 Task: Create new contact,   with mail id: 'LiamJones@AOL.com', first name: 'Liam', Last name: 'Jones', Job Title: Chief Marketing Officer, Phone number (786) 555-4321. Change life cycle stage to  'Lead' and lead status to 'New'. Add new company to the associated contact: www.adanisolar.com
 . Logged in from softage.5@softage.net
Action: Mouse moved to (103, 64)
Screenshot: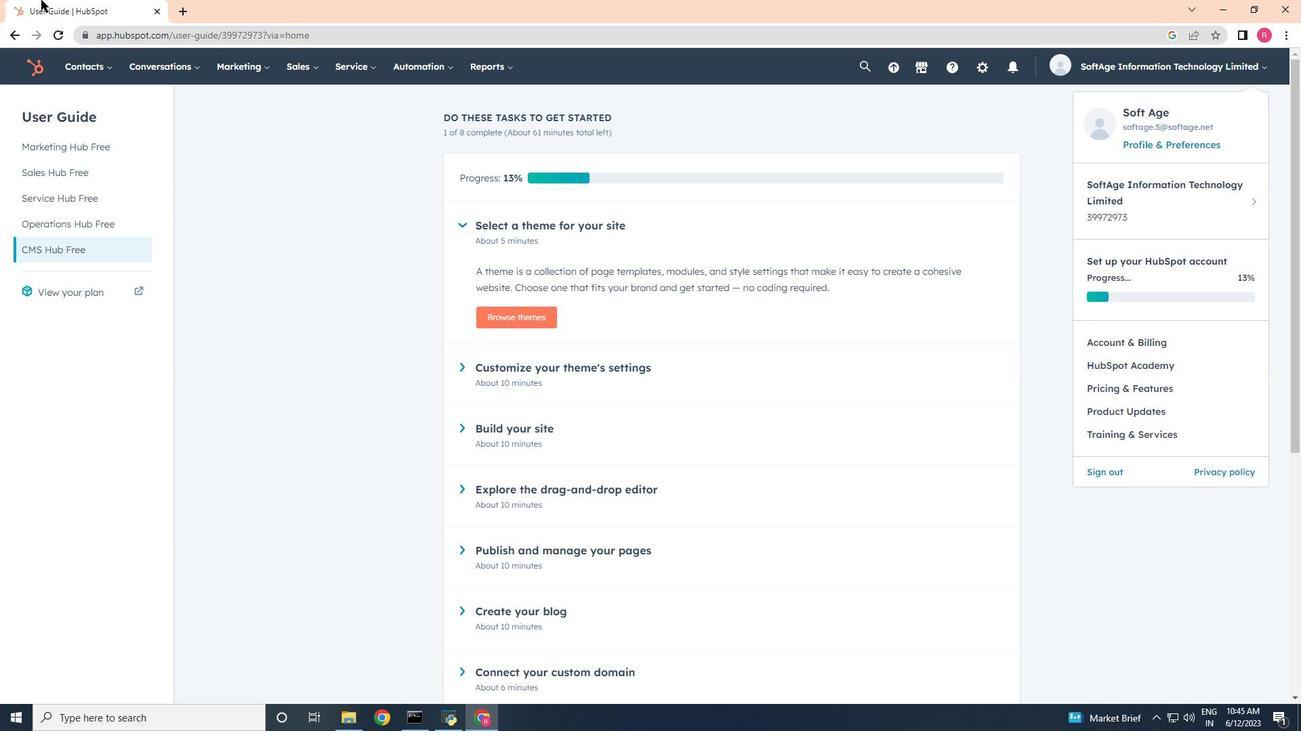 
Action: Mouse pressed left at (103, 64)
Screenshot: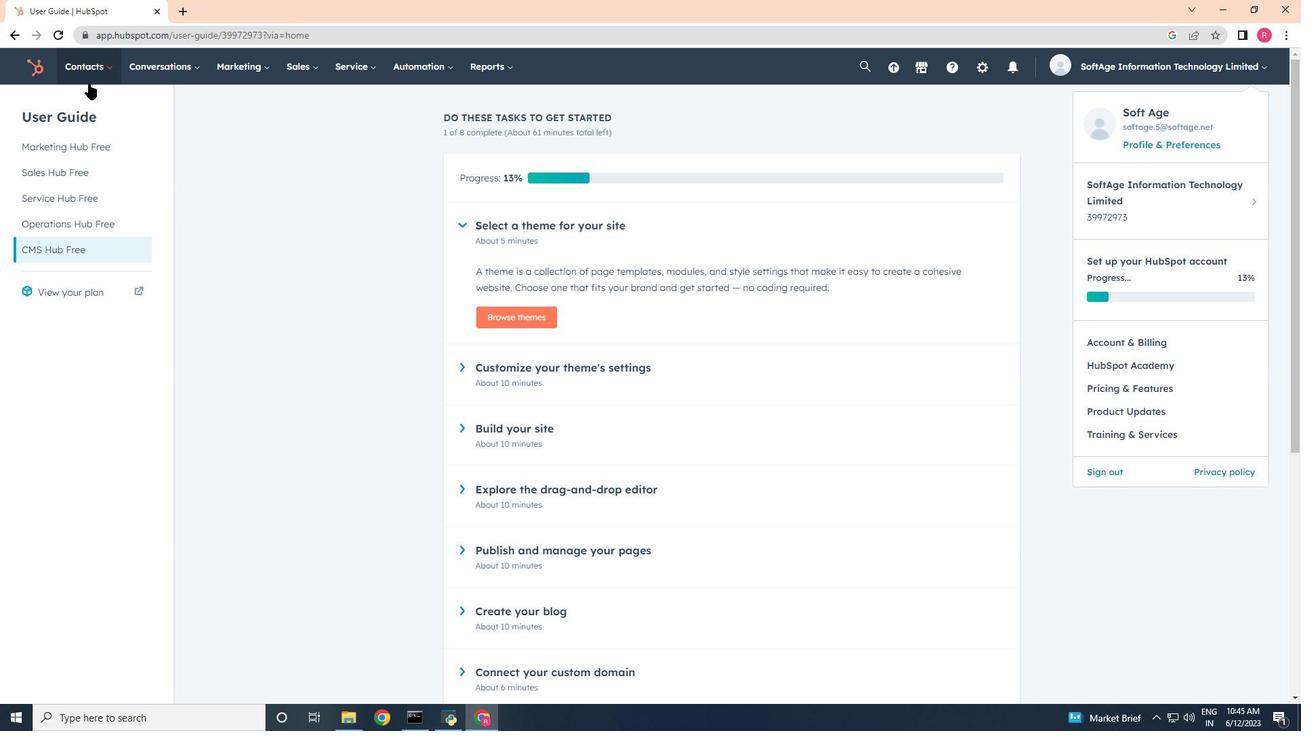 
Action: Mouse moved to (103, 105)
Screenshot: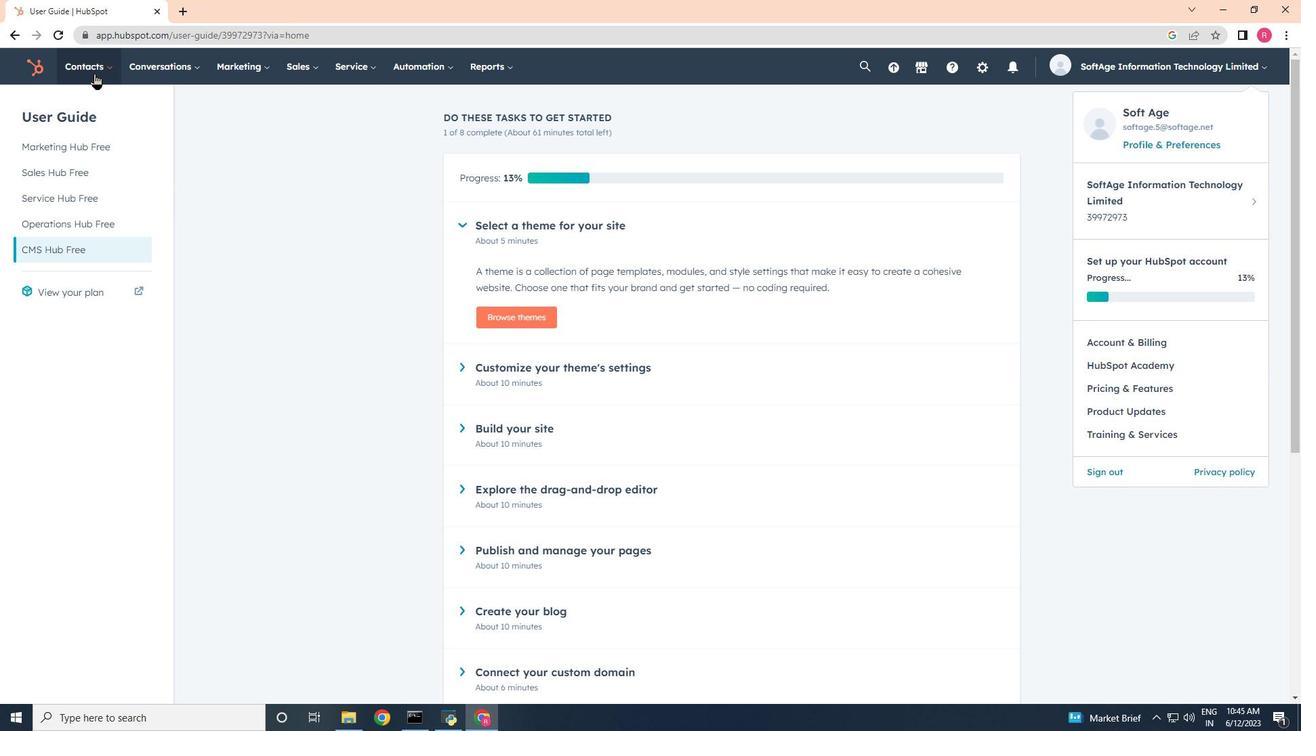 
Action: Mouse pressed left at (103, 105)
Screenshot: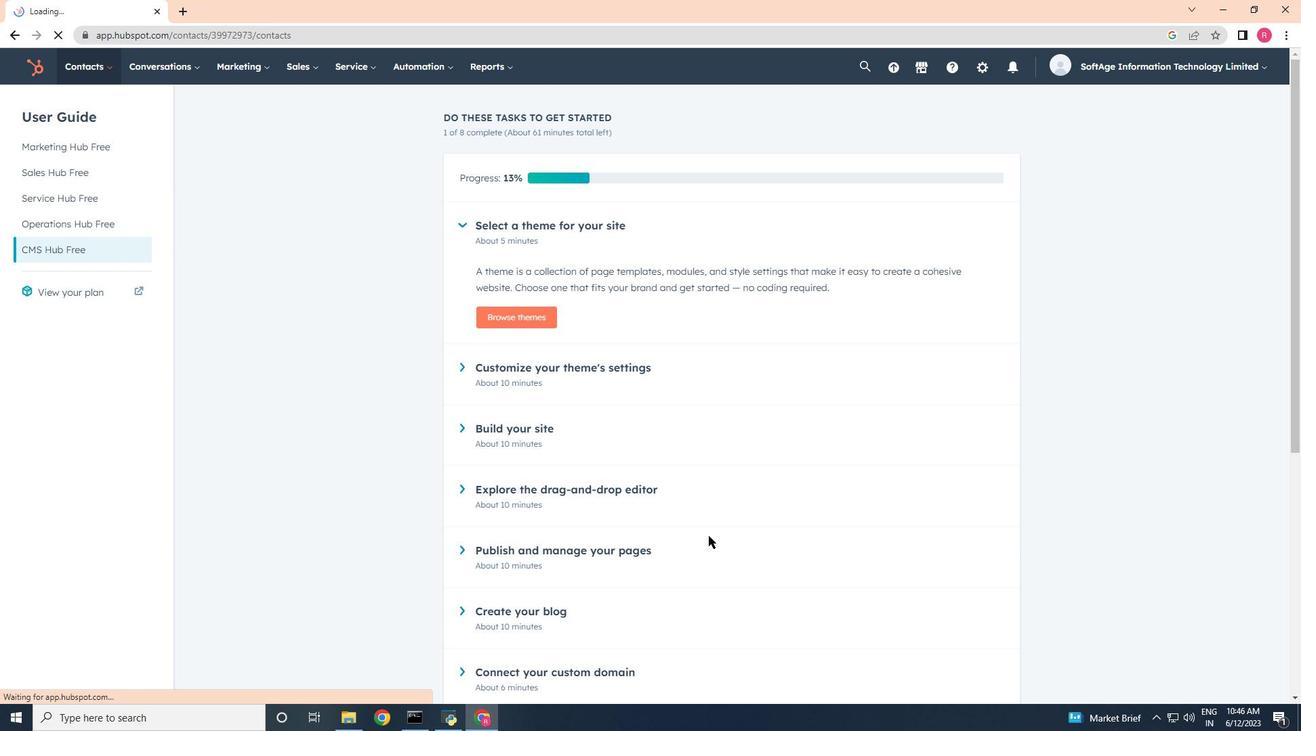 
Action: Mouse moved to (1231, 108)
Screenshot: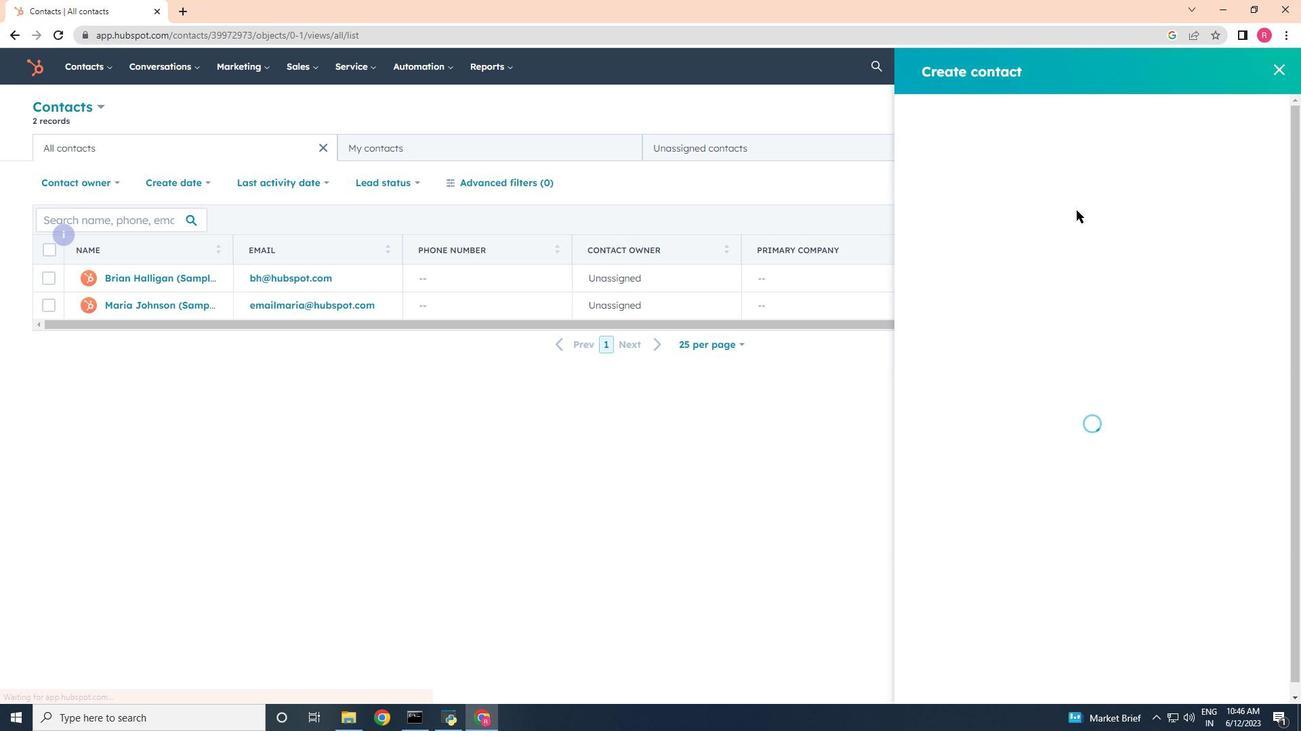 
Action: Mouse pressed left at (1231, 108)
Screenshot: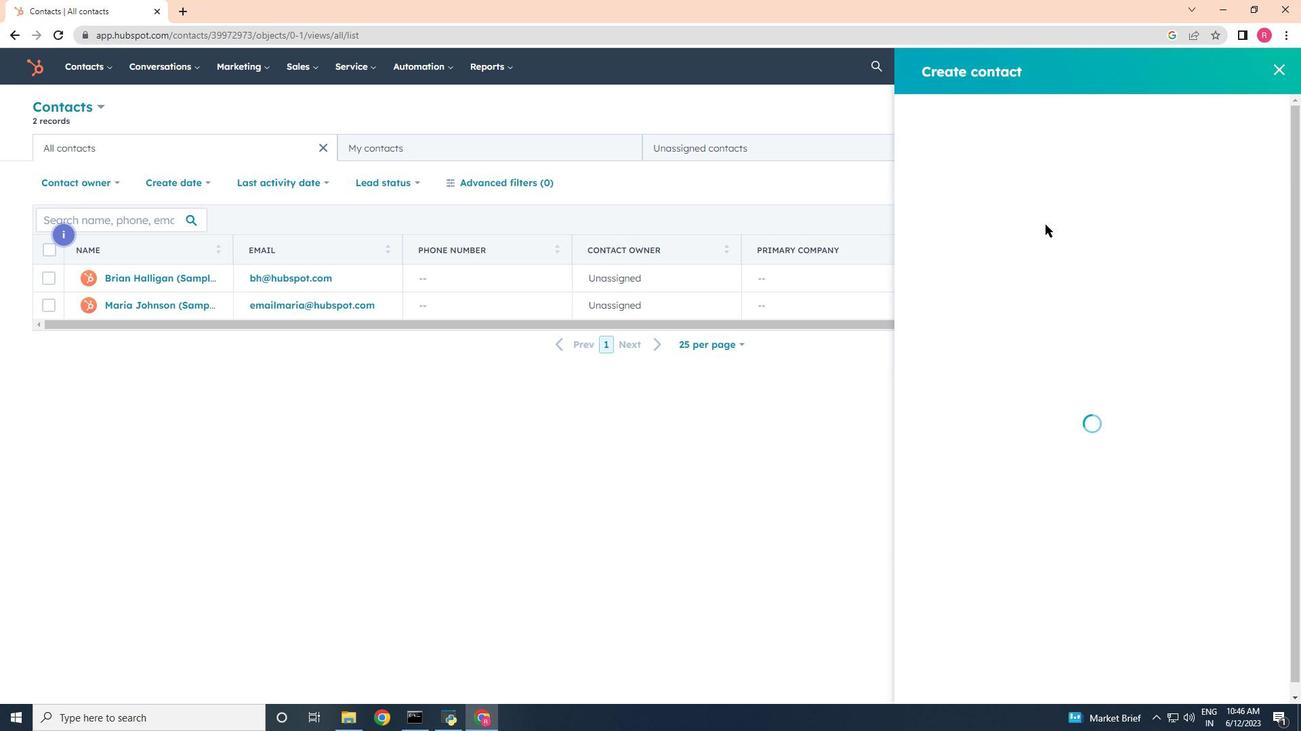 
Action: Mouse moved to (995, 184)
Screenshot: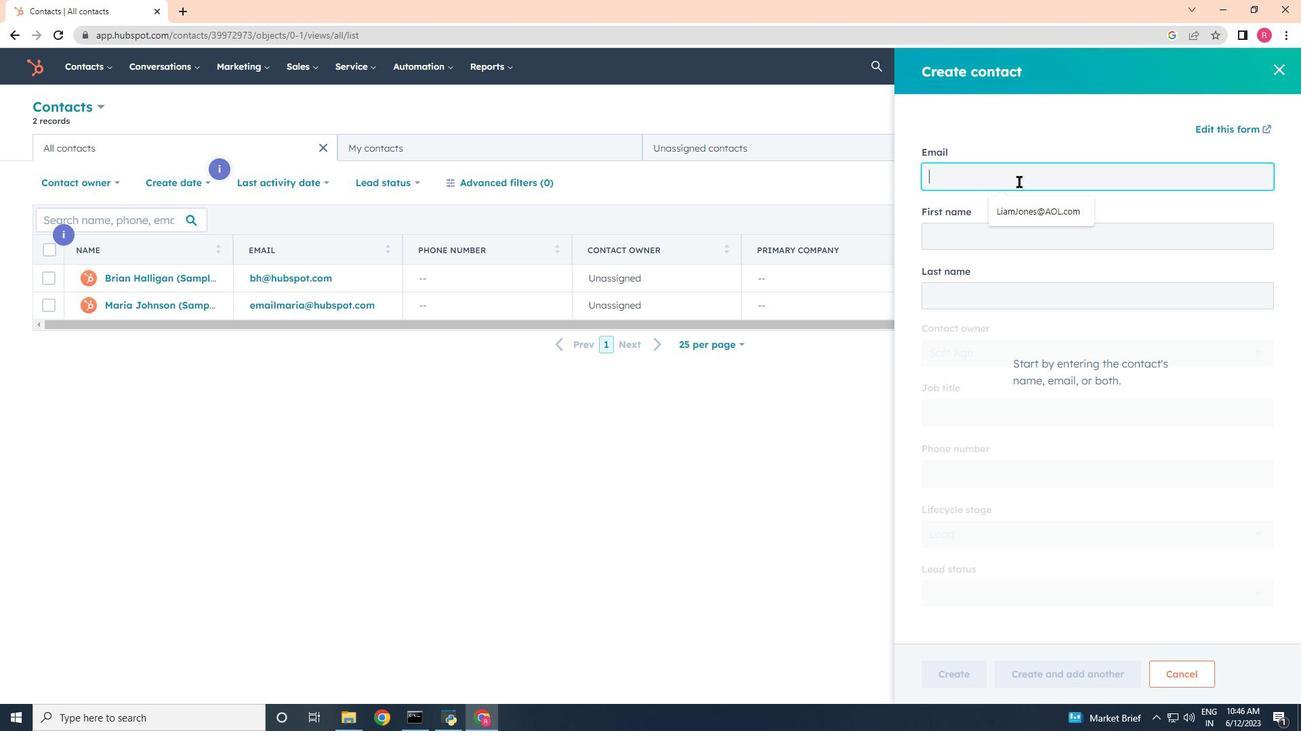 
Action: Mouse pressed left at (995, 184)
Screenshot: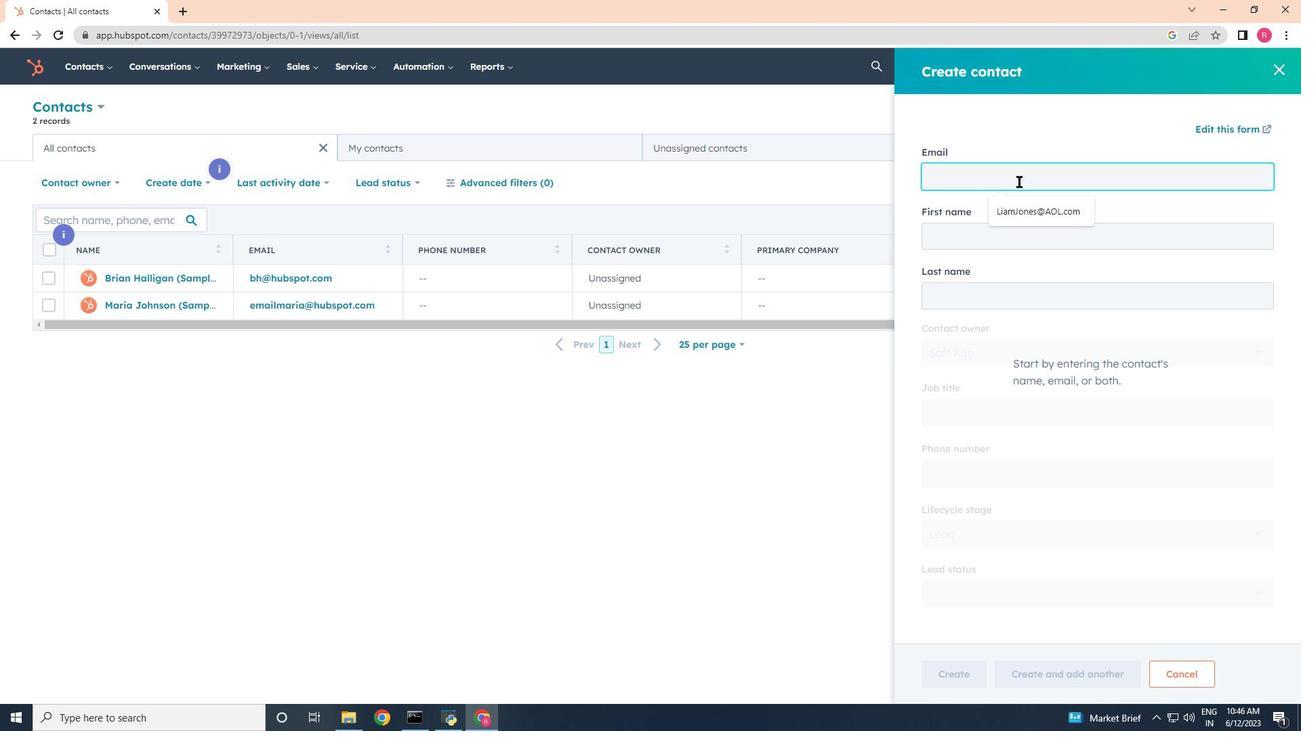 
Action: Key pressed <Key.shift_r>Liam<Key.shift><Key.shift><Key.shift><Key.shift><Key.shift><Key.shift><Key.shift><Key.shift>Jones<Key.shift>@<Key.shift>A<Key.shift_r><Key.shift_r><Key.shift_r><Key.shift_r>OL.v<Key.backspace>com
Screenshot: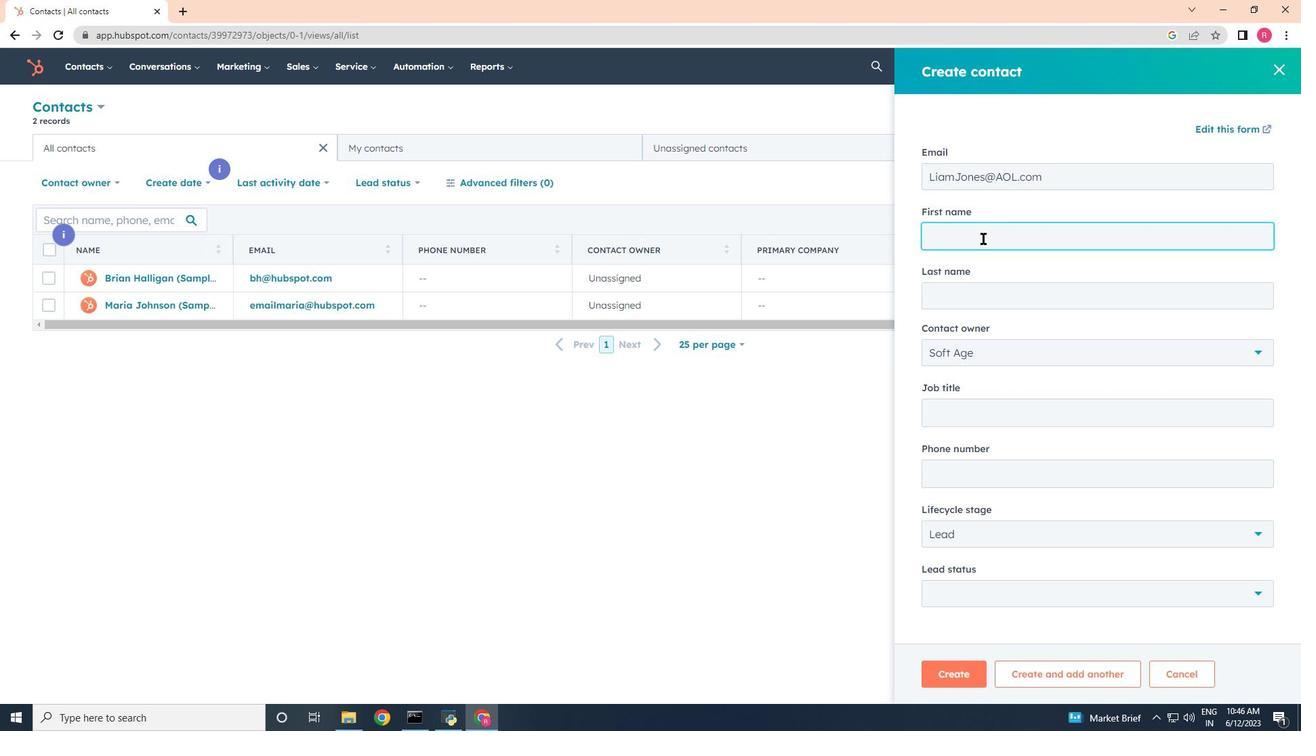 
Action: Mouse moved to (992, 225)
Screenshot: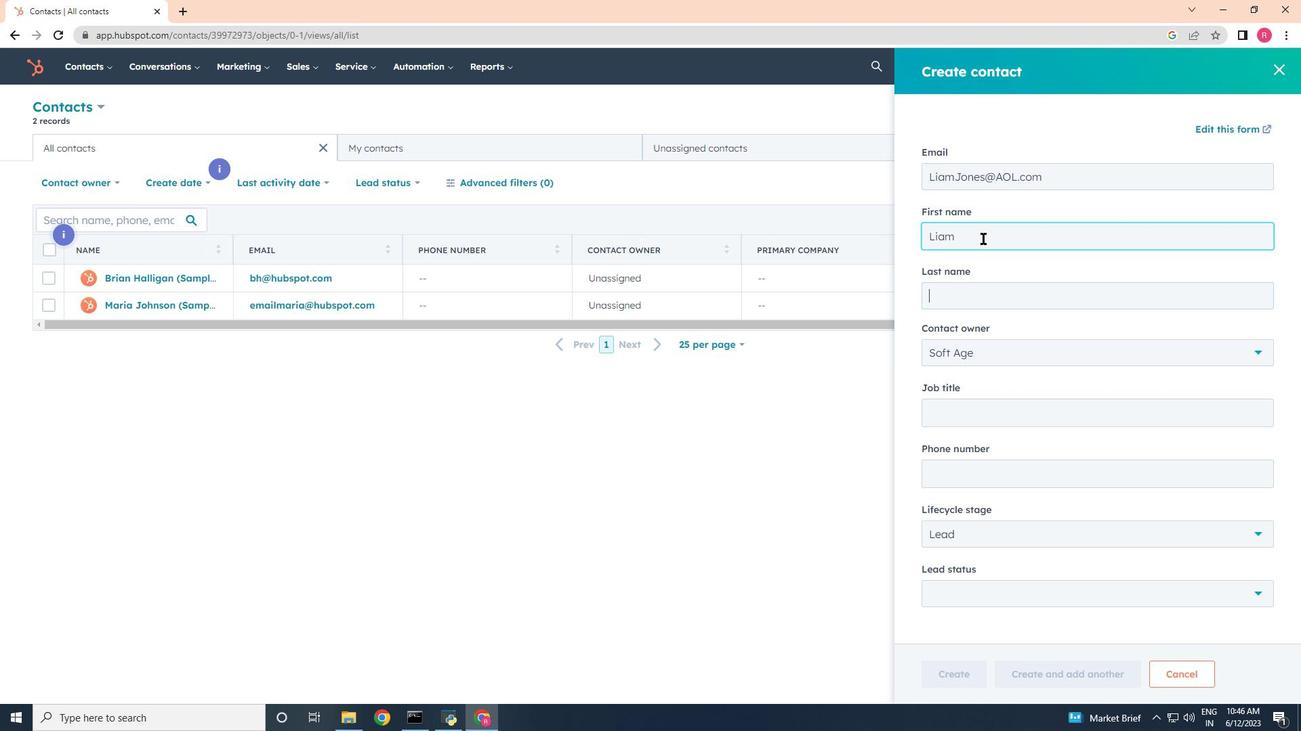 
Action: Mouse pressed left at (992, 225)
Screenshot: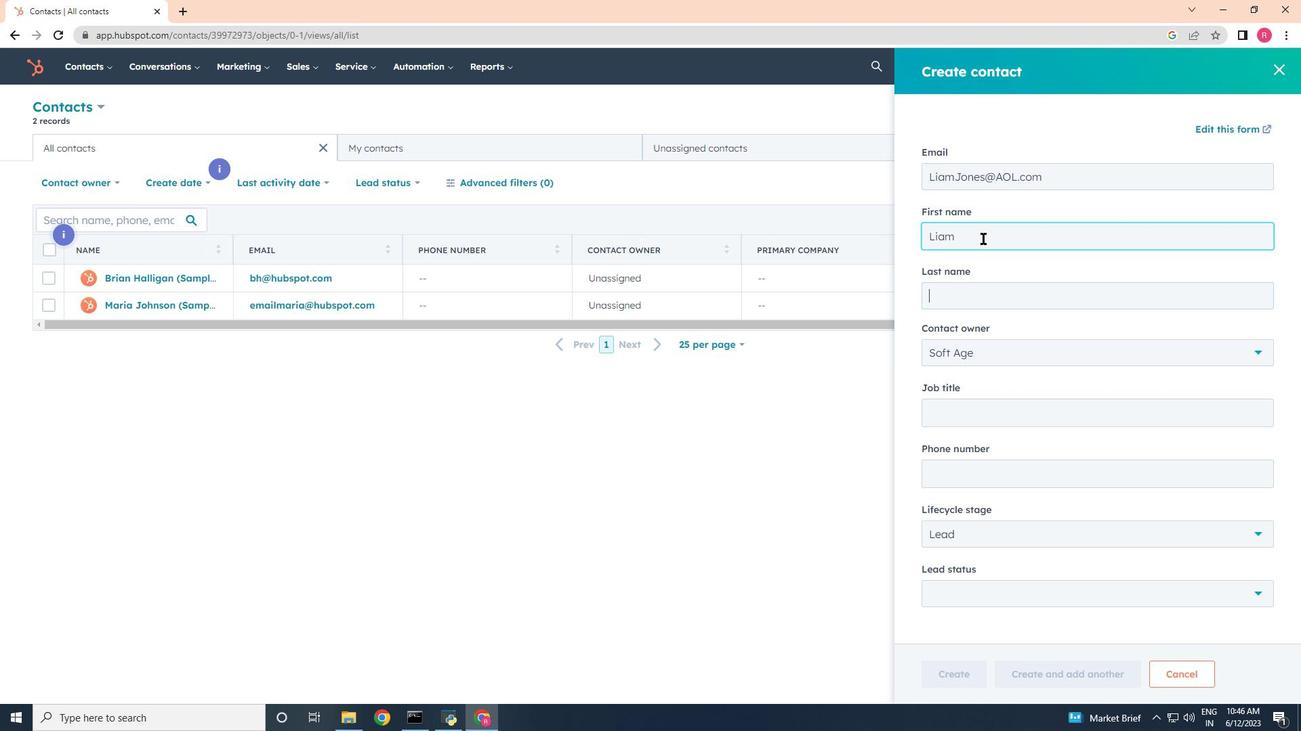 
Action: Mouse moved to (992, 226)
Screenshot: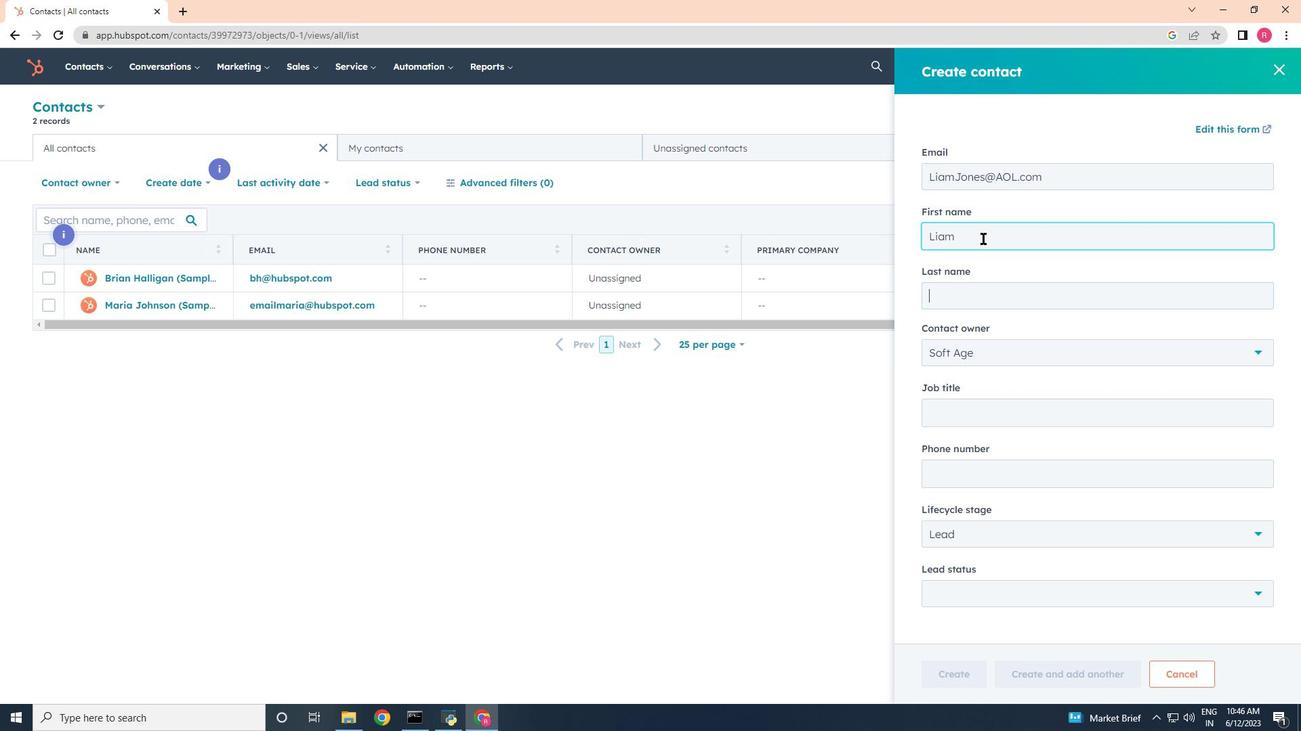 
Action: Key pressed <Key.shift_r>Liam<Key.tab><Key.shift_r>Jonb<Key.backspace>es<Key.tab>
Screenshot: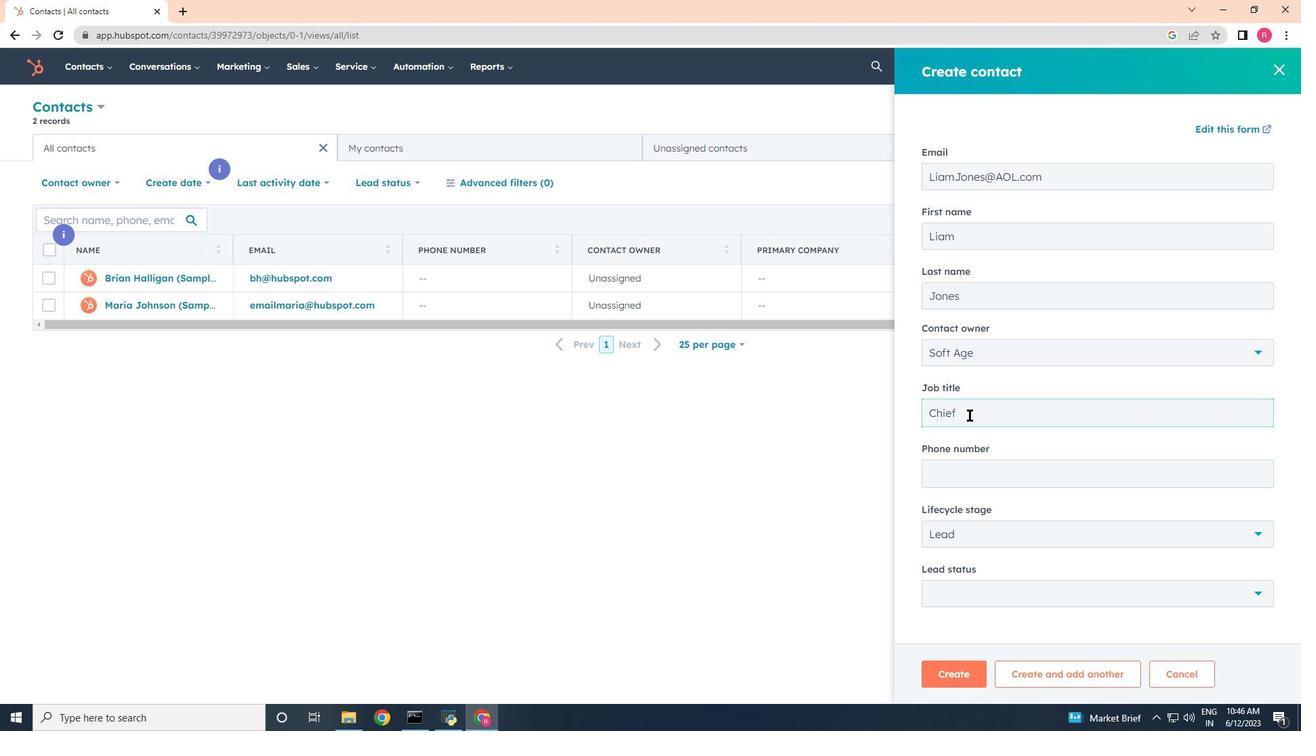 
Action: Mouse moved to (998, 411)
Screenshot: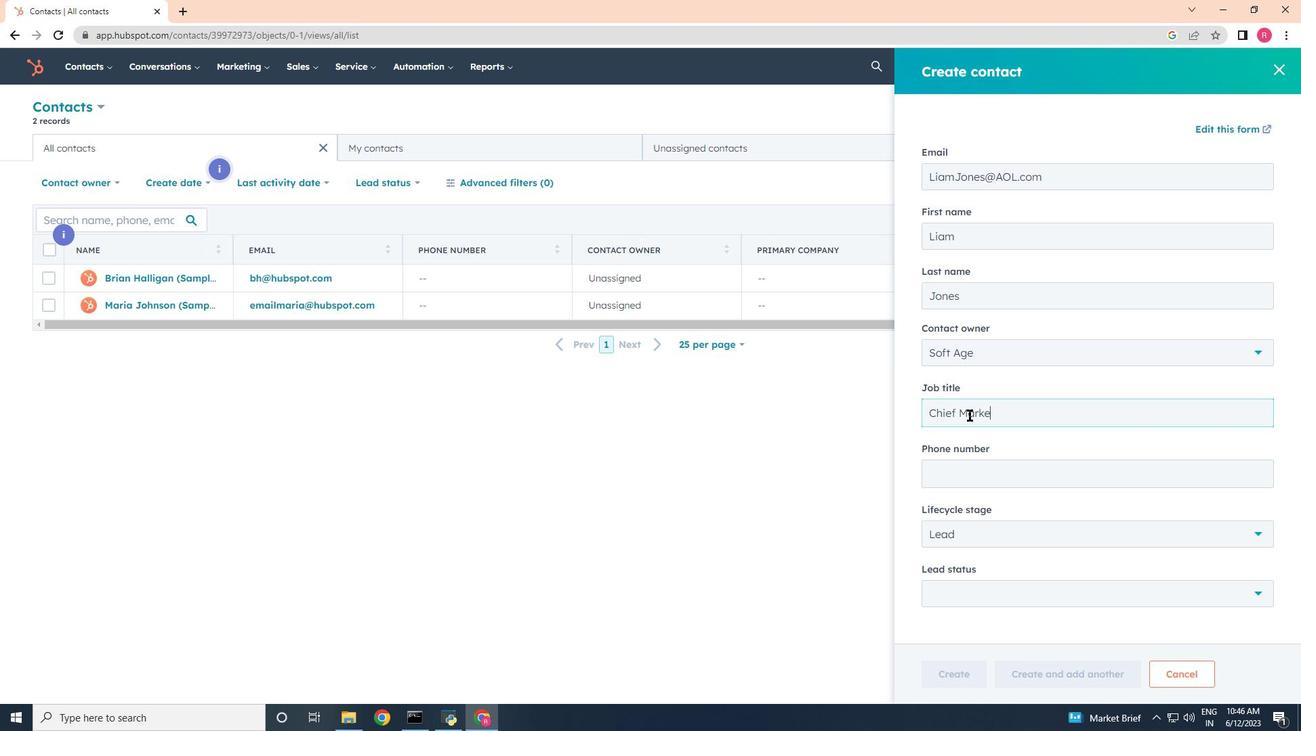 
Action: Mouse pressed left at (998, 411)
Screenshot: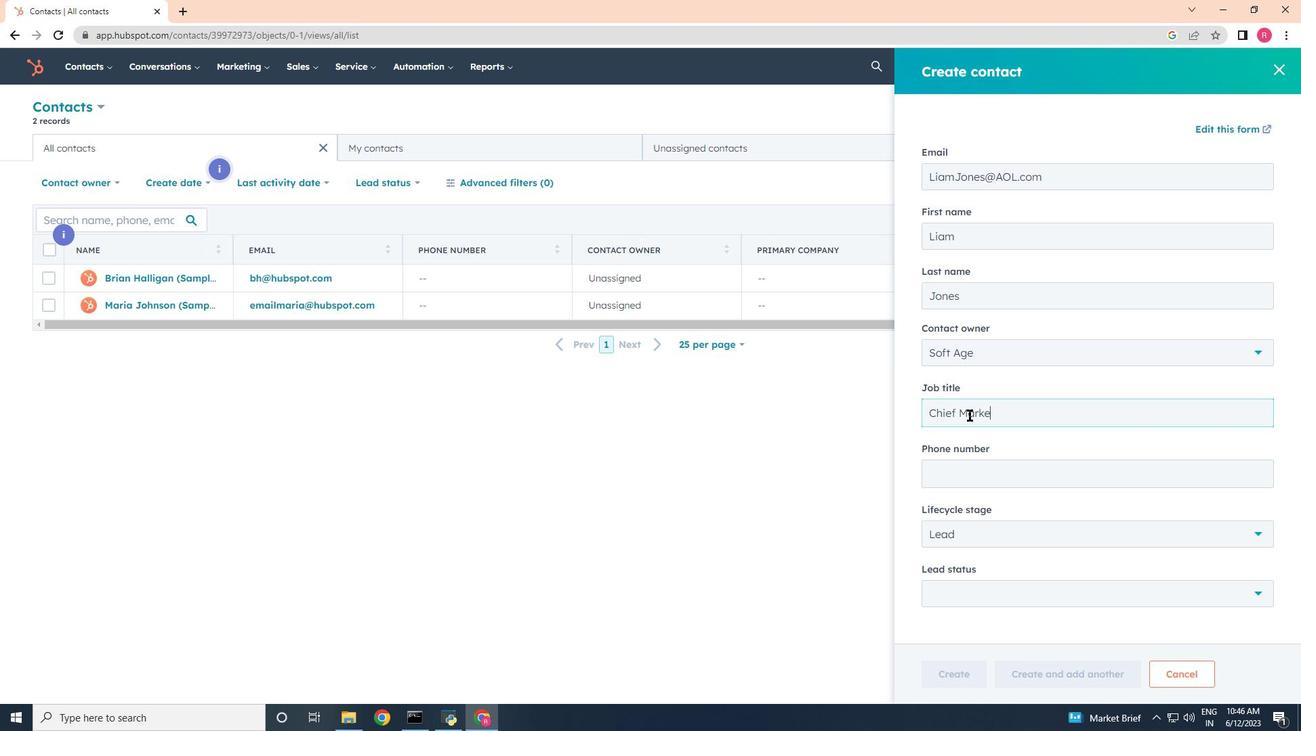 
Action: Mouse moved to (999, 413)
Screenshot: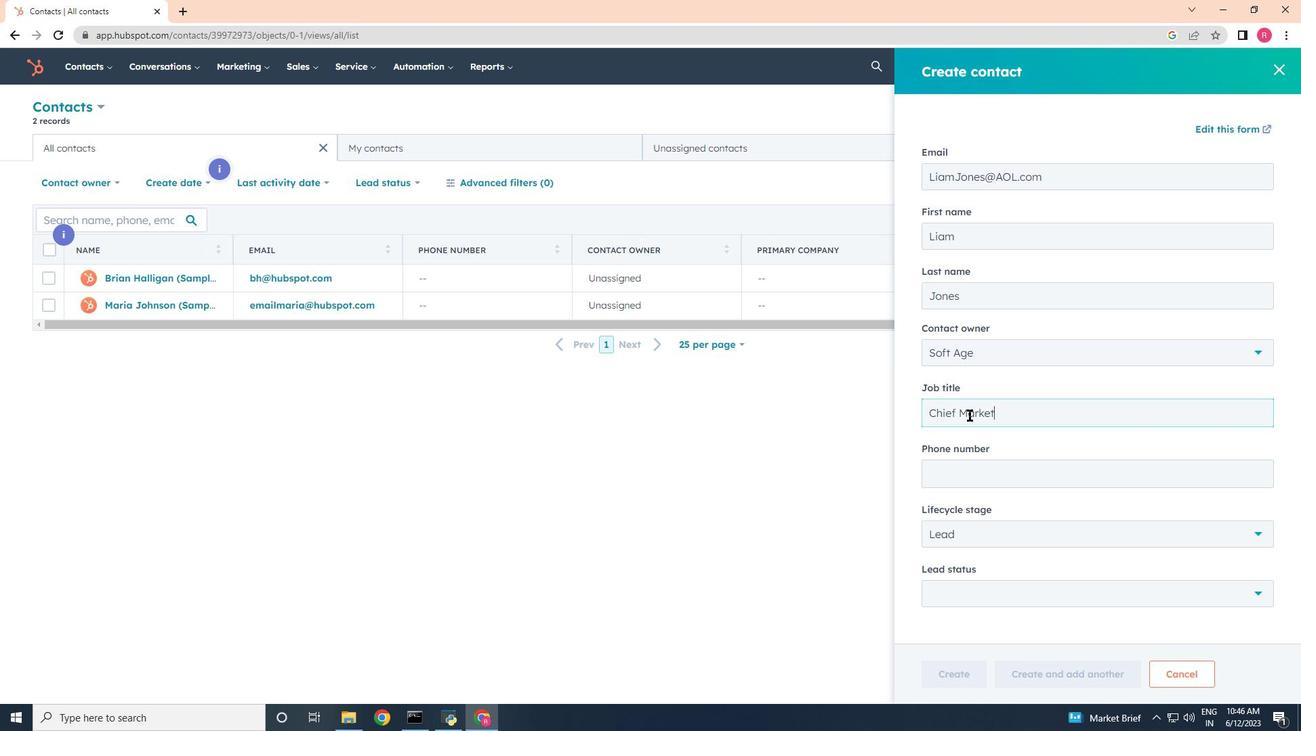 
Action: Key pressed <Key.shift>Chief<Key.space><Key.shift_r>Marketing<Key.space><Key.shift_r>Officer
Screenshot: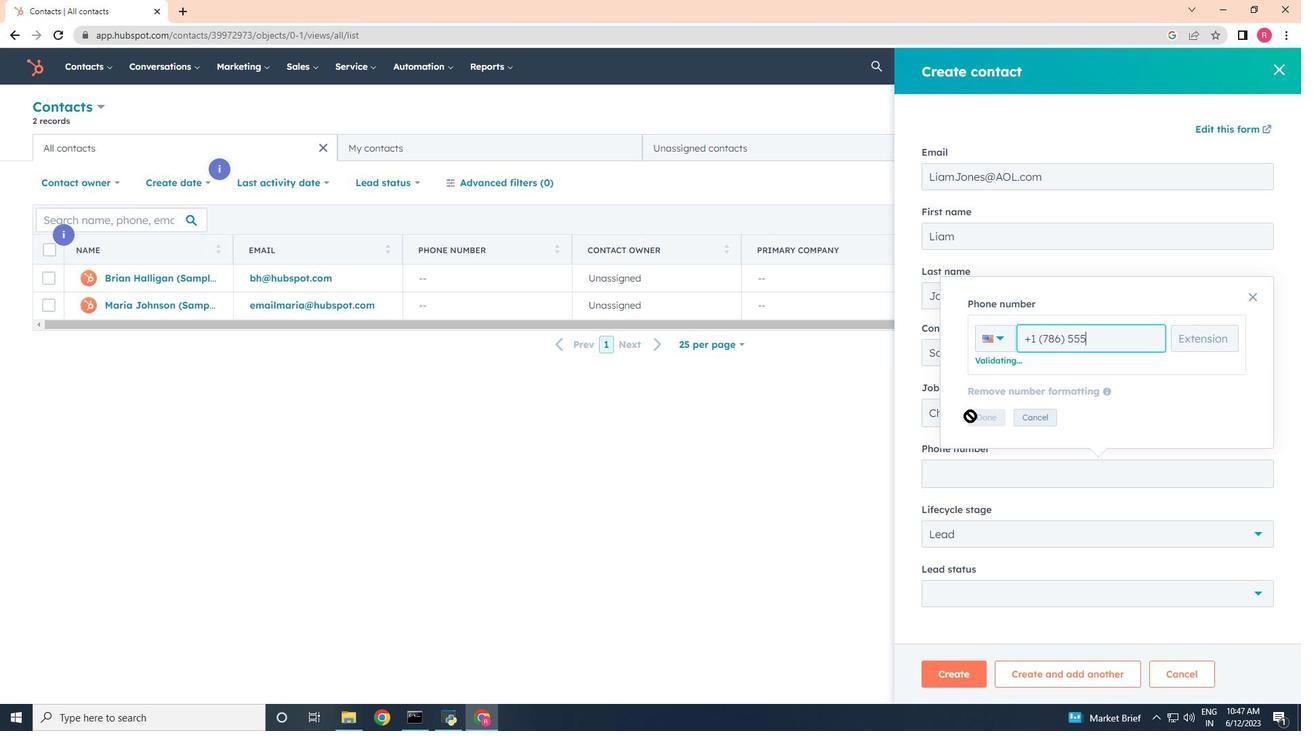 
Action: Mouse moved to (994, 459)
Screenshot: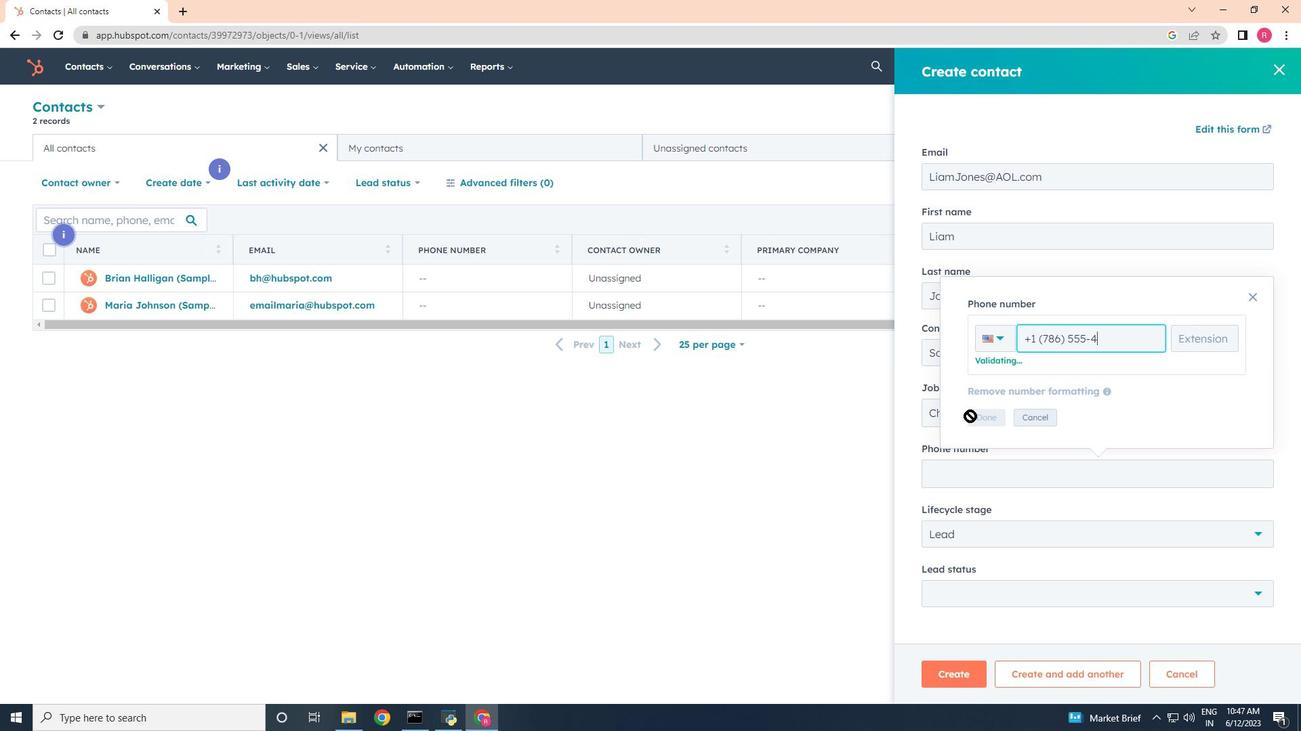 
Action: Mouse pressed left at (994, 459)
Screenshot: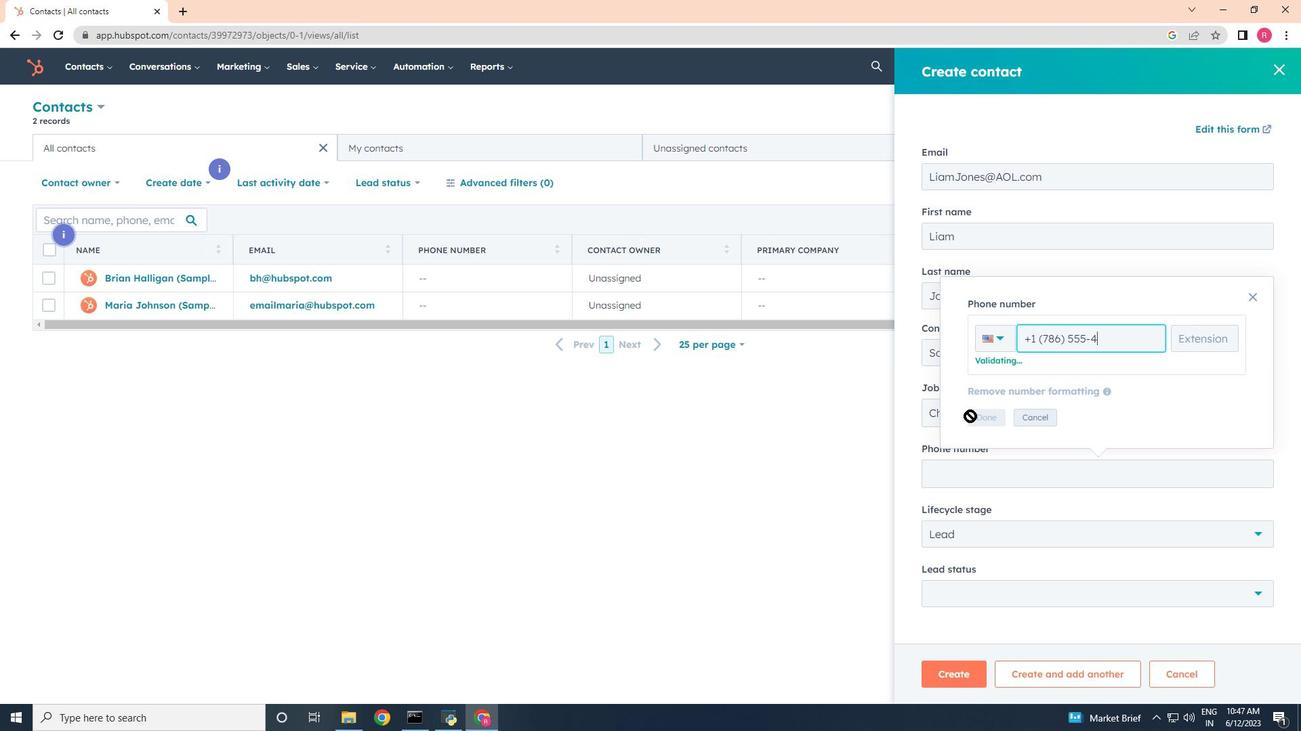 
Action: Mouse moved to (1001, 474)
Screenshot: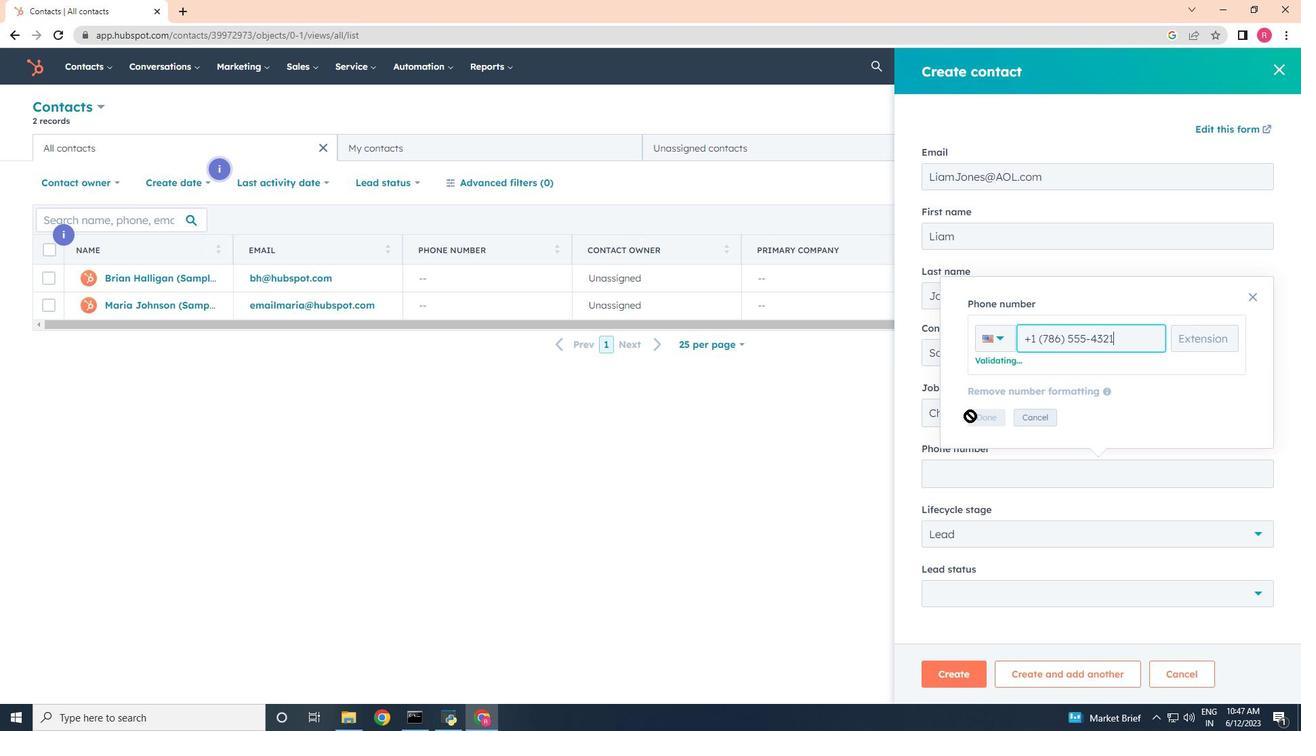 
Action: Key pressed 7895554321
Screenshot: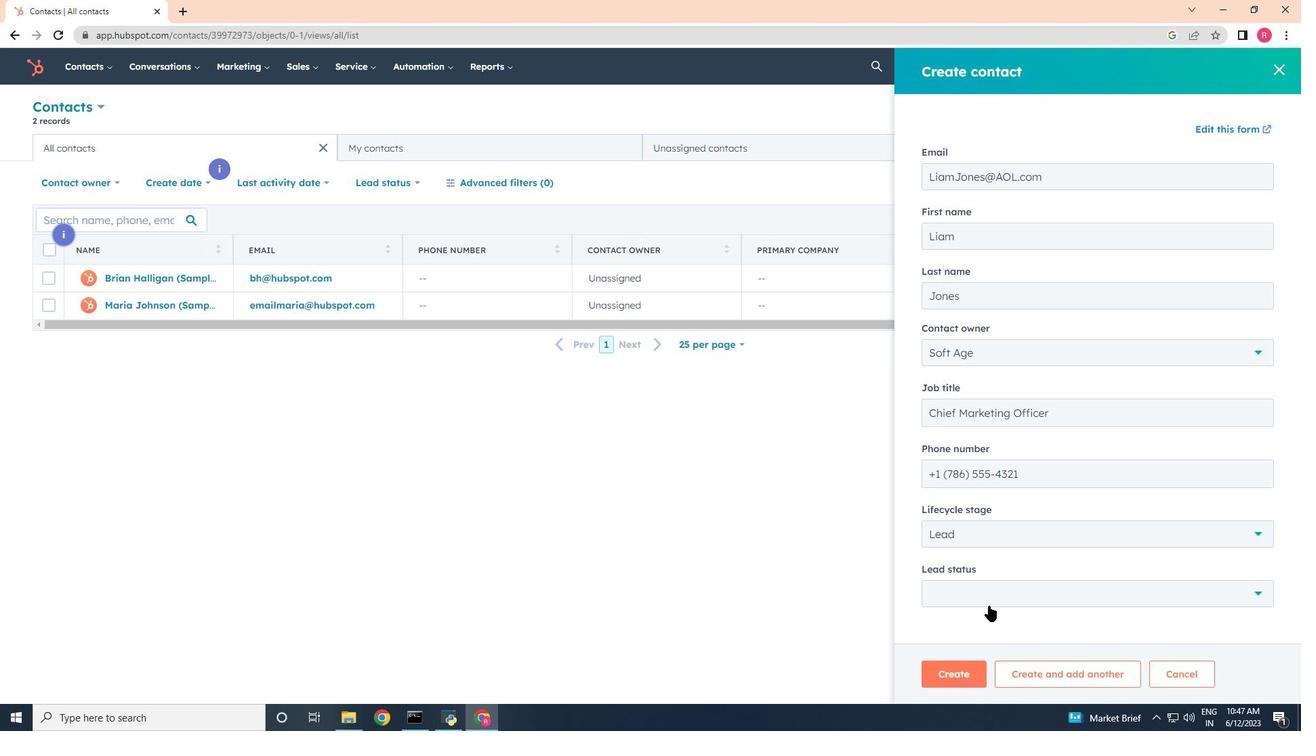 
Action: Mouse moved to (994, 429)
Screenshot: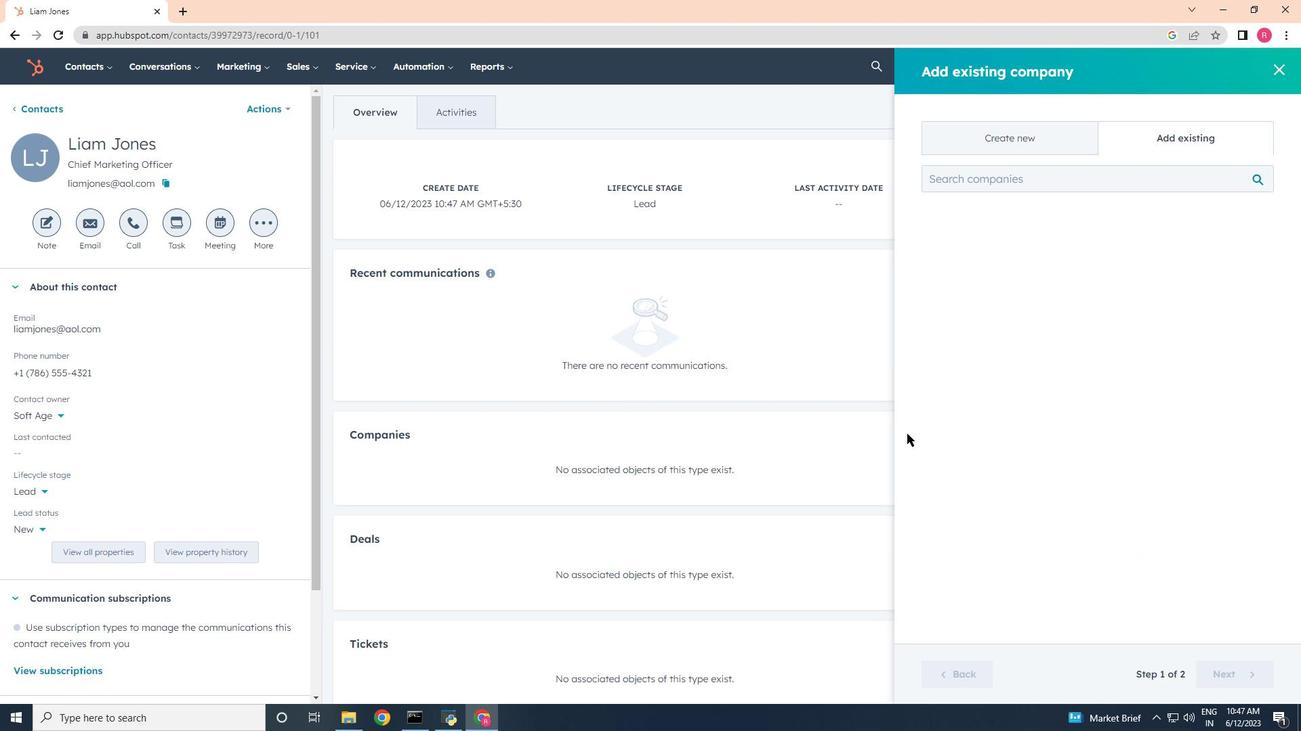 
Action: Mouse pressed left at (997, 420)
Screenshot: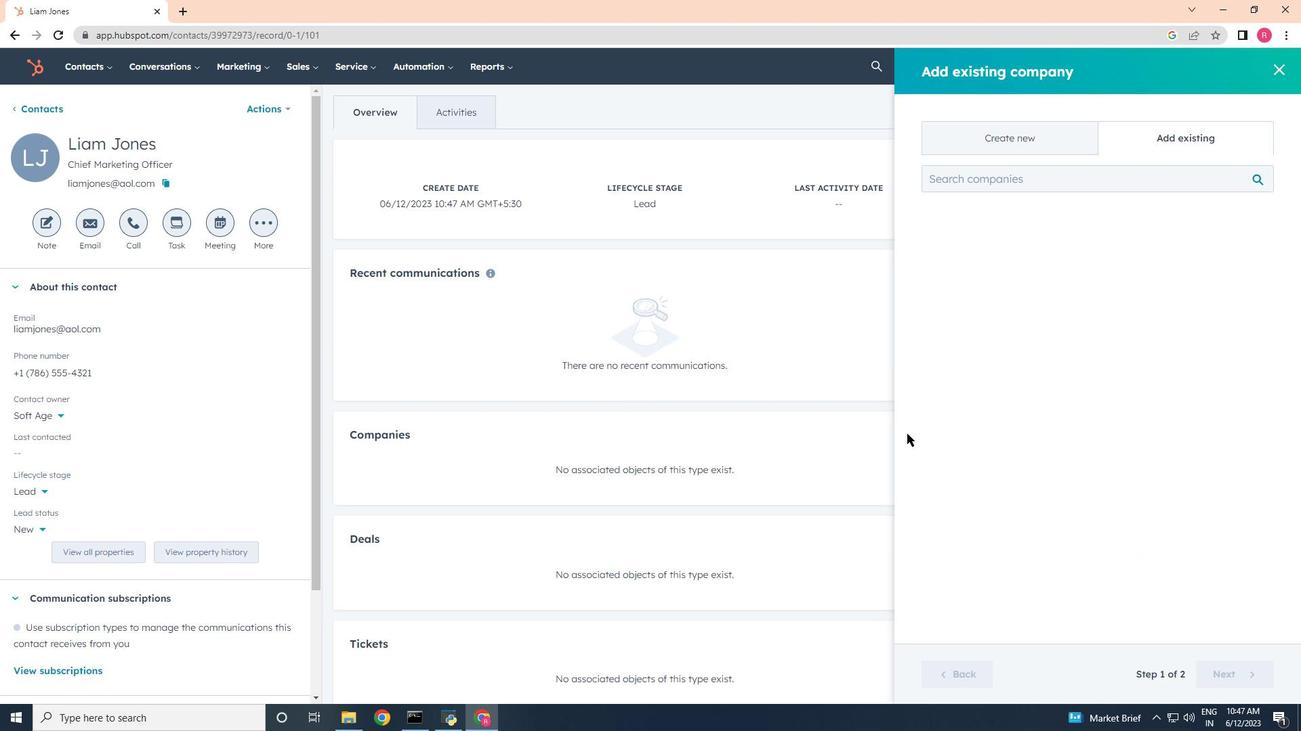 
Action: Mouse moved to (990, 418)
Screenshot: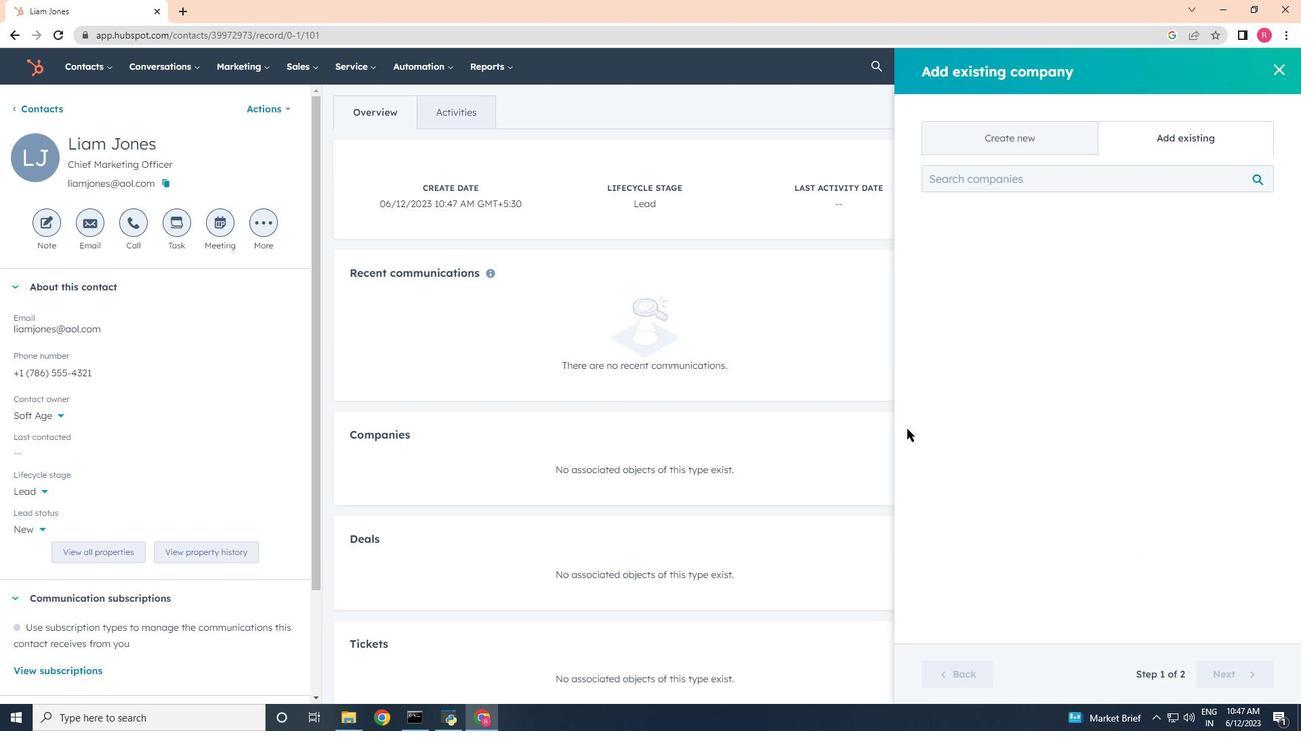 
Action: Mouse pressed left at (990, 418)
Screenshot: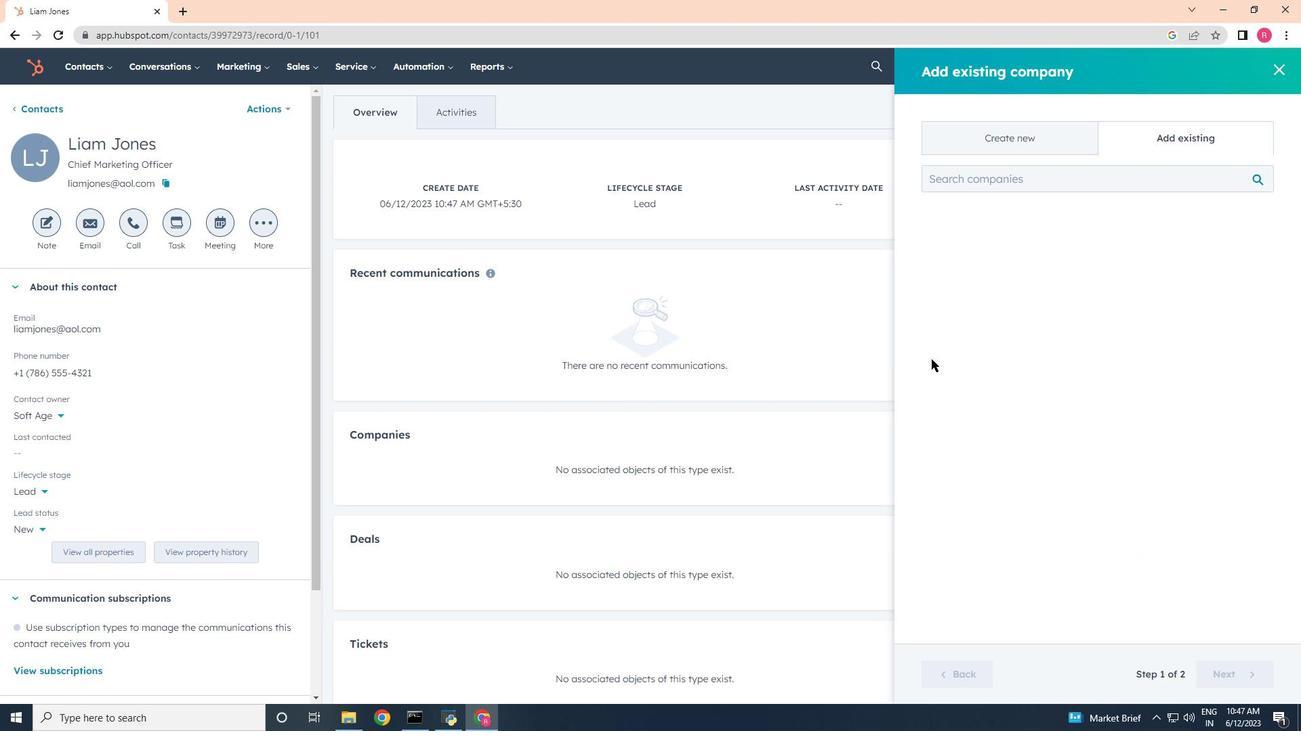 
Action: Mouse moved to (1036, 337)
Screenshot: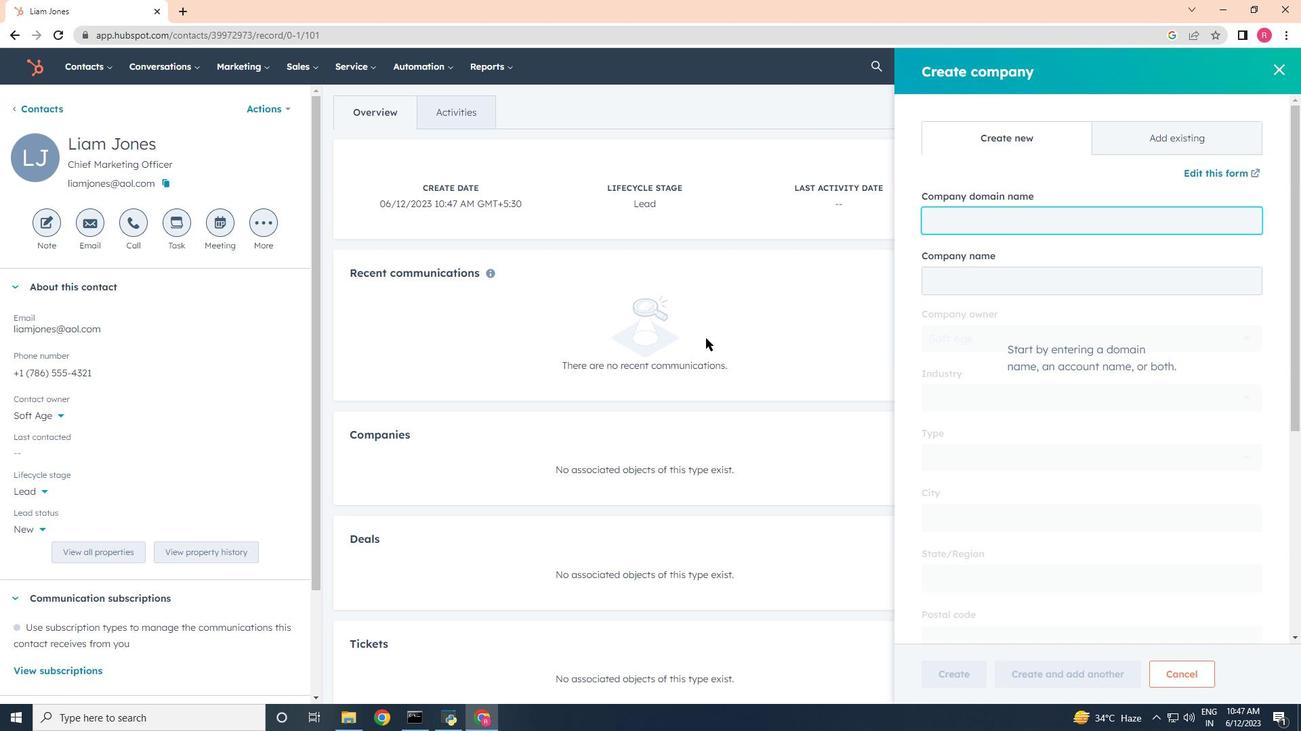
Action: Mouse pressed left at (1036, 337)
Screenshot: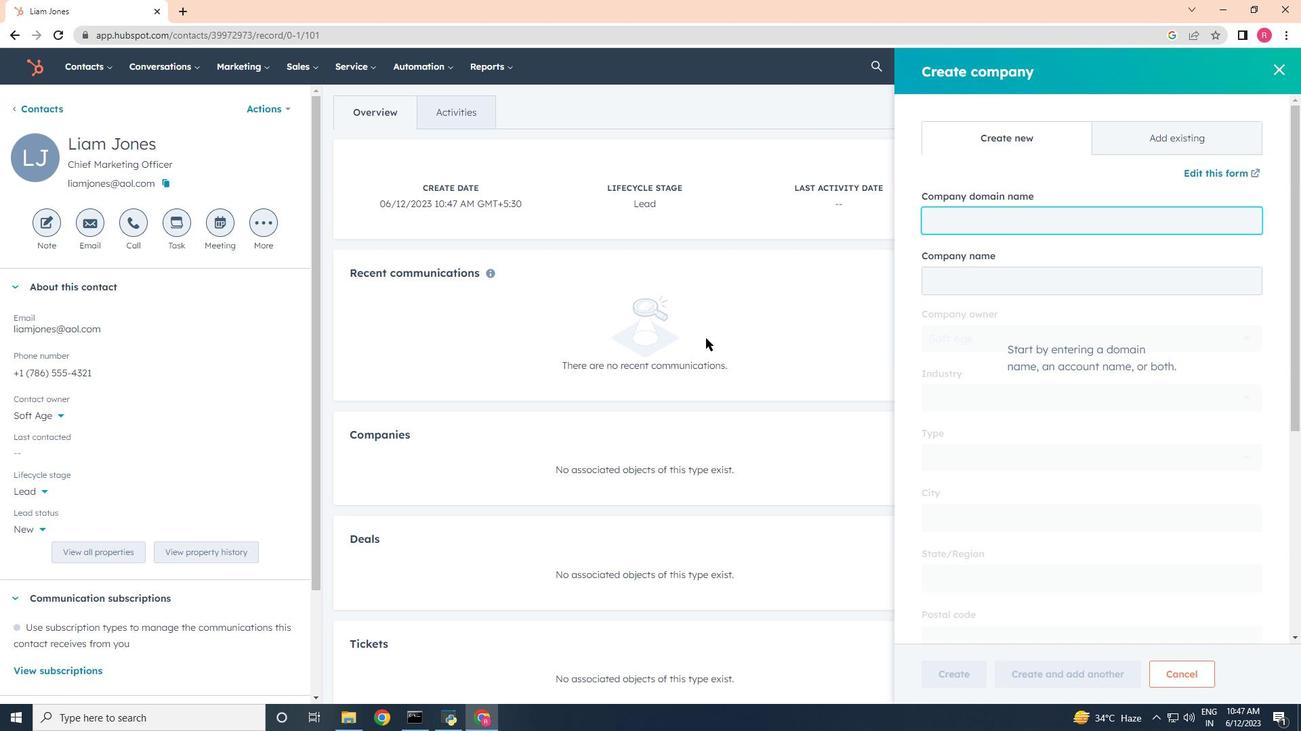 
Action: Mouse moved to (1043, 353)
Screenshot: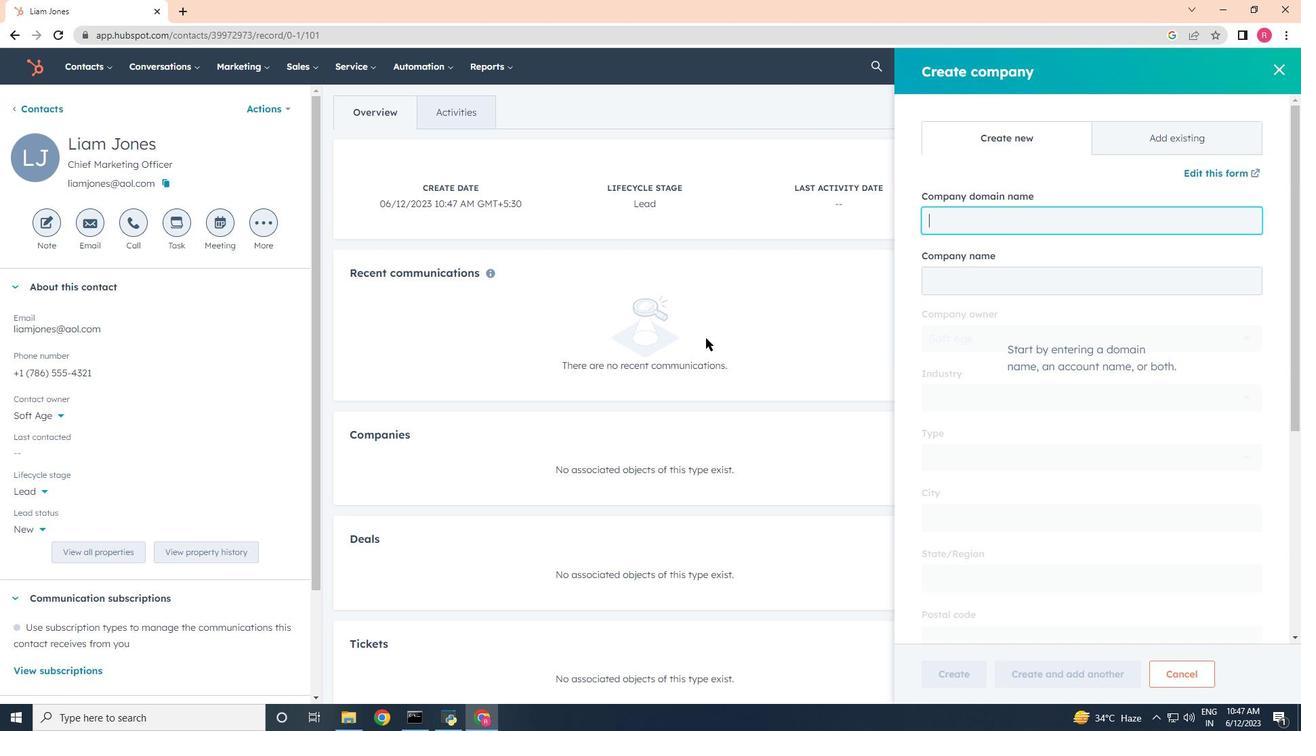
Action: Key pressed <Key.backspace><Key.backspace>1
Screenshot: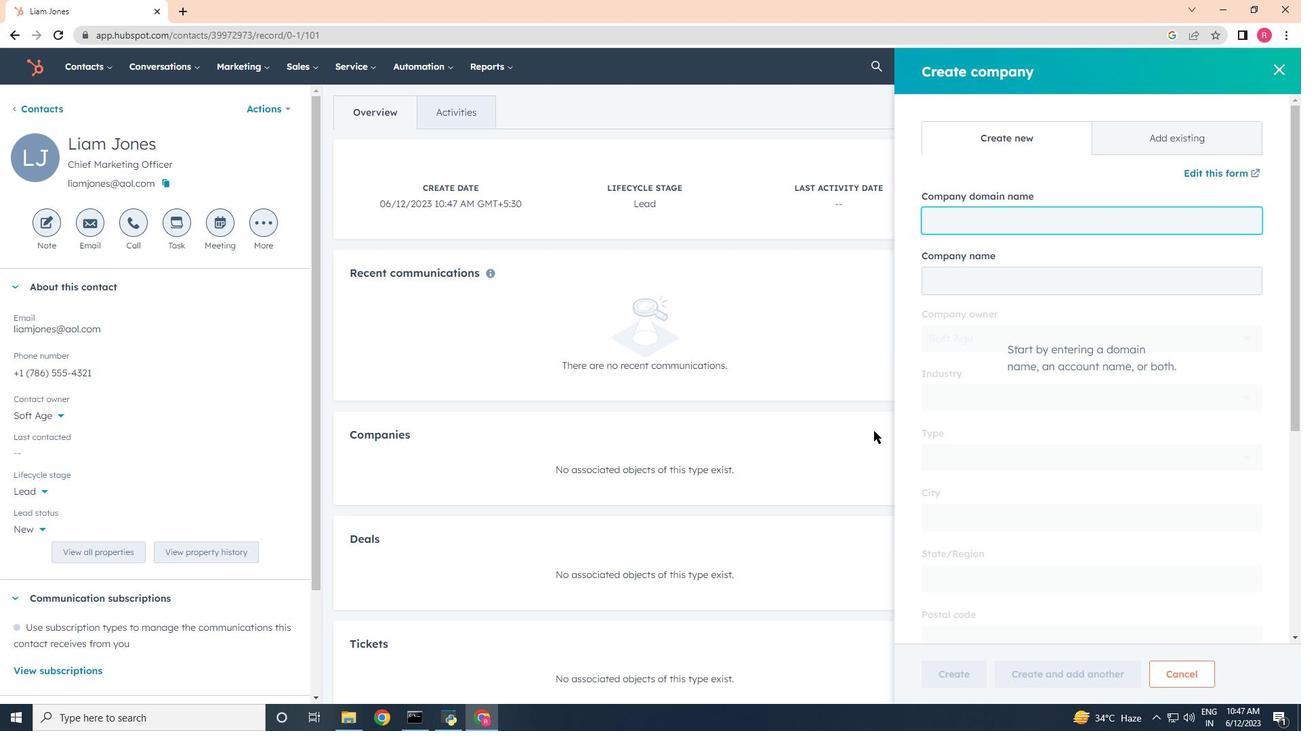 
Action: Mouse moved to (1081, 343)
Screenshot: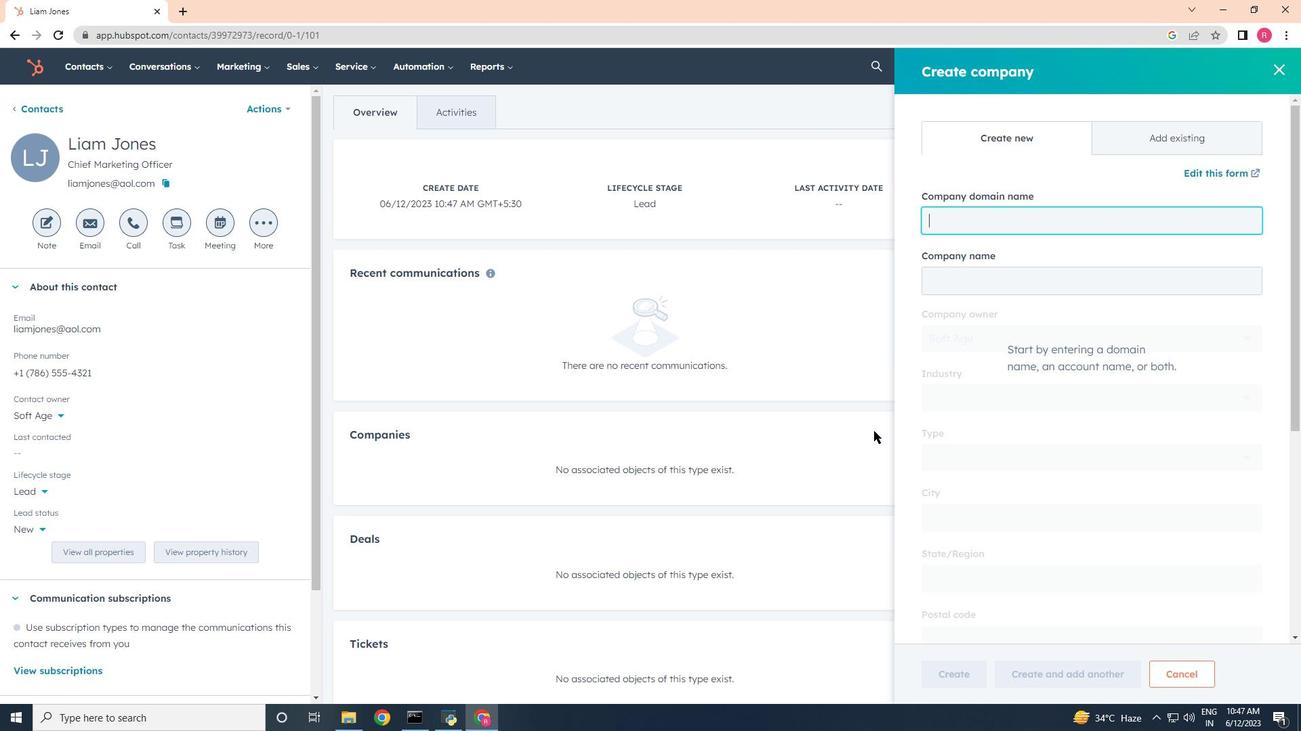 
Action: Key pressed ...<Key.space>h
Screenshot: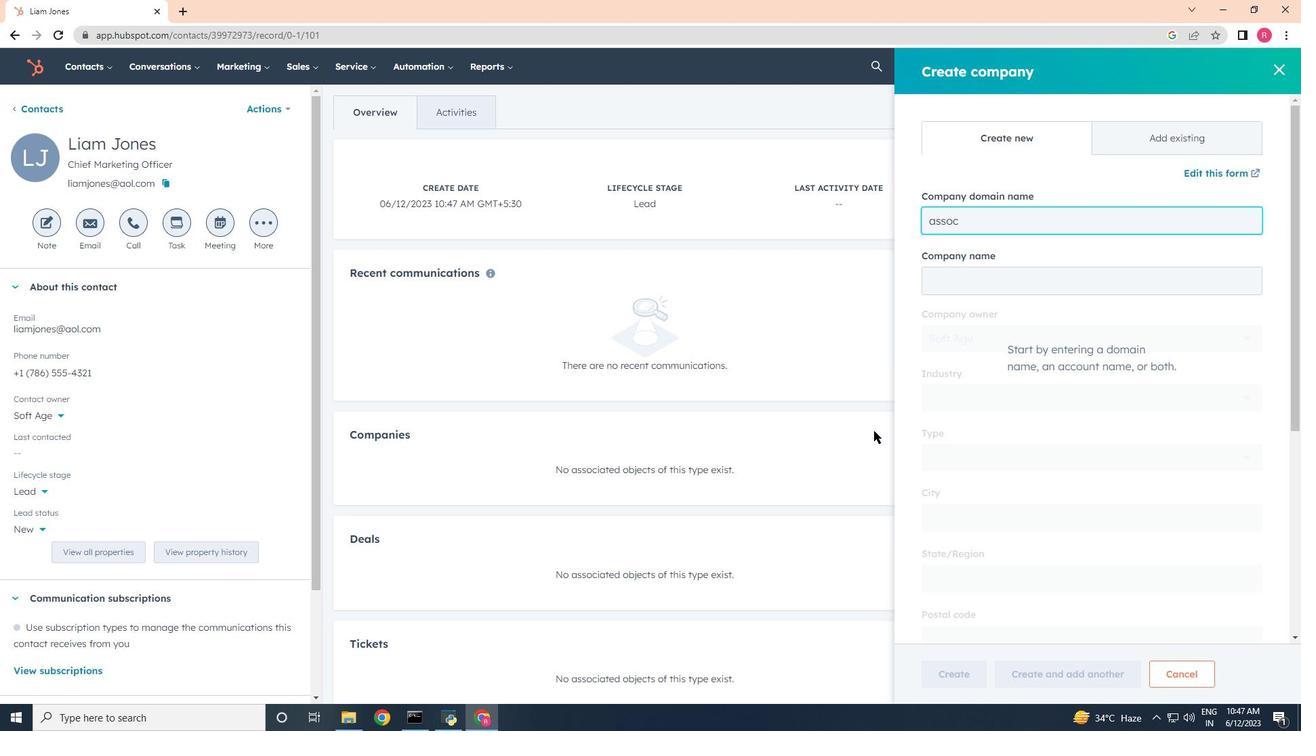 
Action: Mouse moved to (90, 70)
Screenshot: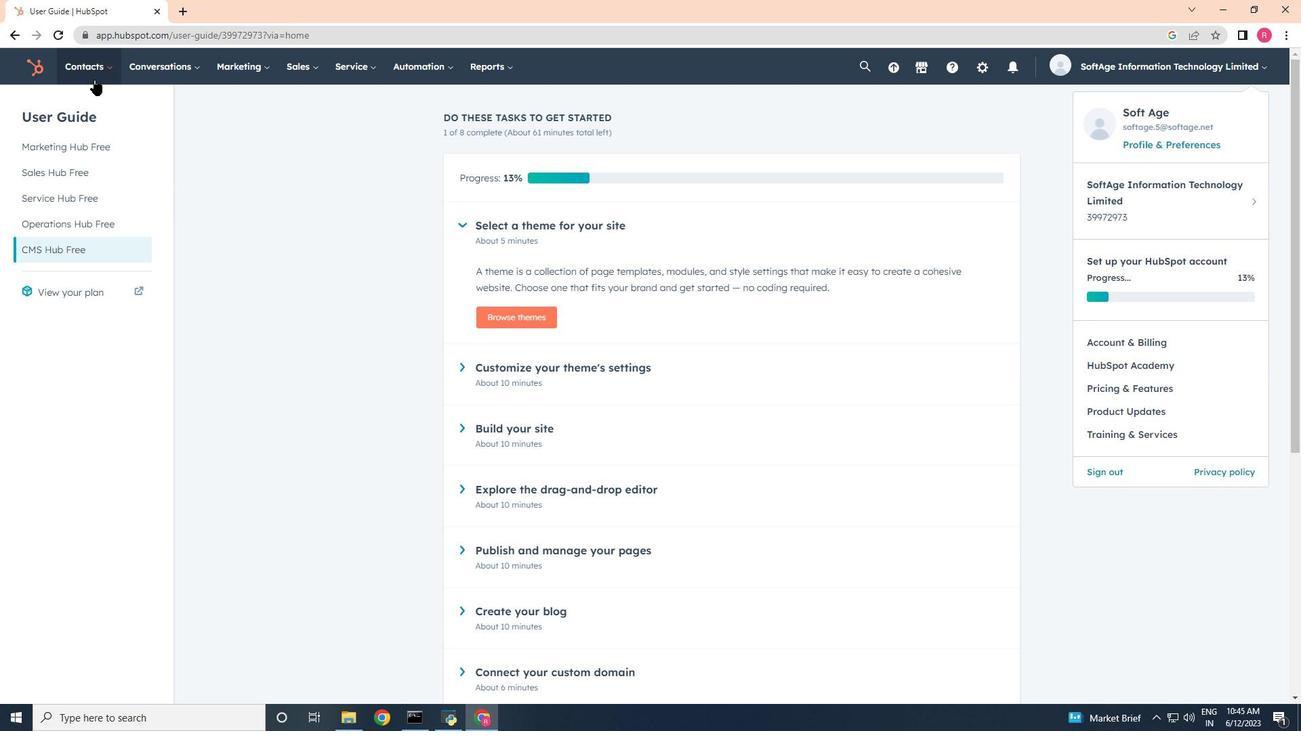 
Action: Mouse pressed left at (90, 70)
Screenshot: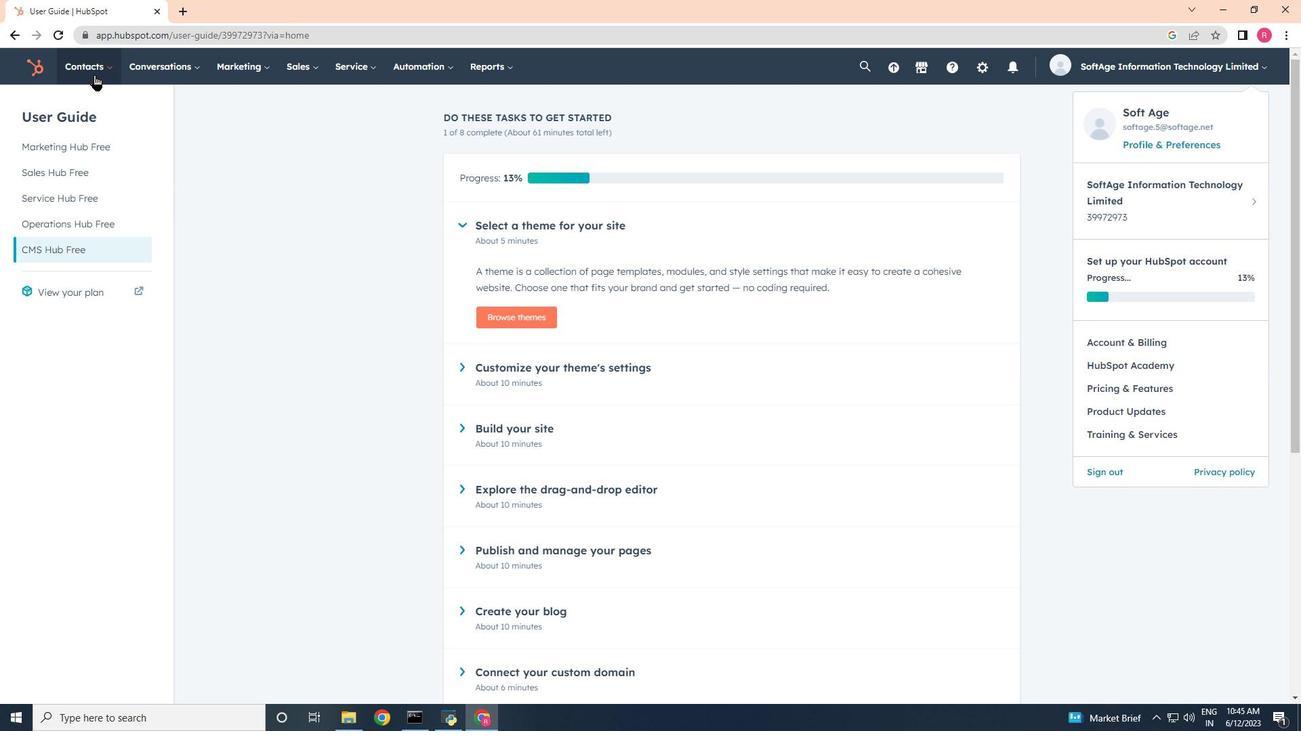 
Action: Mouse moved to (113, 96)
Screenshot: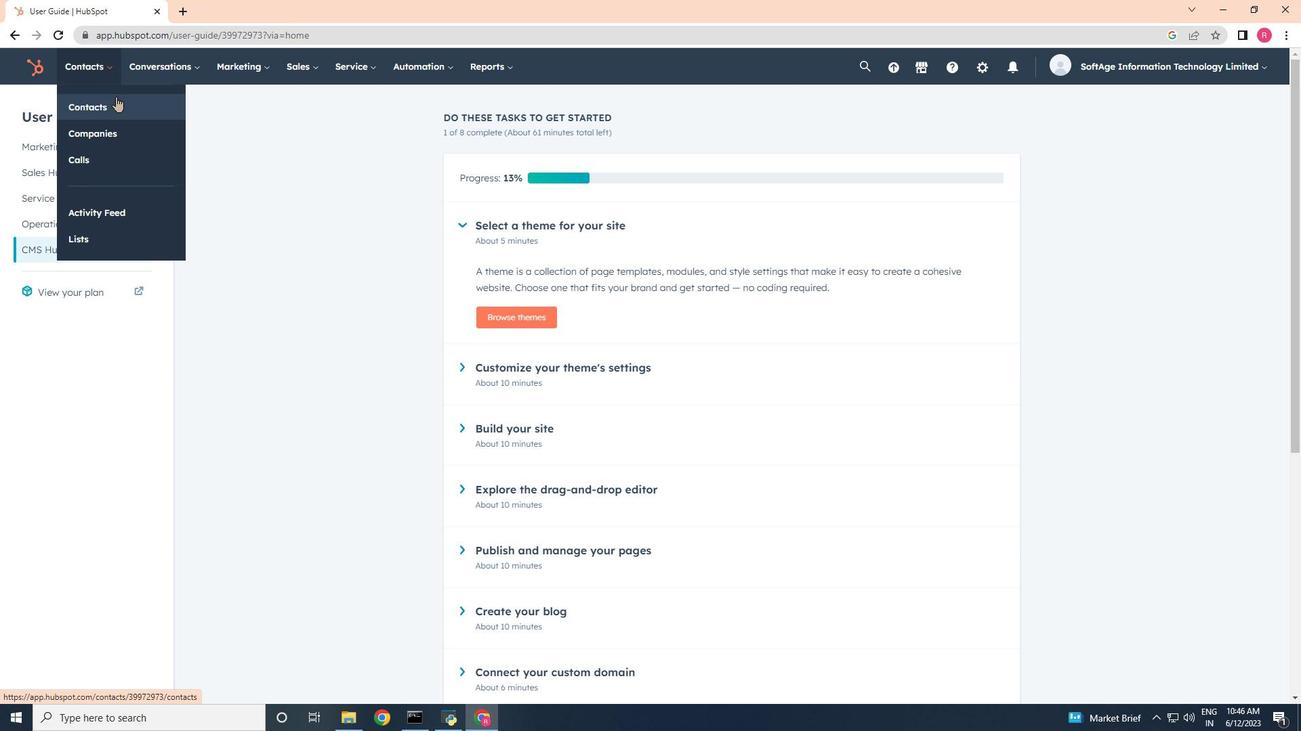 
Action: Mouse pressed left at (113, 96)
Screenshot: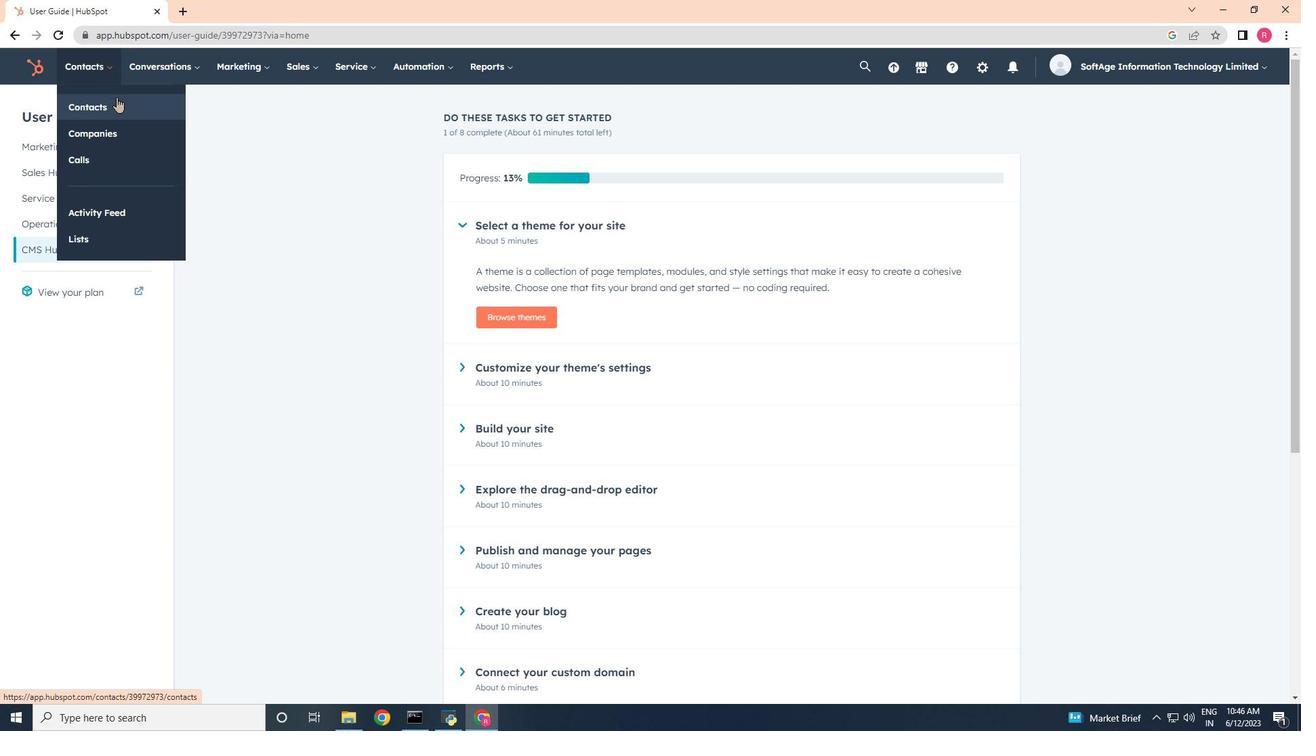 
Action: Mouse moved to (1205, 117)
Screenshot: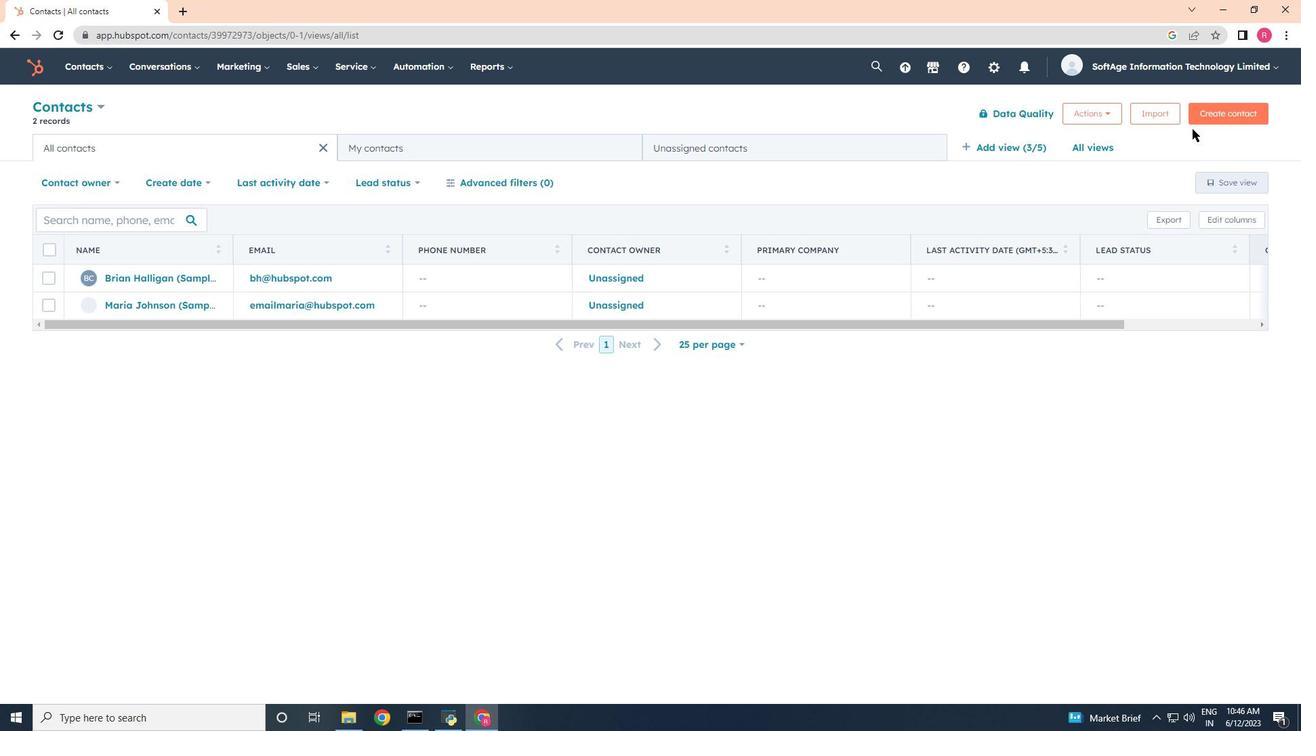 
Action: Mouse pressed left at (1205, 117)
Screenshot: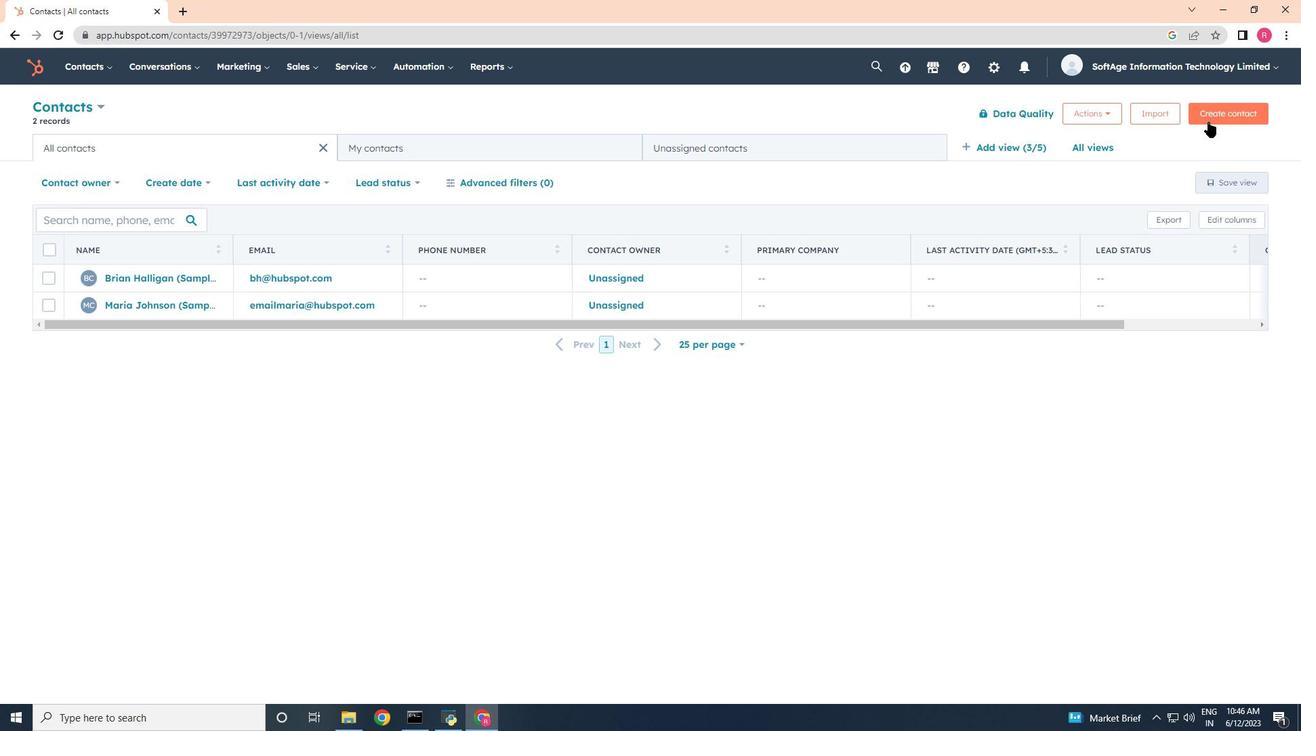 
Action: Mouse moved to (1015, 178)
Screenshot: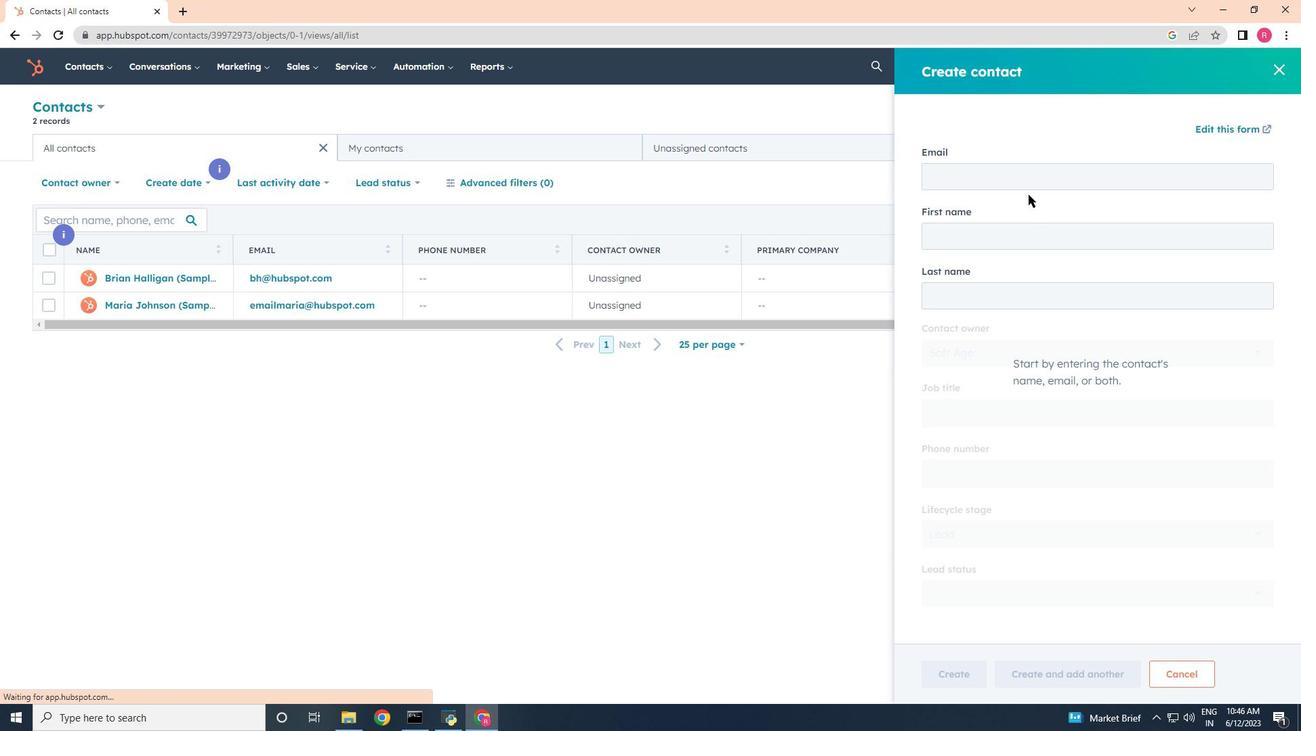 
Action: Mouse pressed left at (1015, 178)
Screenshot: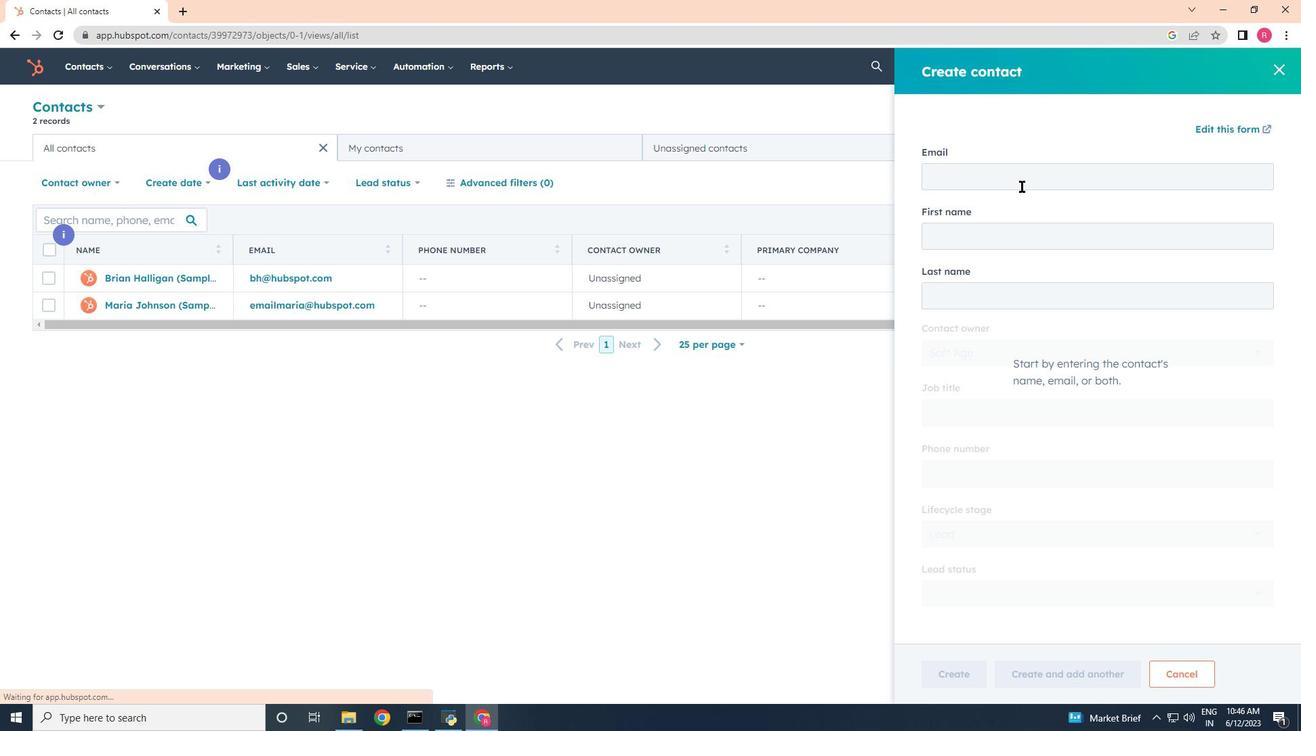 
Action: Key pressed <Key.shift>Lian<Key.backspace>m<Key.space><Key.shift><Key.backspace><Key.shift>Jones<Key.shift>@<Key.shift>AOL.com
Screenshot: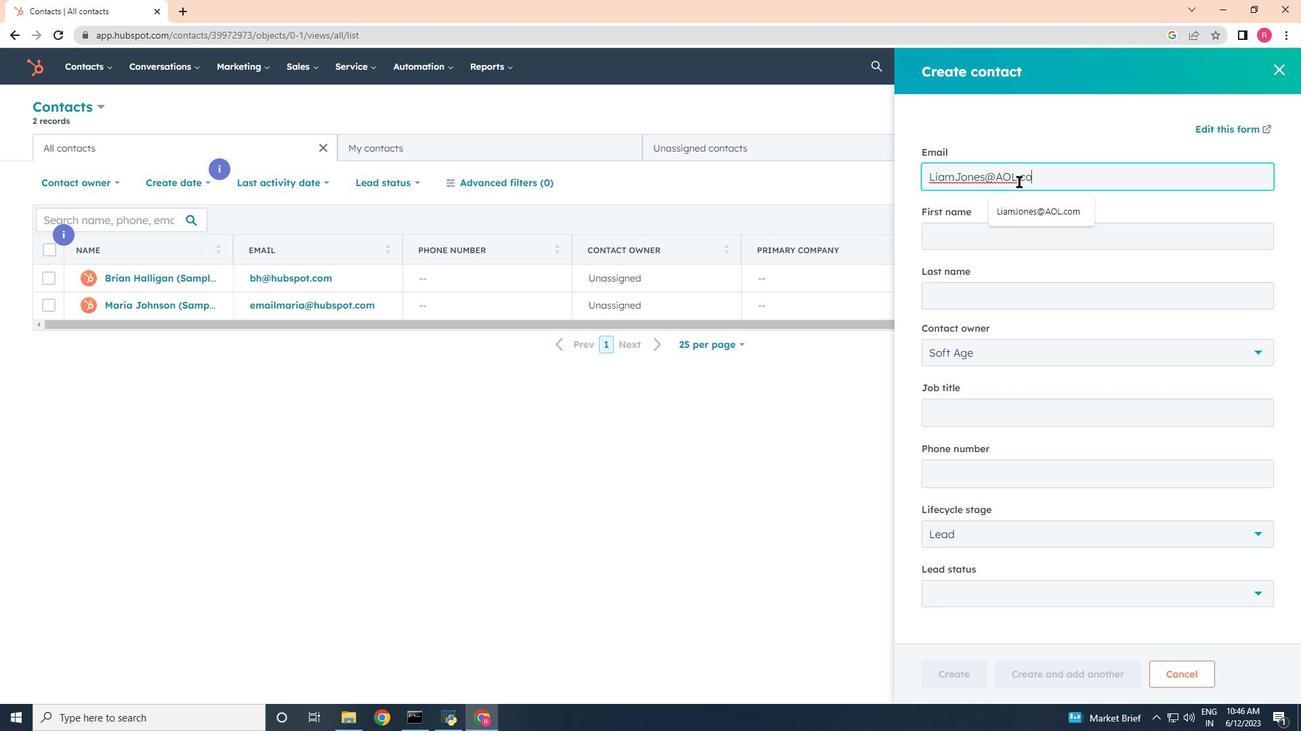 
Action: Mouse moved to (992, 224)
Screenshot: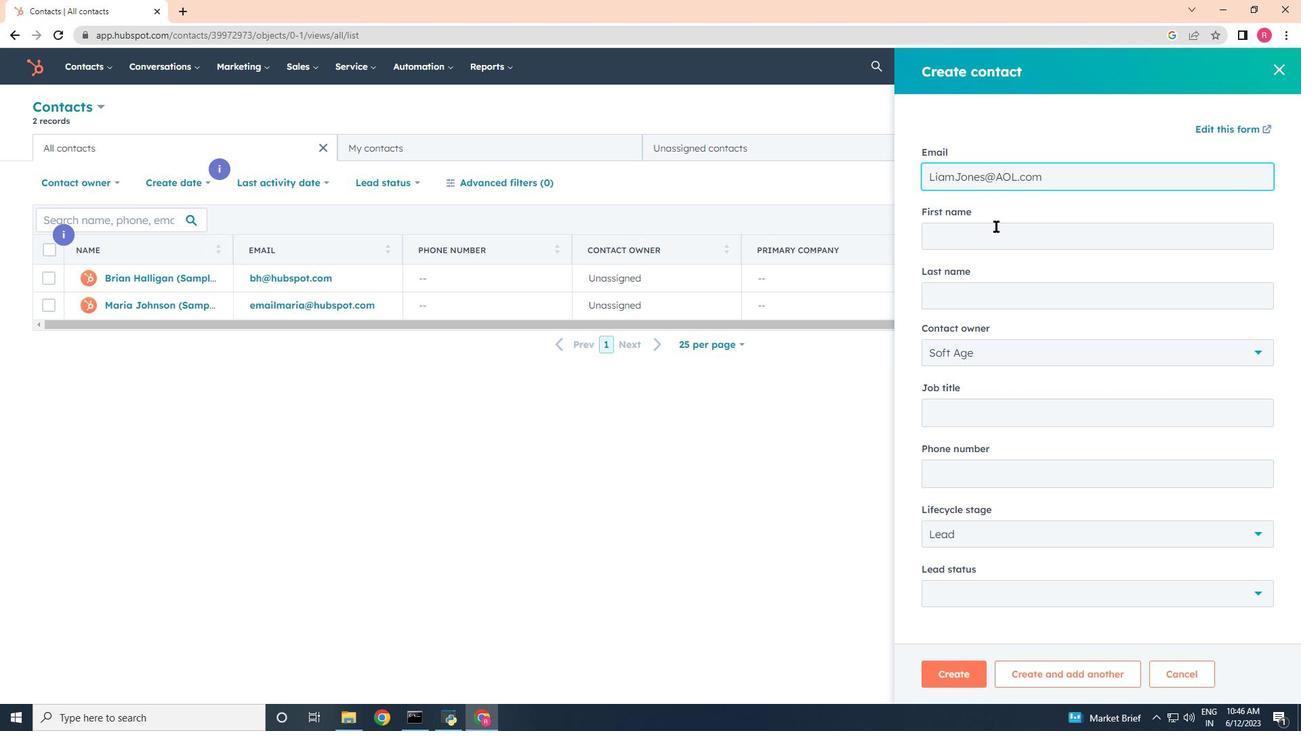 
Action: Mouse pressed left at (992, 224)
Screenshot: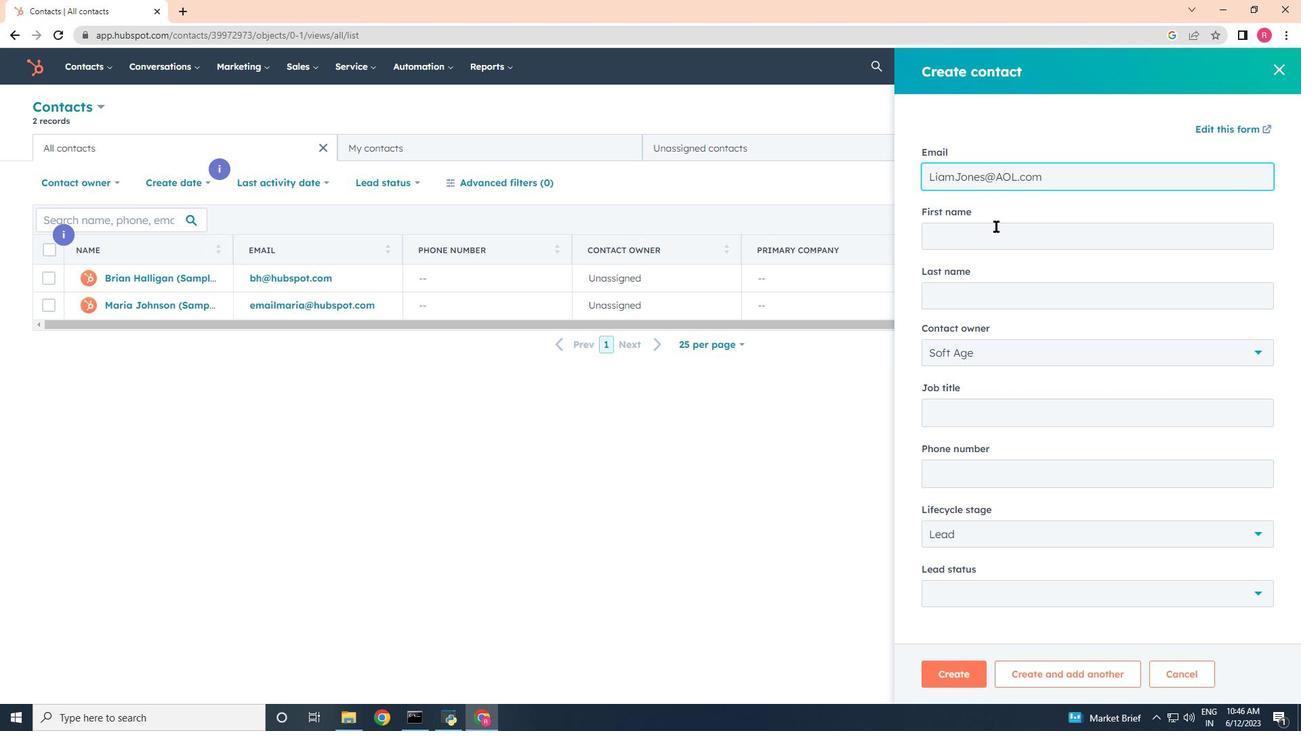 
Action: Mouse moved to (979, 235)
Screenshot: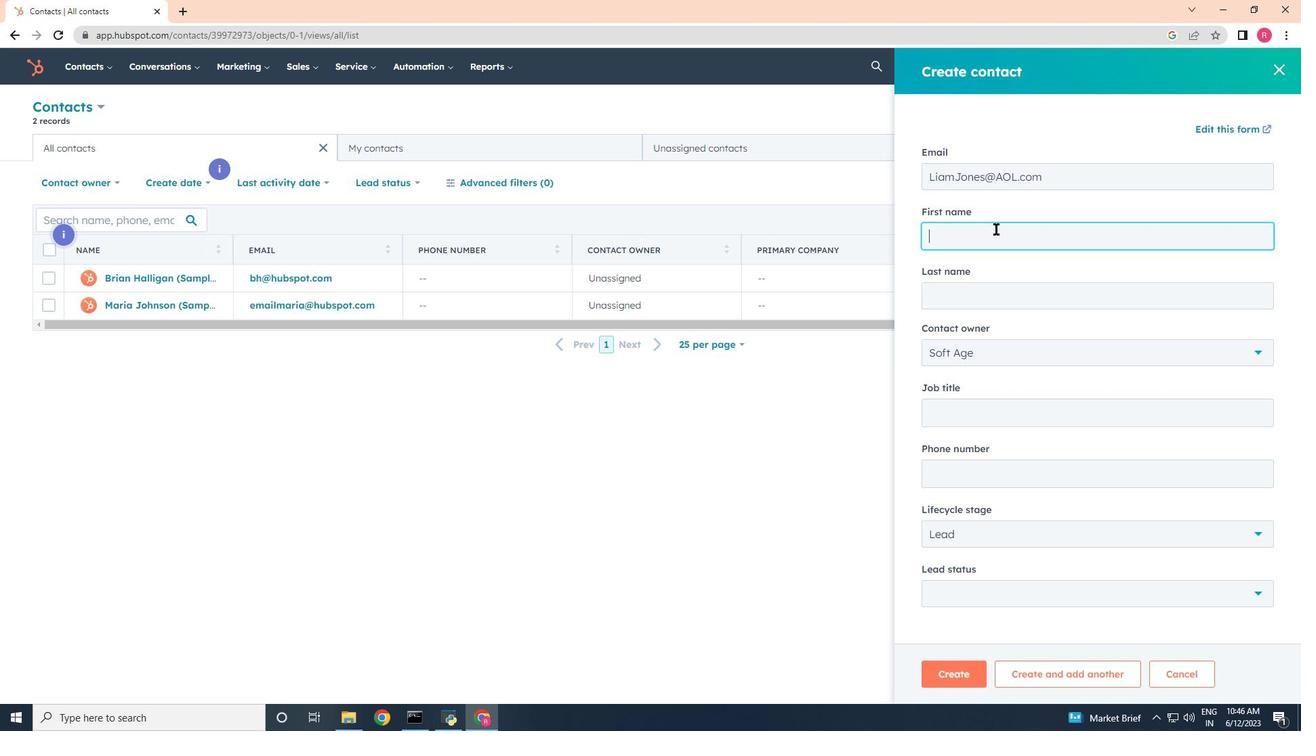 
Action: Key pressed <Key.shift><Key.shift><Key.shift><Key.shift>Lian<Key.backspace>m<Key.tab><Key.shift>Jones
Screenshot: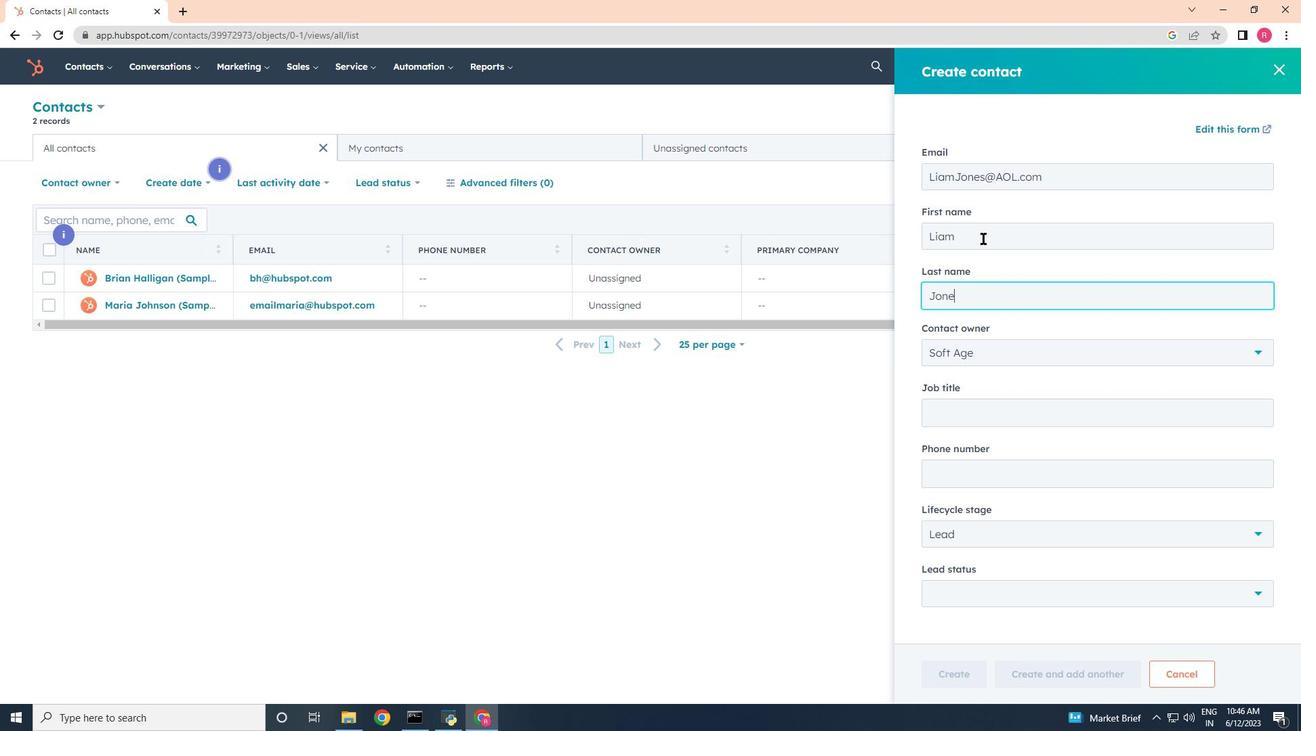 
Action: Mouse moved to (973, 417)
Screenshot: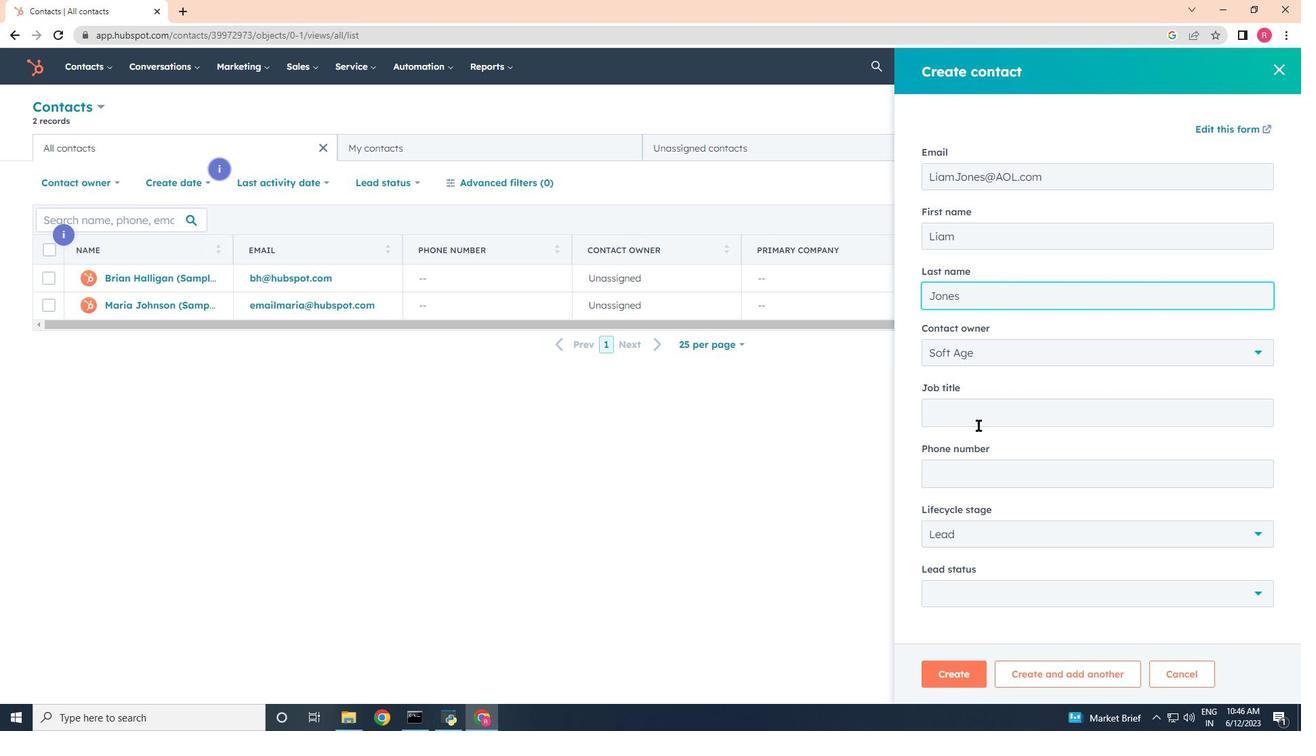 
Action: Mouse pressed left at (973, 417)
Screenshot: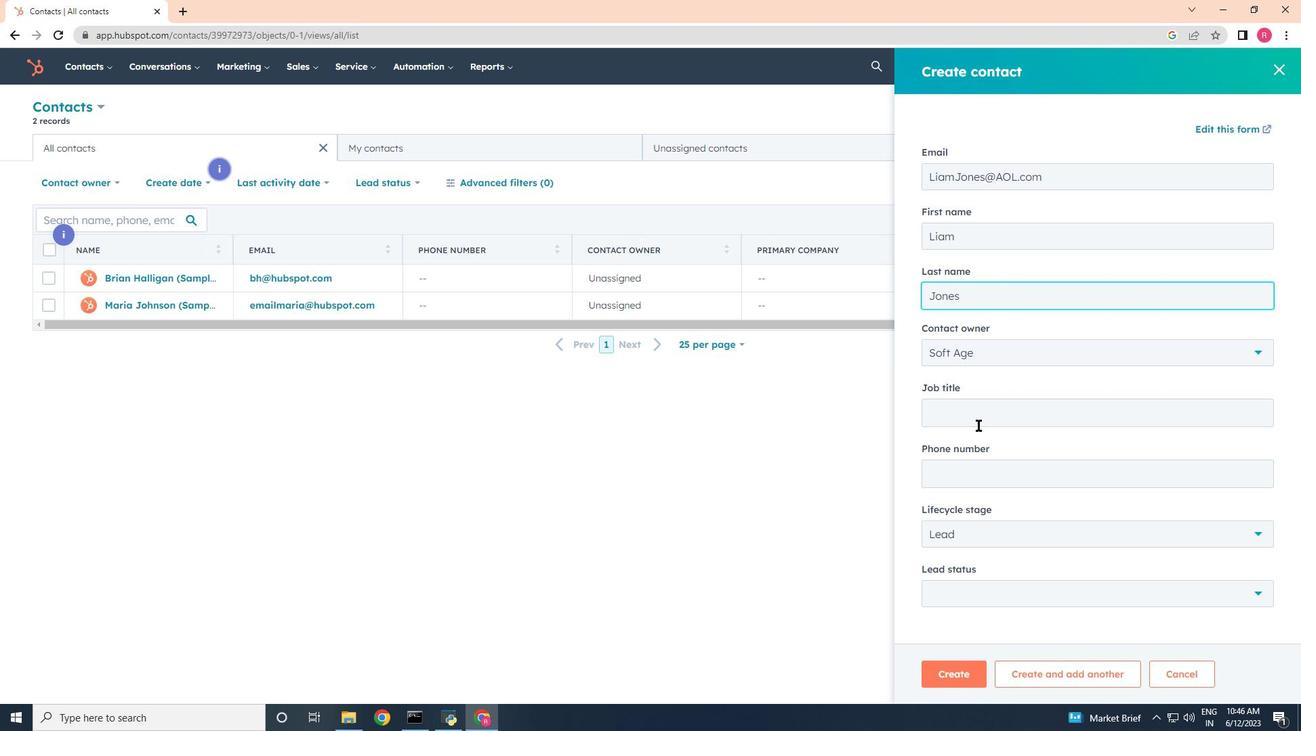 
Action: Mouse moved to (966, 412)
Screenshot: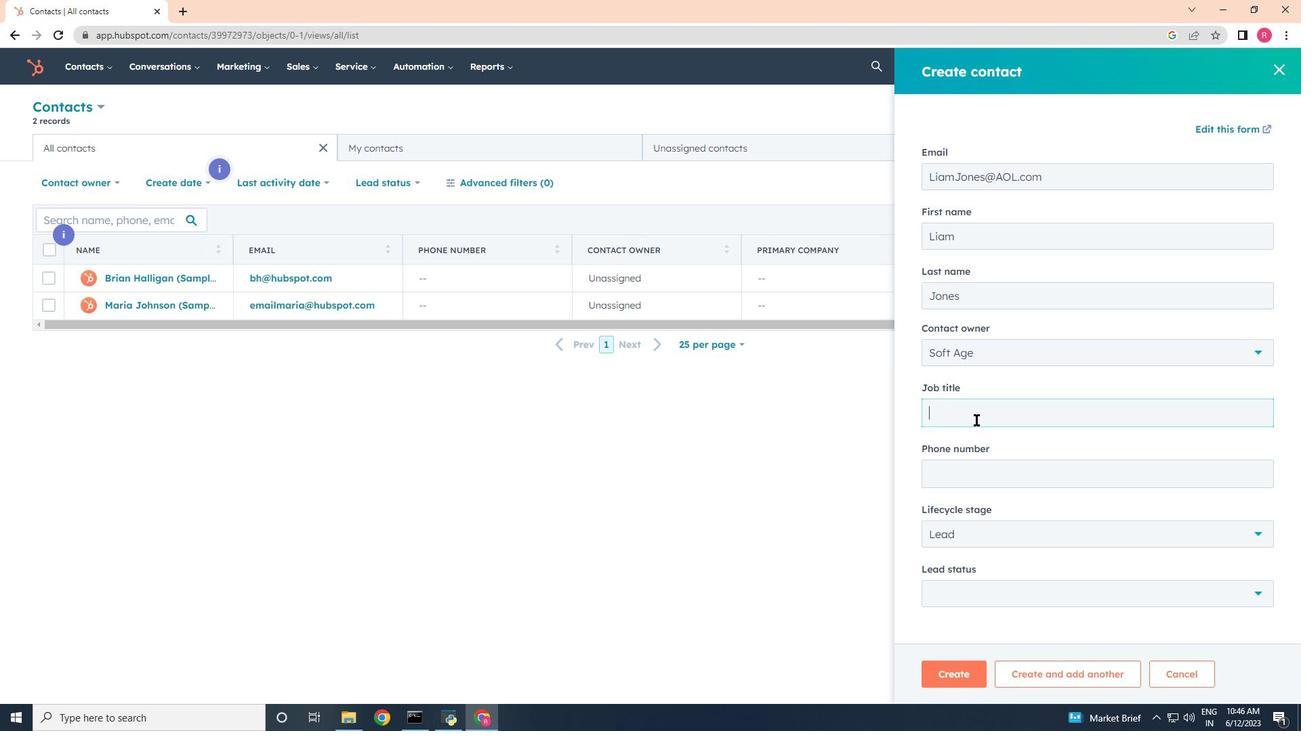 
Action: Key pressed <Key.shift>Chief<Key.space><Key.shift>Marketing<Key.space><Key.shift>Officer<Key.space><Key.tab>7865554321
Screenshot: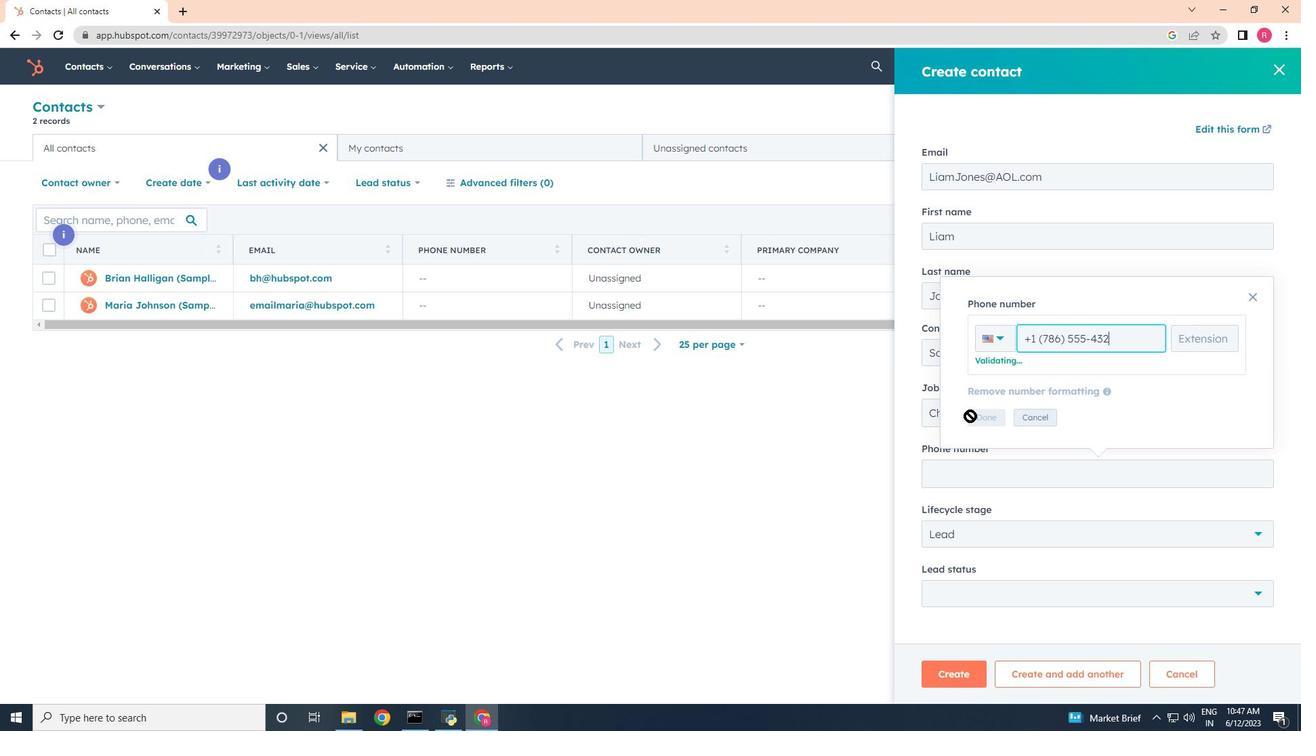 
Action: Mouse moved to (997, 415)
Screenshot: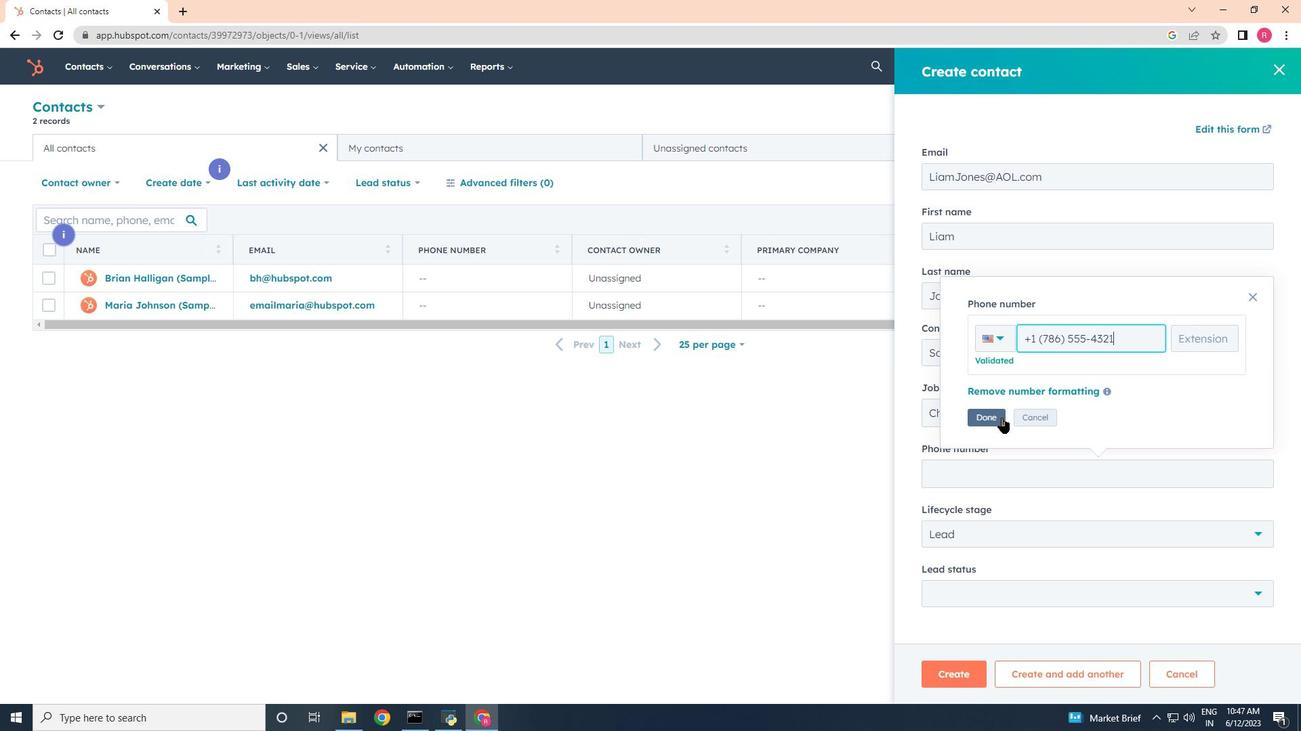 
Action: Mouse pressed left at (997, 415)
Screenshot: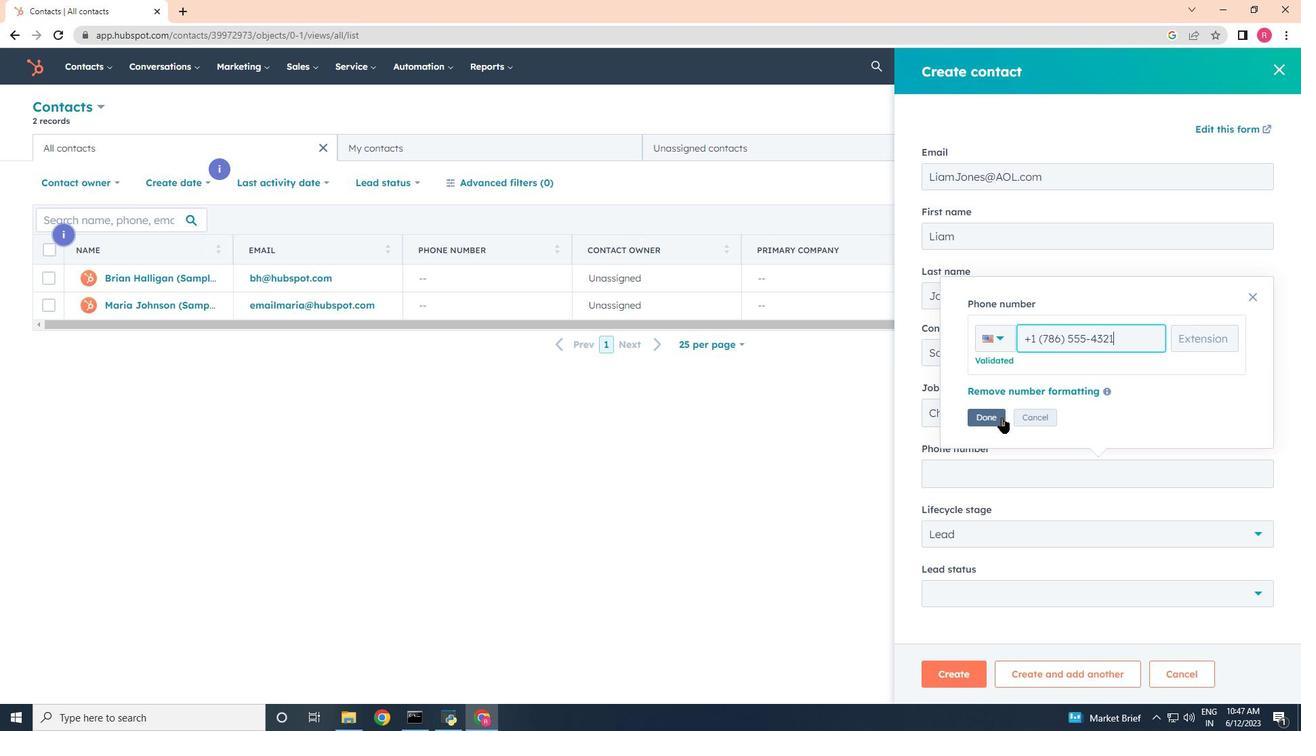 
Action: Mouse moved to (987, 536)
Screenshot: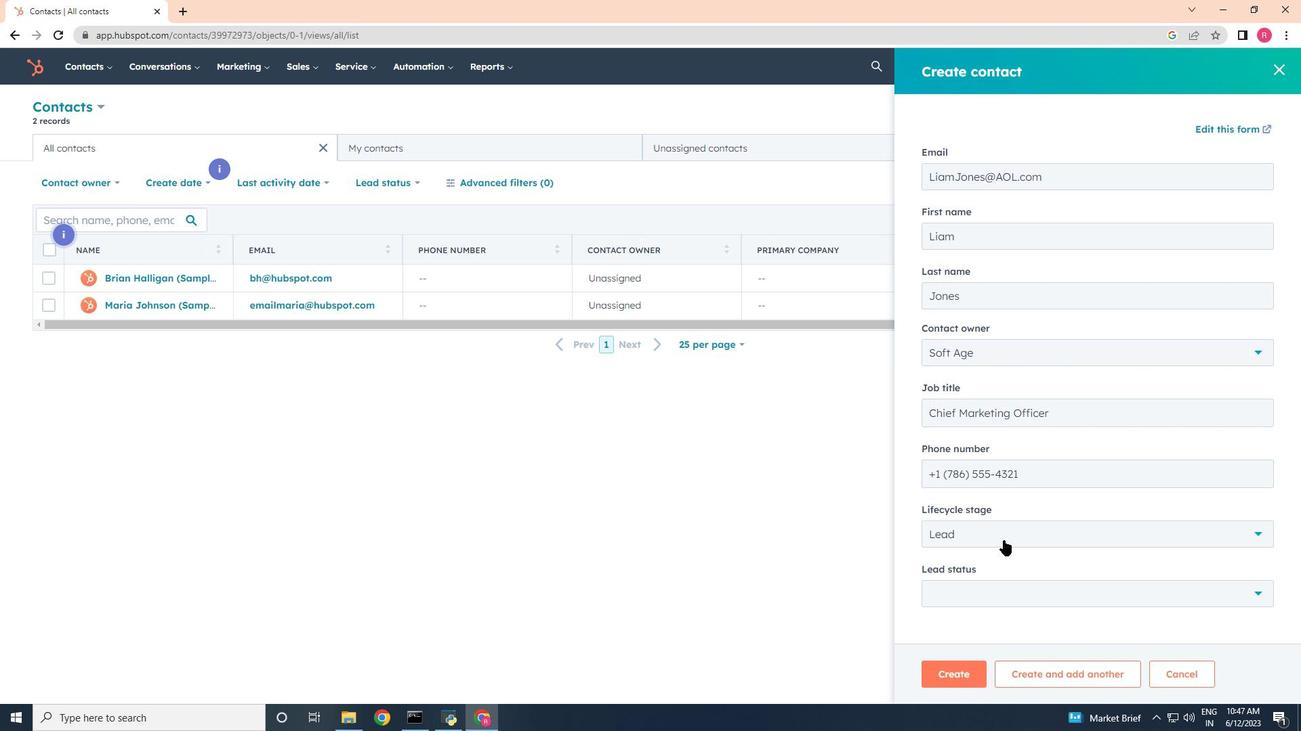 
Action: Mouse scrolled (987, 535) with delta (0, 0)
Screenshot: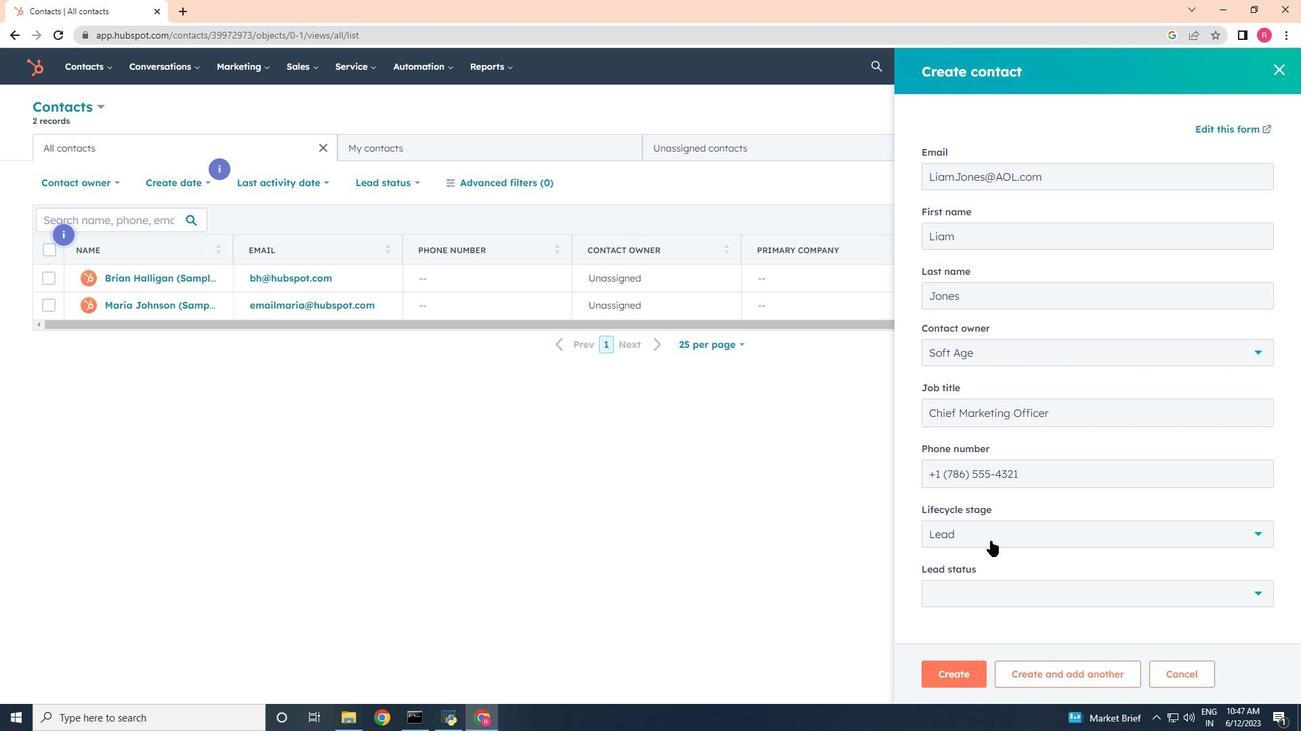 
Action: Mouse scrolled (987, 535) with delta (0, 0)
Screenshot: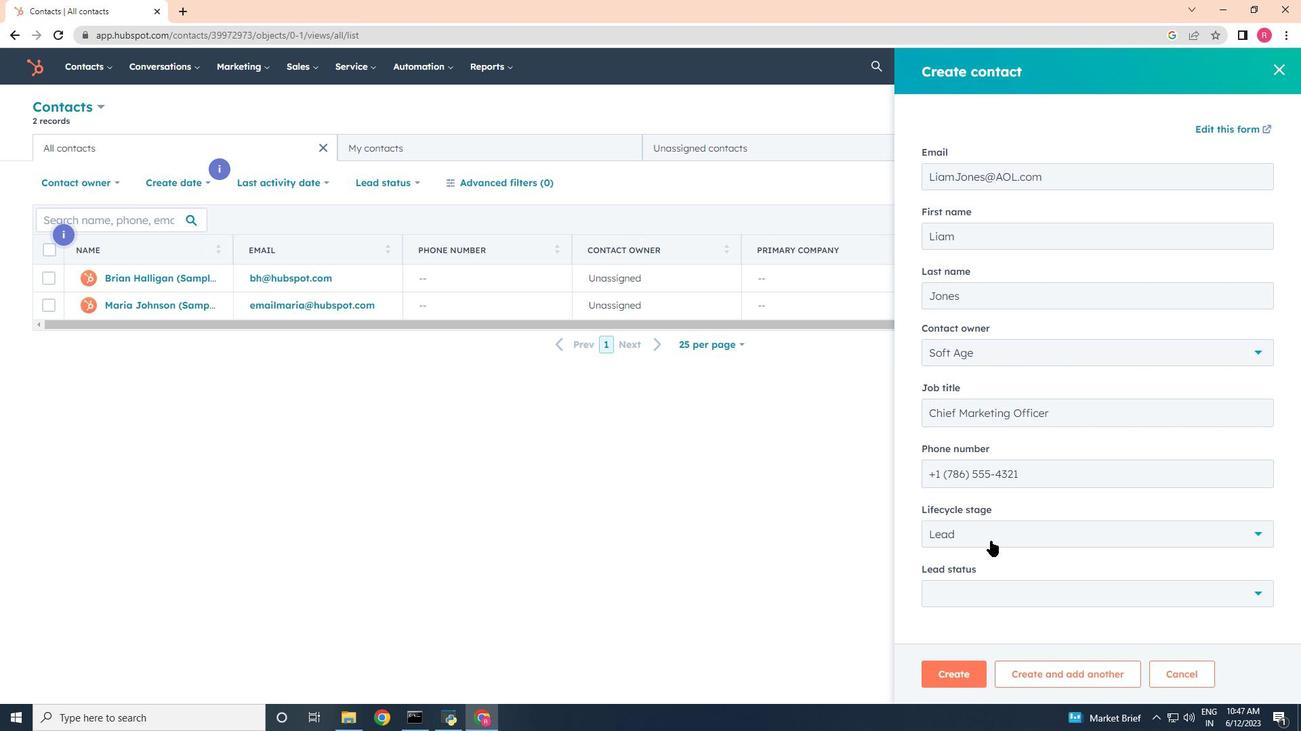 
Action: Mouse moved to (988, 529)
Screenshot: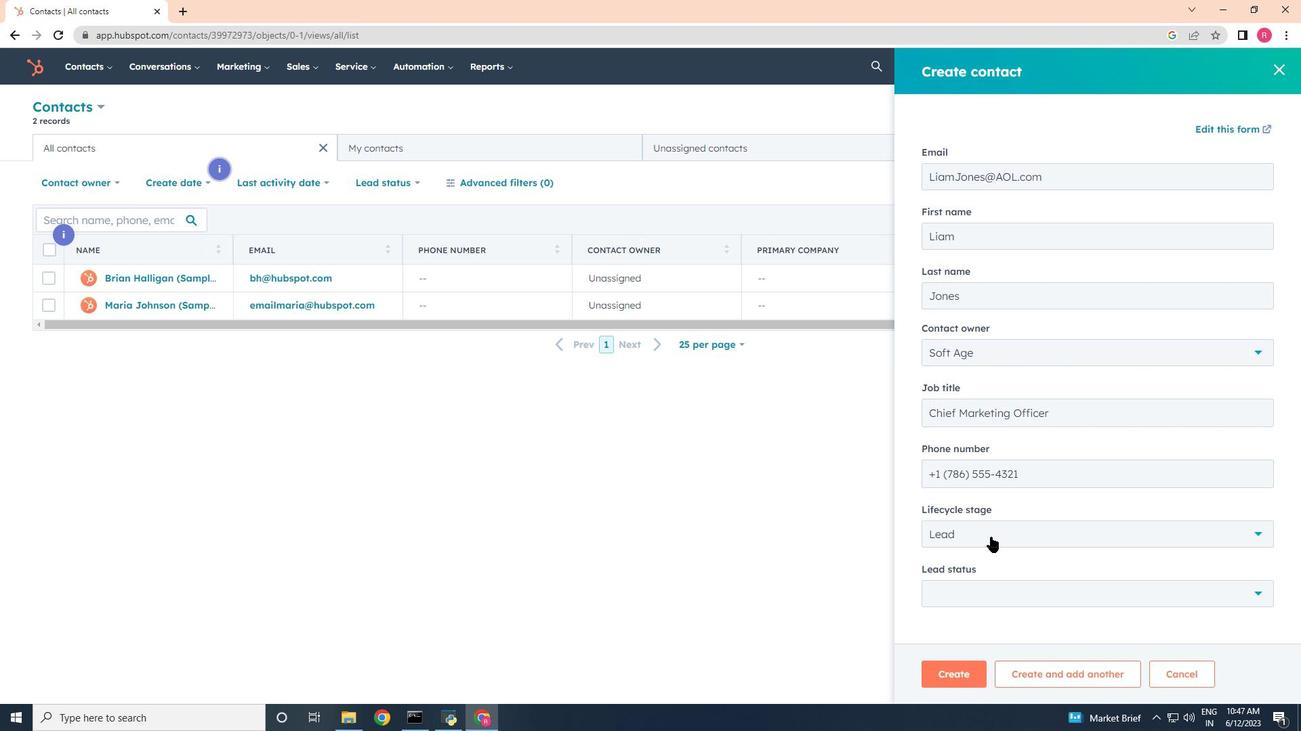 
Action: Mouse pressed left at (988, 529)
Screenshot: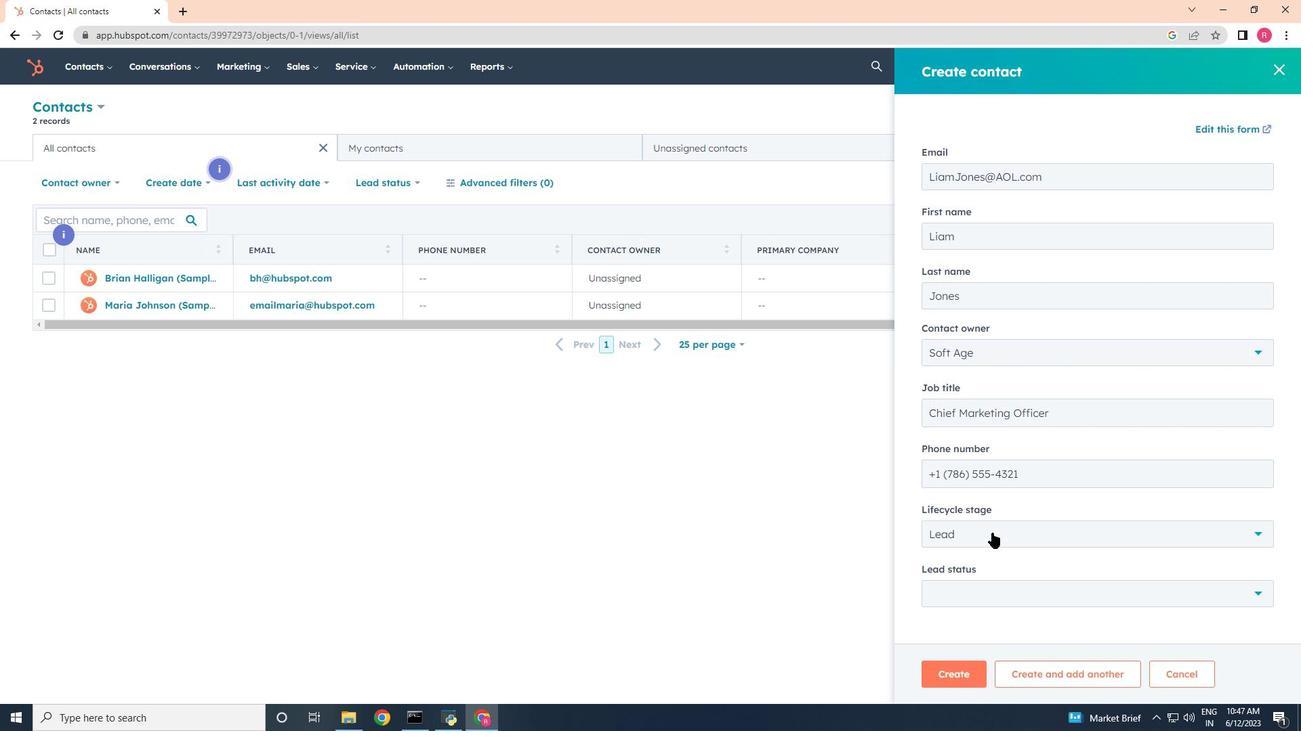 
Action: Mouse moved to (959, 407)
Screenshot: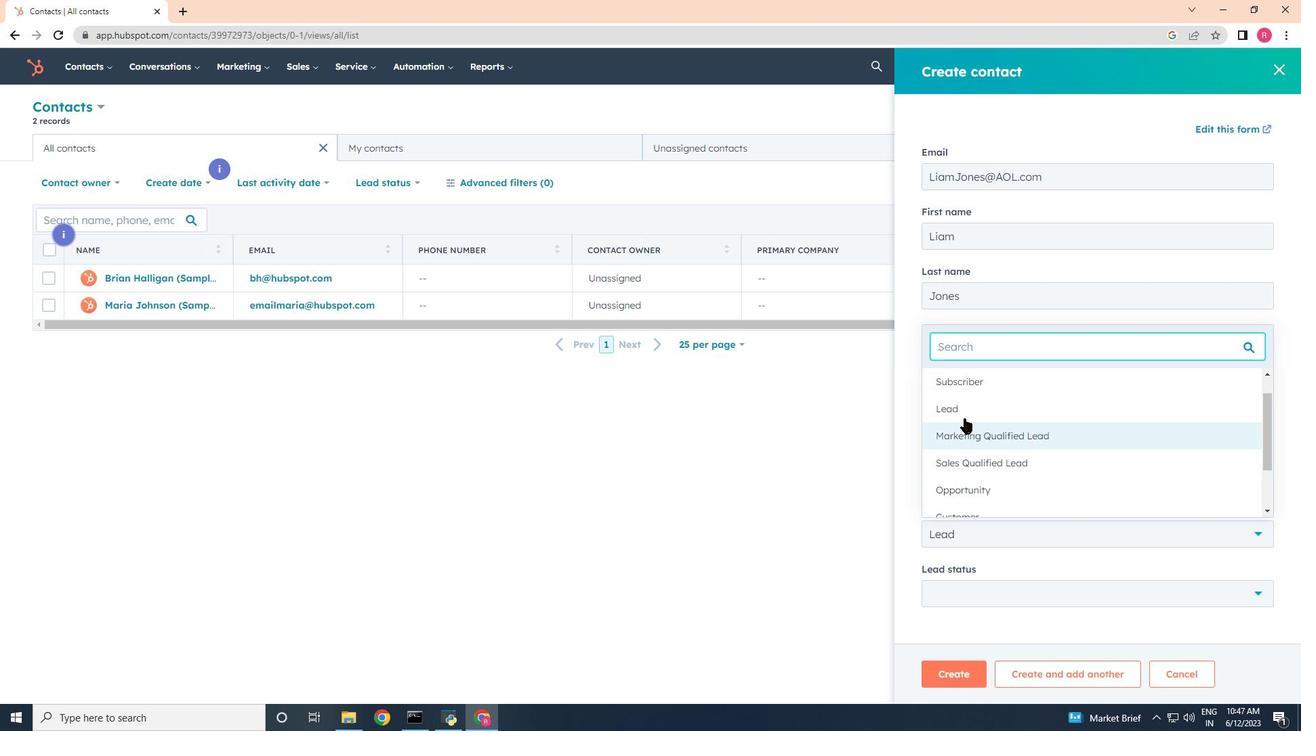
Action: Mouse pressed left at (959, 407)
Screenshot: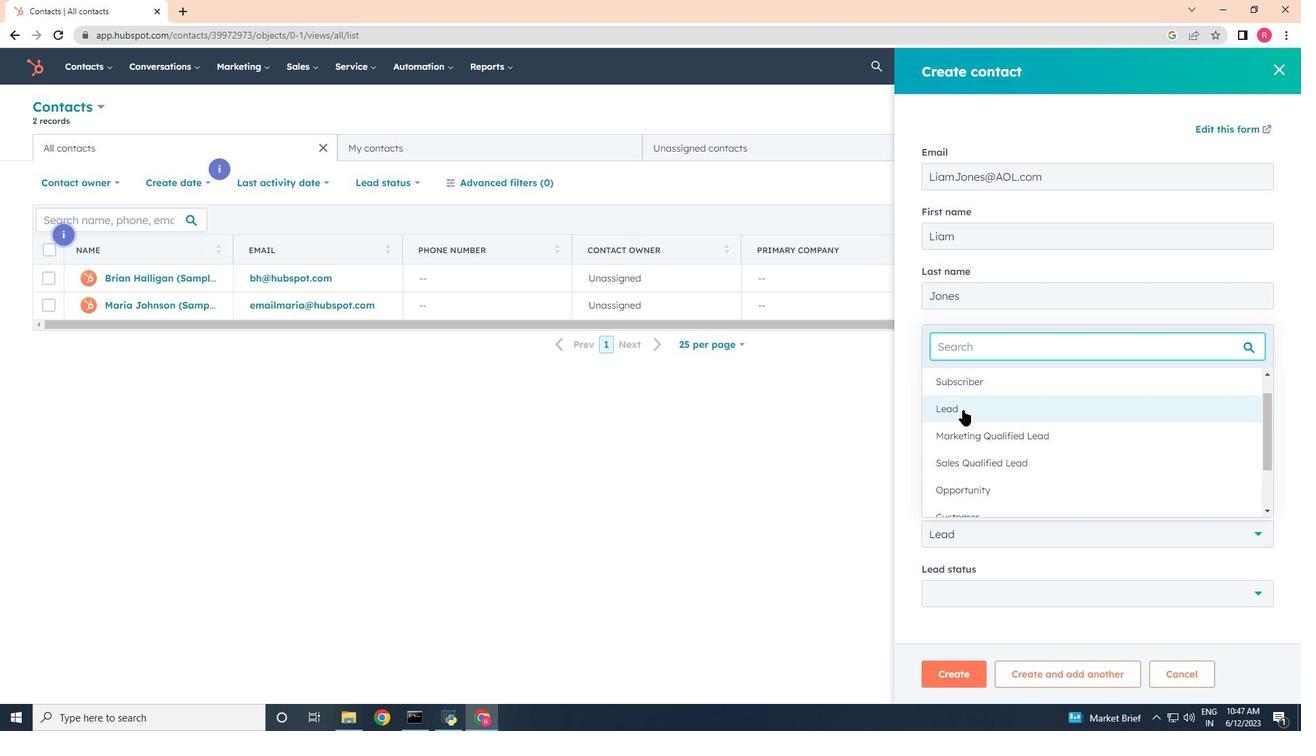 
Action: Mouse moved to (986, 596)
Screenshot: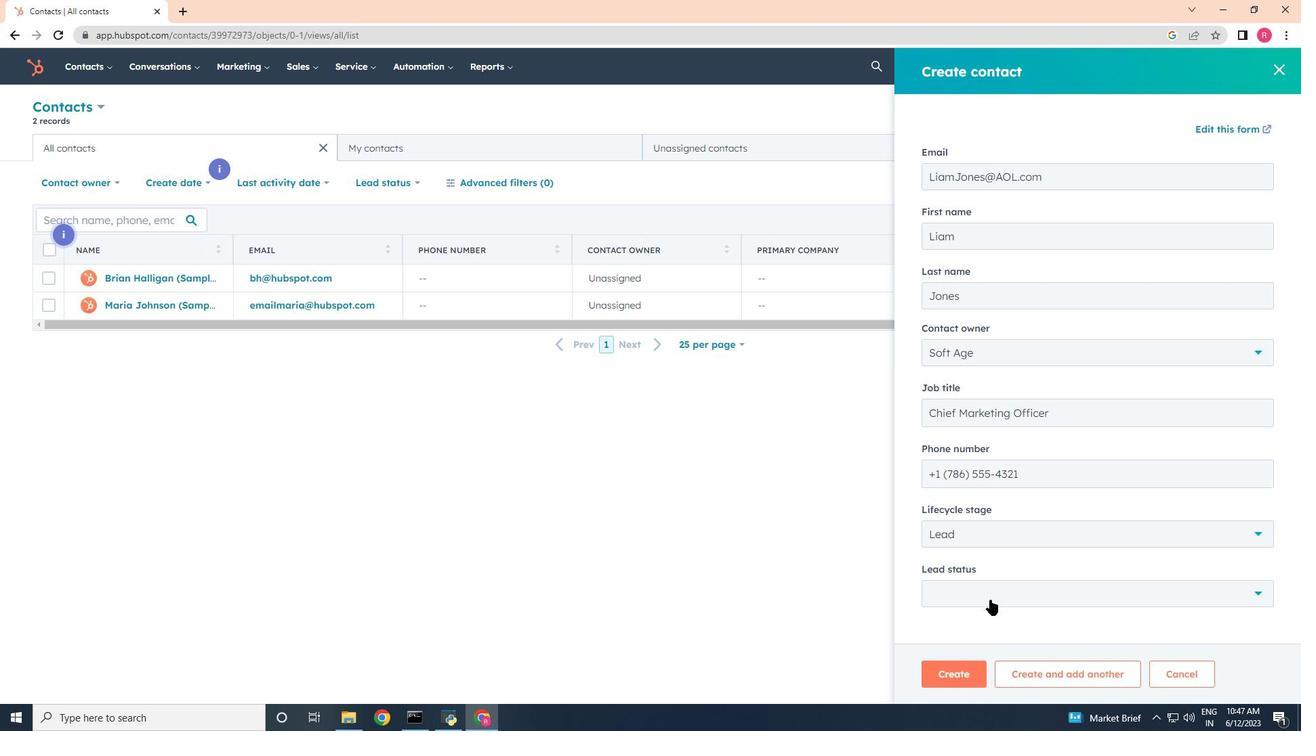 
Action: Mouse pressed left at (986, 596)
Screenshot: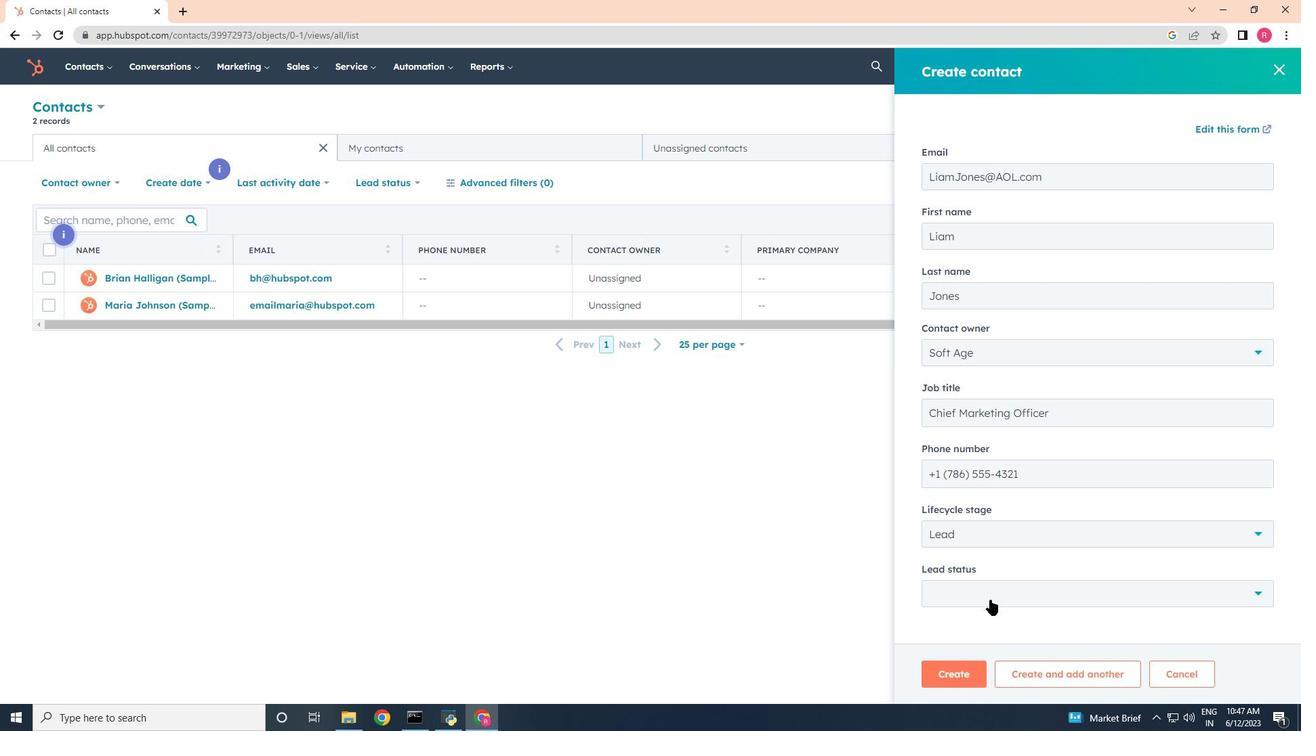 
Action: Mouse moved to (960, 468)
Screenshot: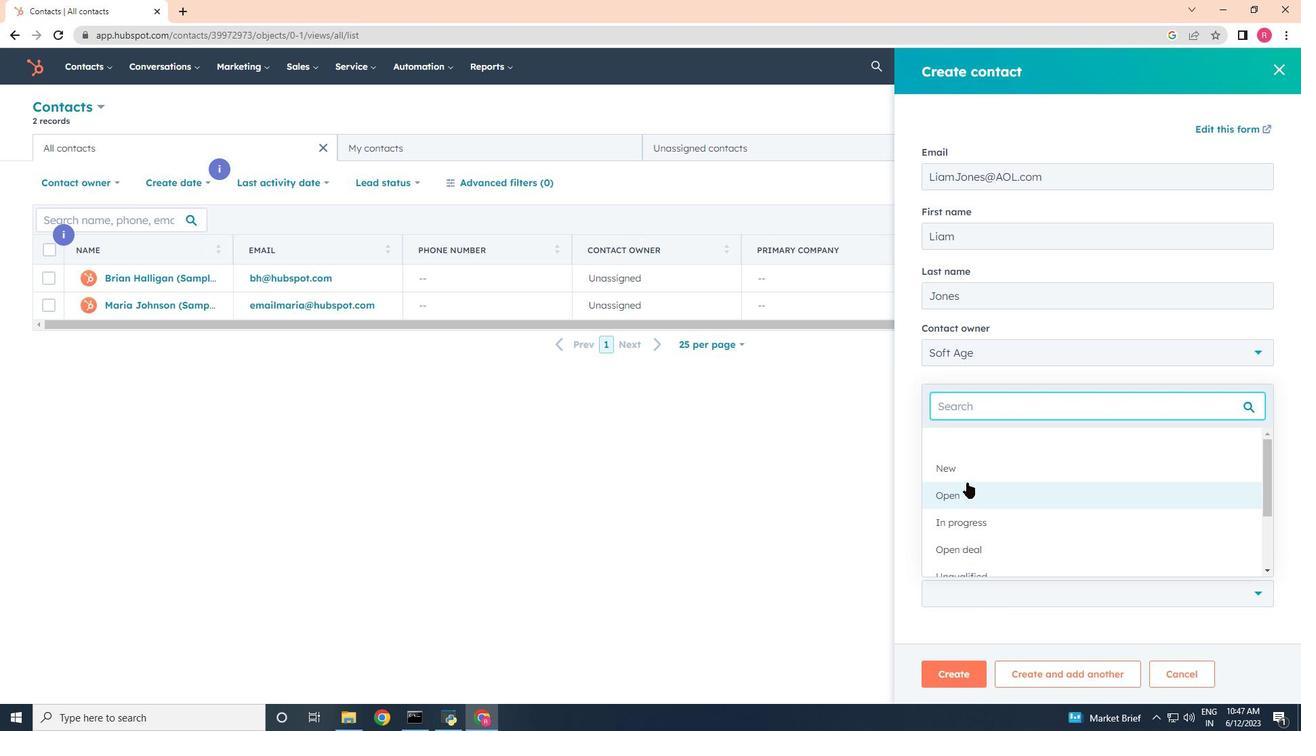 
Action: Mouse pressed left at (960, 468)
Screenshot: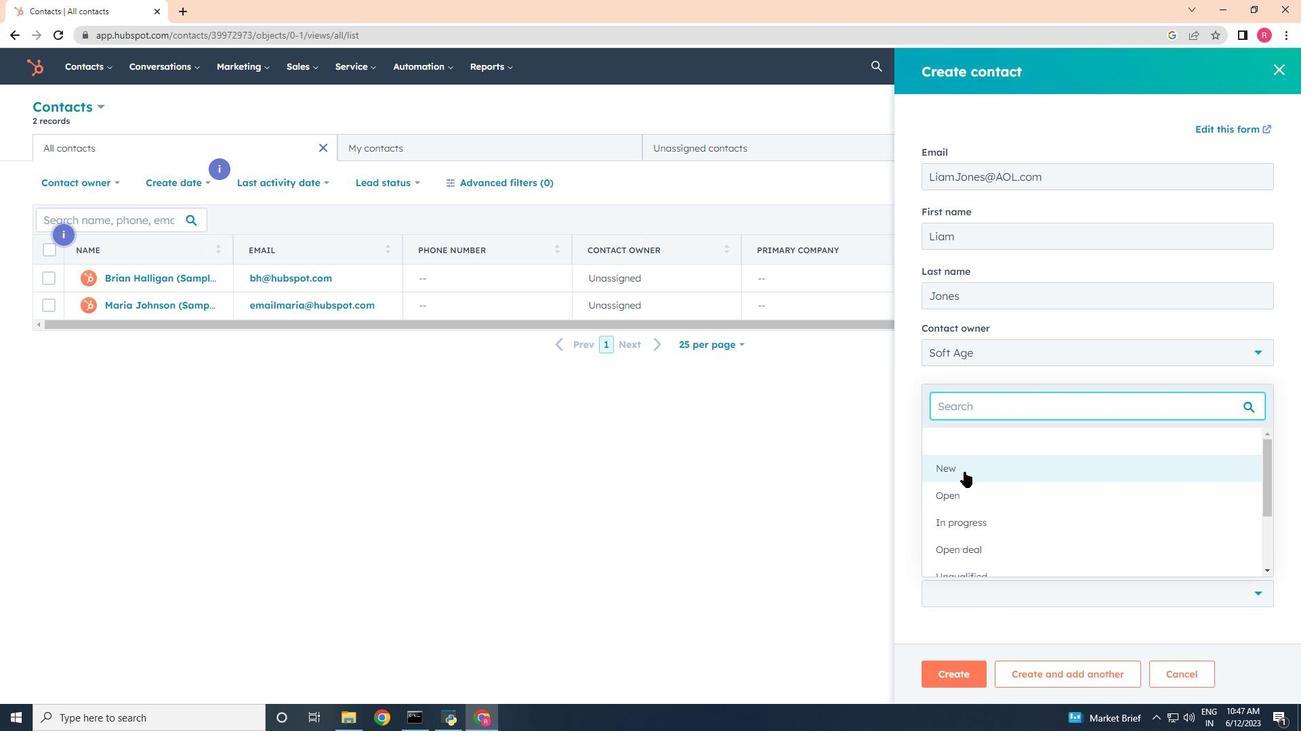 
Action: Mouse moved to (937, 678)
Screenshot: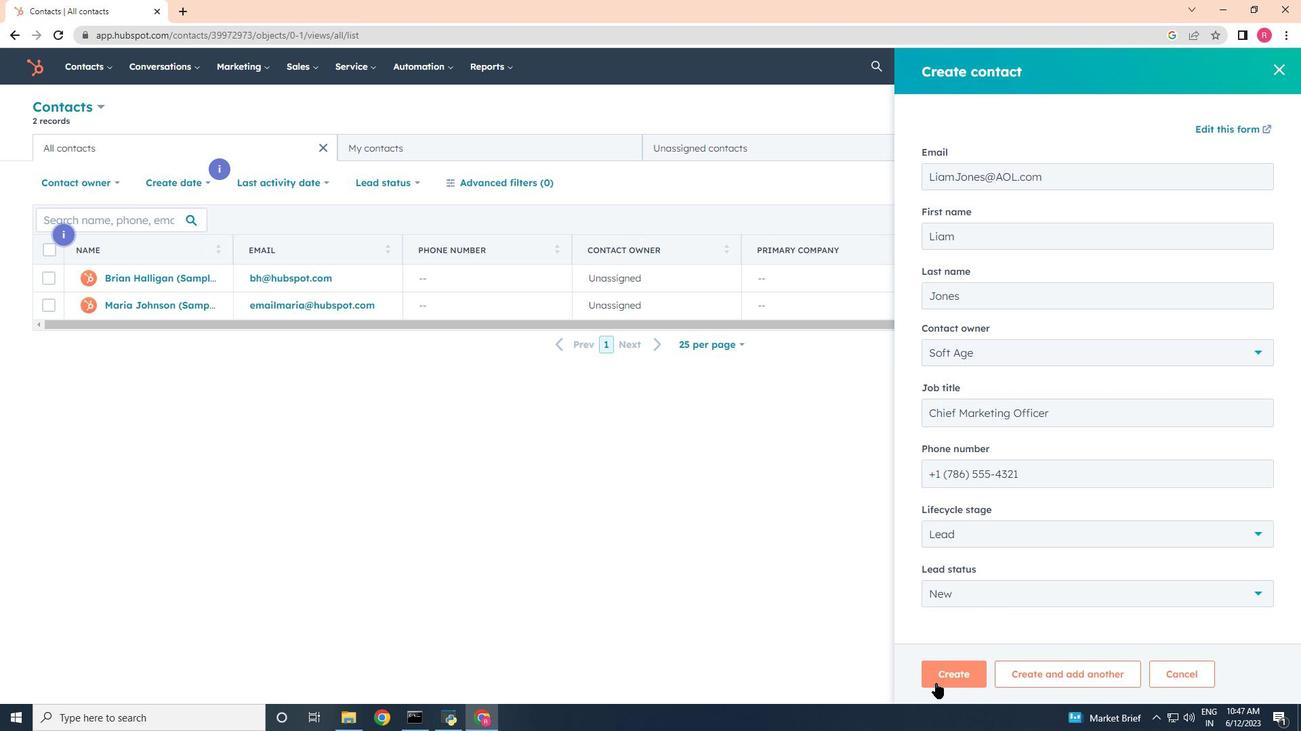 
Action: Mouse pressed left at (937, 678)
Screenshot: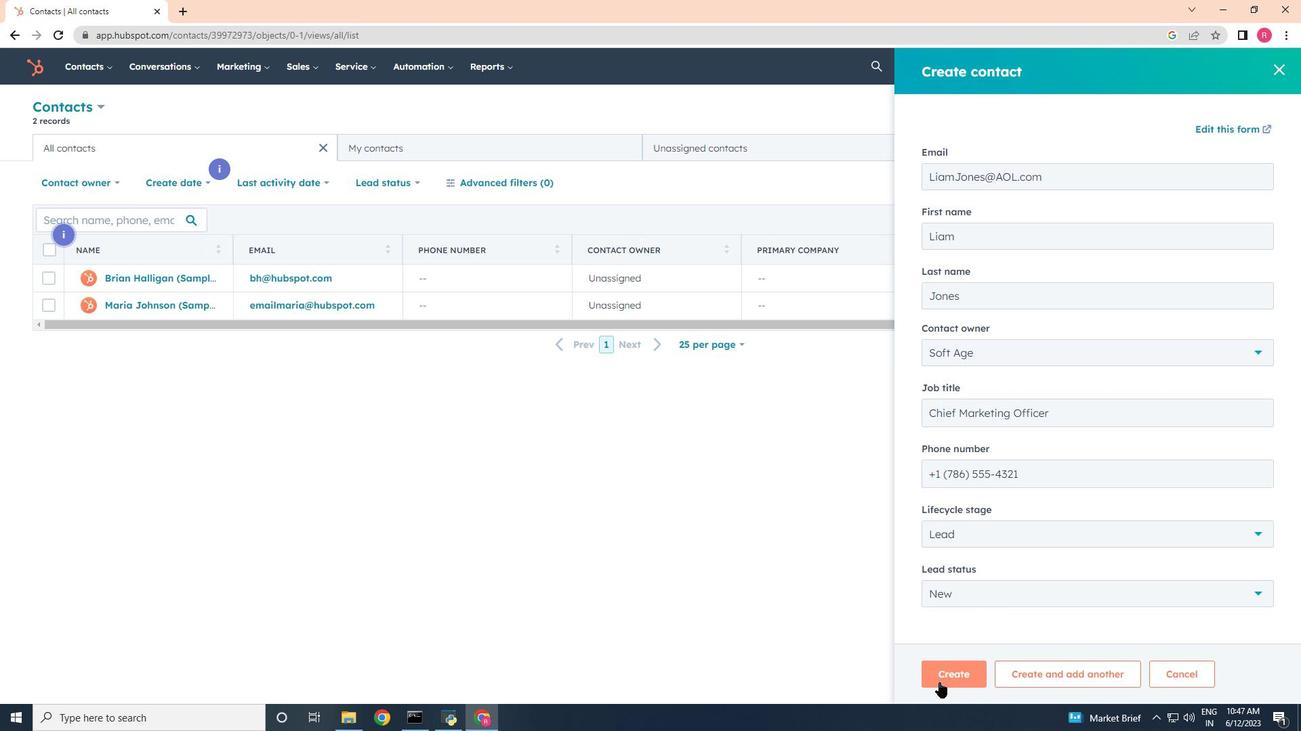 
Action: Mouse moved to (908, 428)
Screenshot: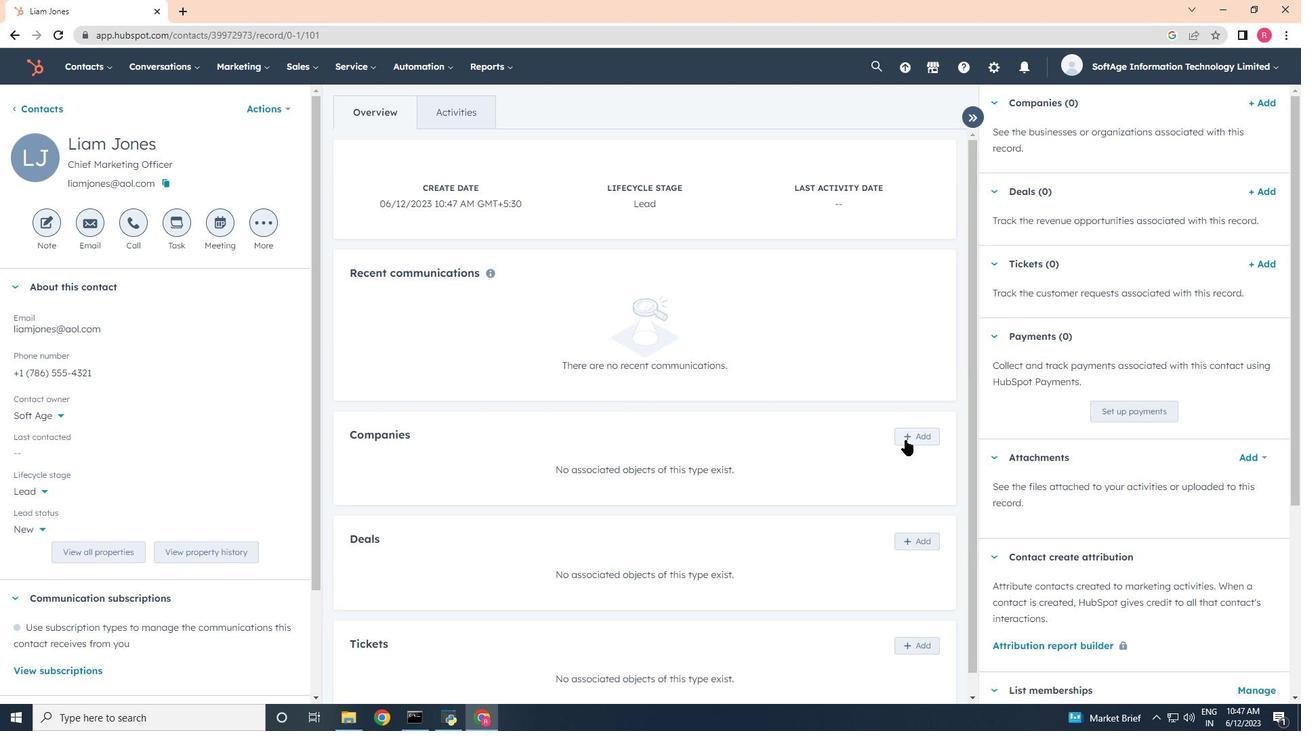 
Action: Mouse pressed left at (908, 428)
Screenshot: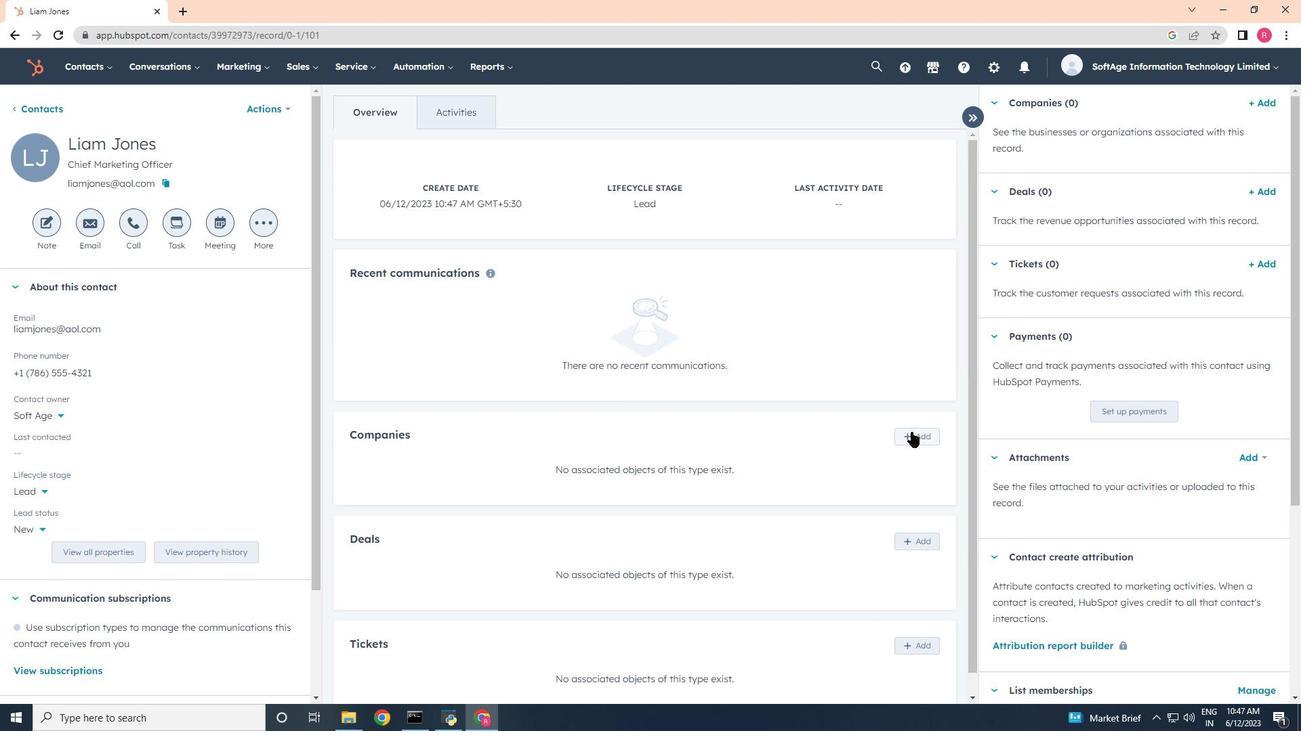 
Action: Mouse moved to (1006, 139)
Screenshot: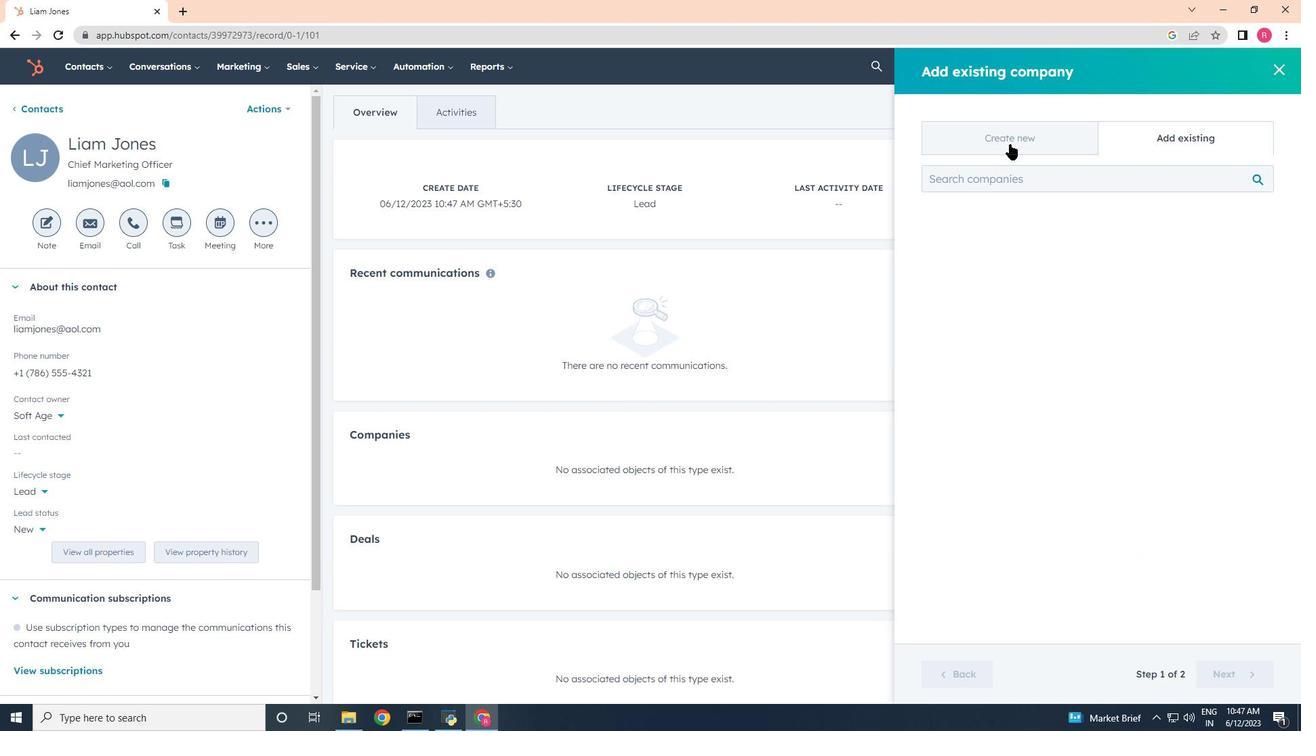 
Action: Mouse pressed left at (1006, 139)
Screenshot: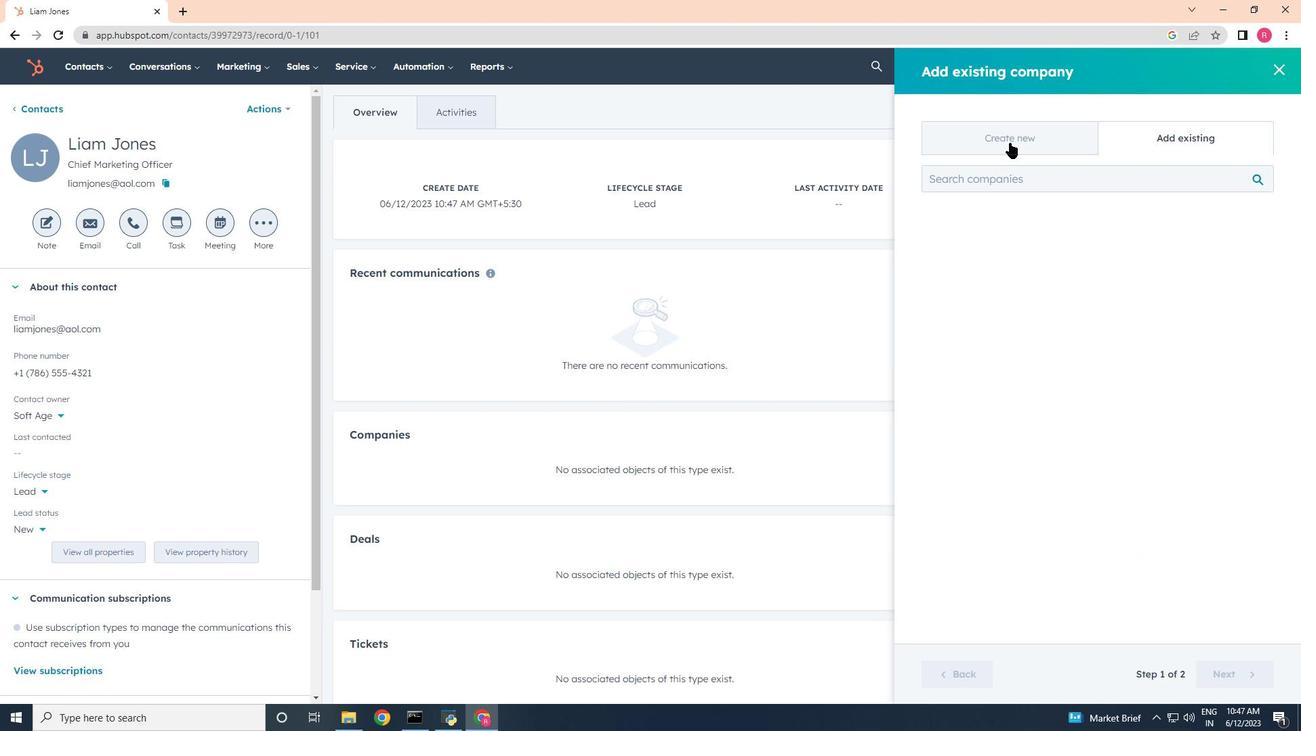 
Action: Mouse moved to (1002, 220)
Screenshot: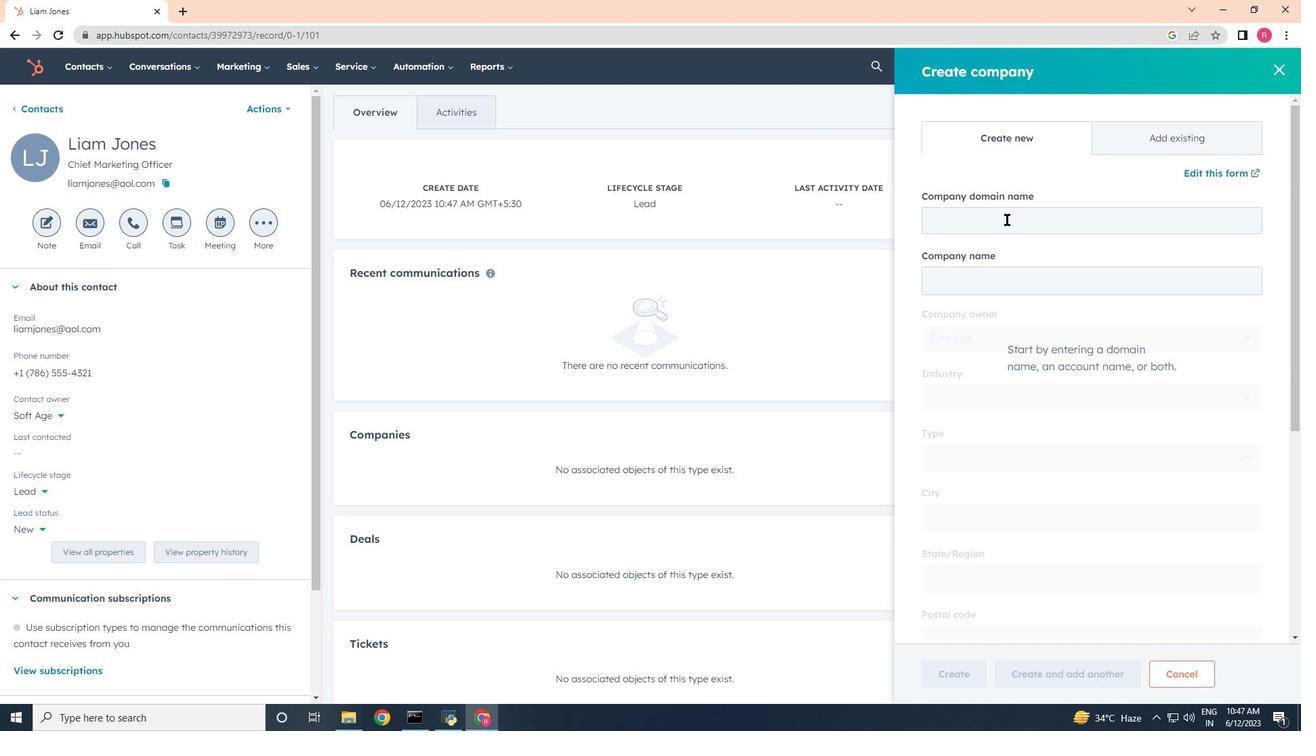 
Action: Mouse pressed left at (1002, 220)
Screenshot: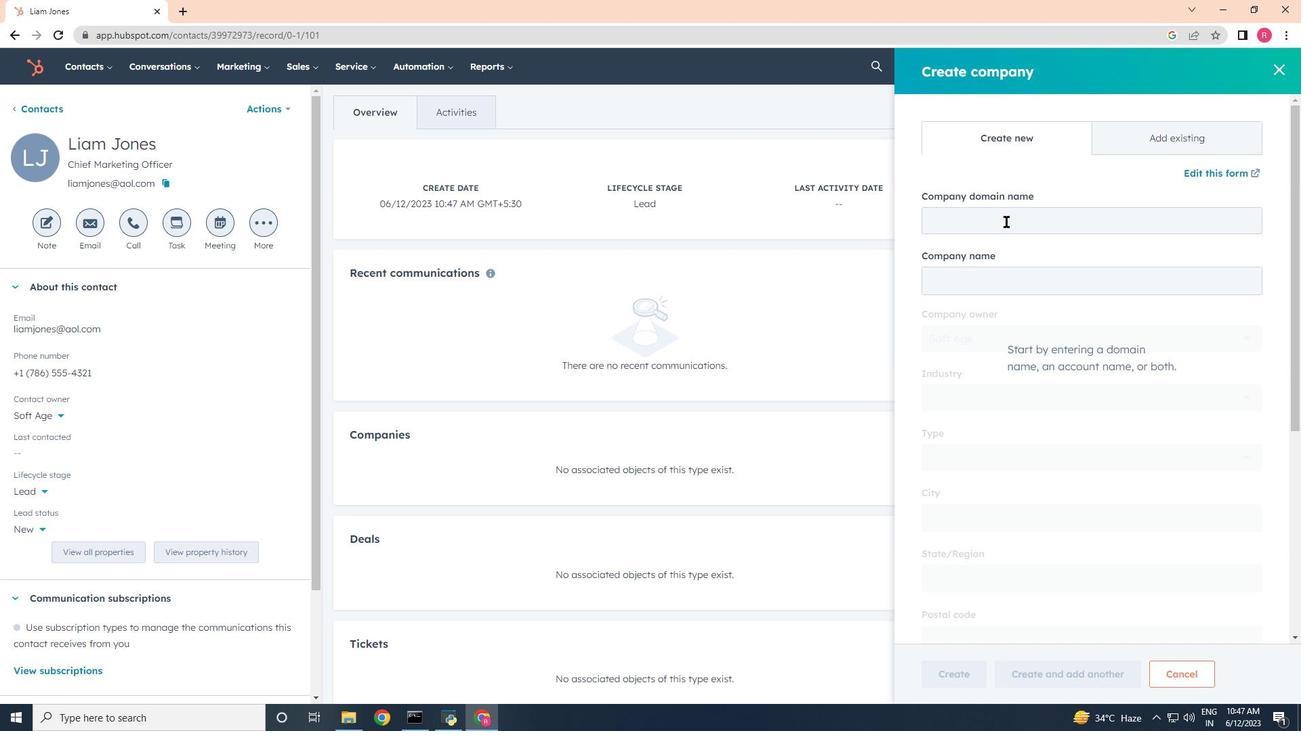 
Action: Mouse moved to (870, 428)
Screenshot: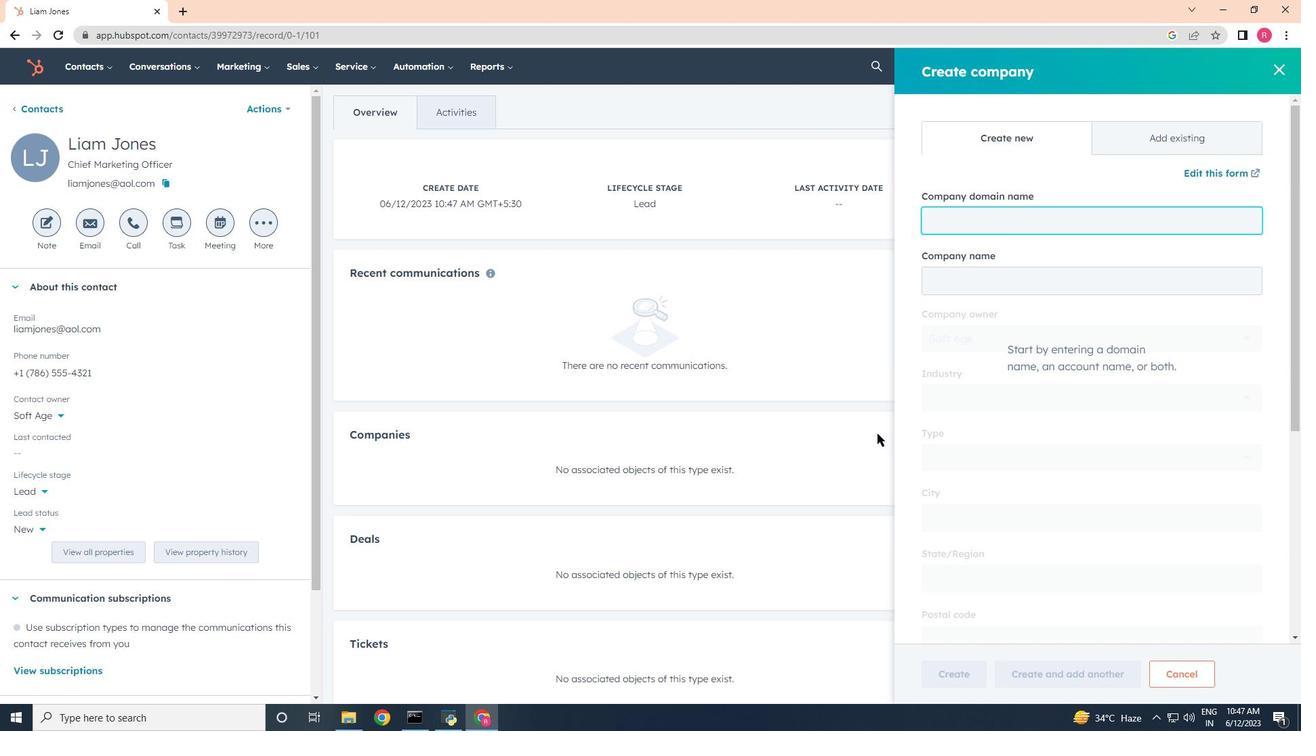 
Action: Key pressed associated
Screenshot: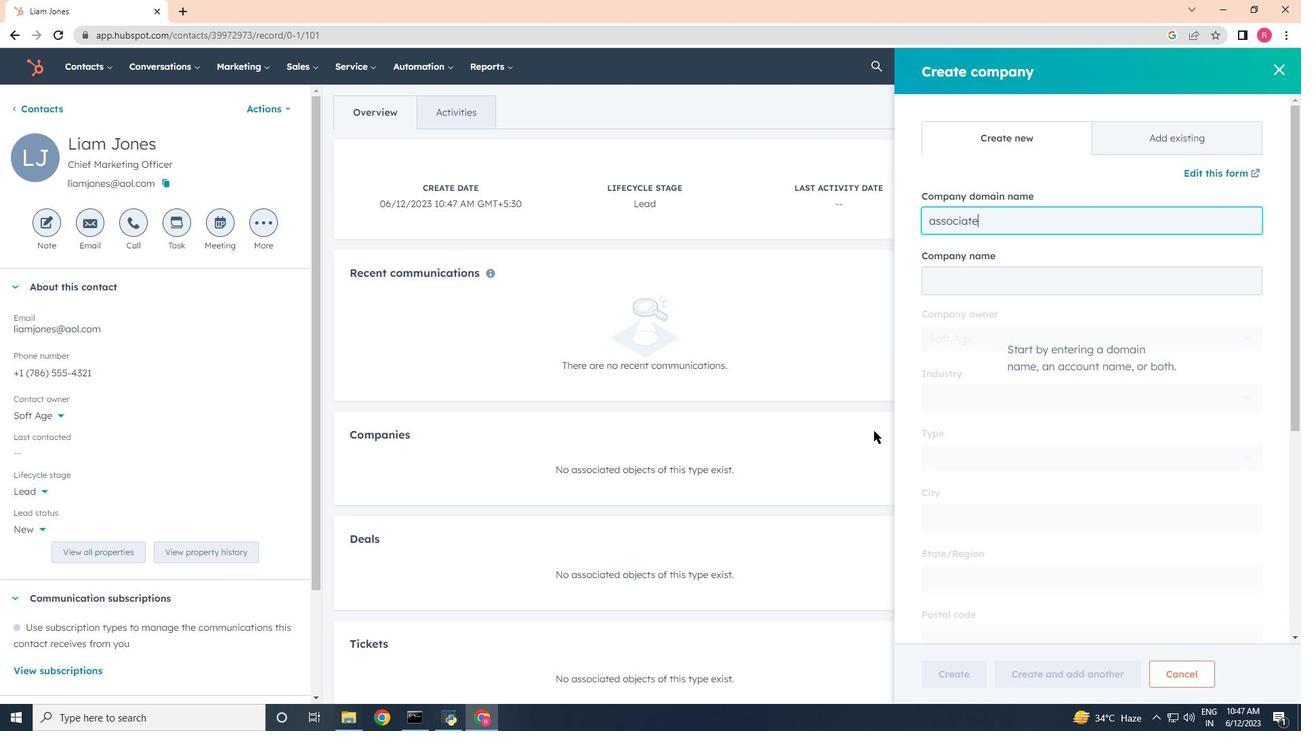 
Action: Mouse moved to (944, 277)
Screenshot: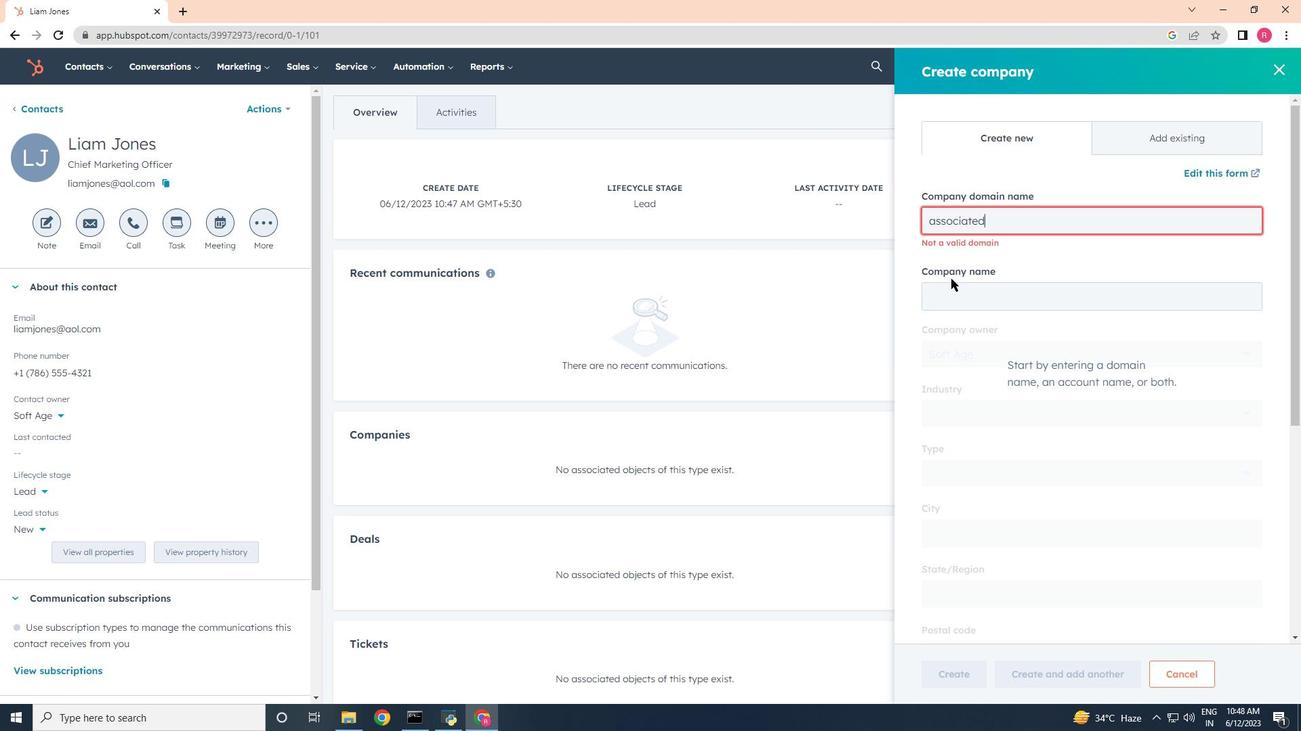
Action: Key pressed <Key.backspace><Key.backspace><Key.backspace><Key.backspace><Key.backspace><Key.backspace><Key.backspace><Key.backspace><Key.backspace><Key.backspace><Key.backspace><Key.backspace><Key.backspace><Key.backspace><Key.backspace><Key.backspace>www.adanisolar.com
Screenshot: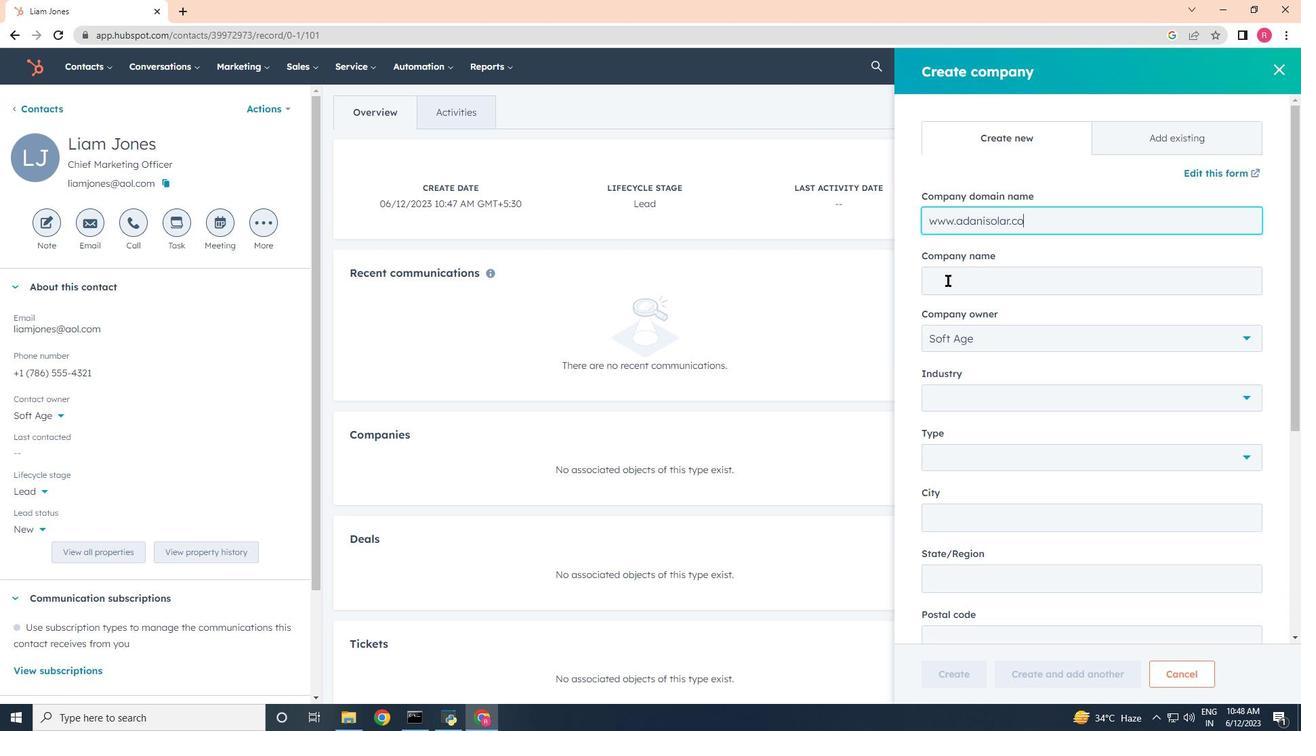 
Action: Mouse moved to (994, 434)
Screenshot: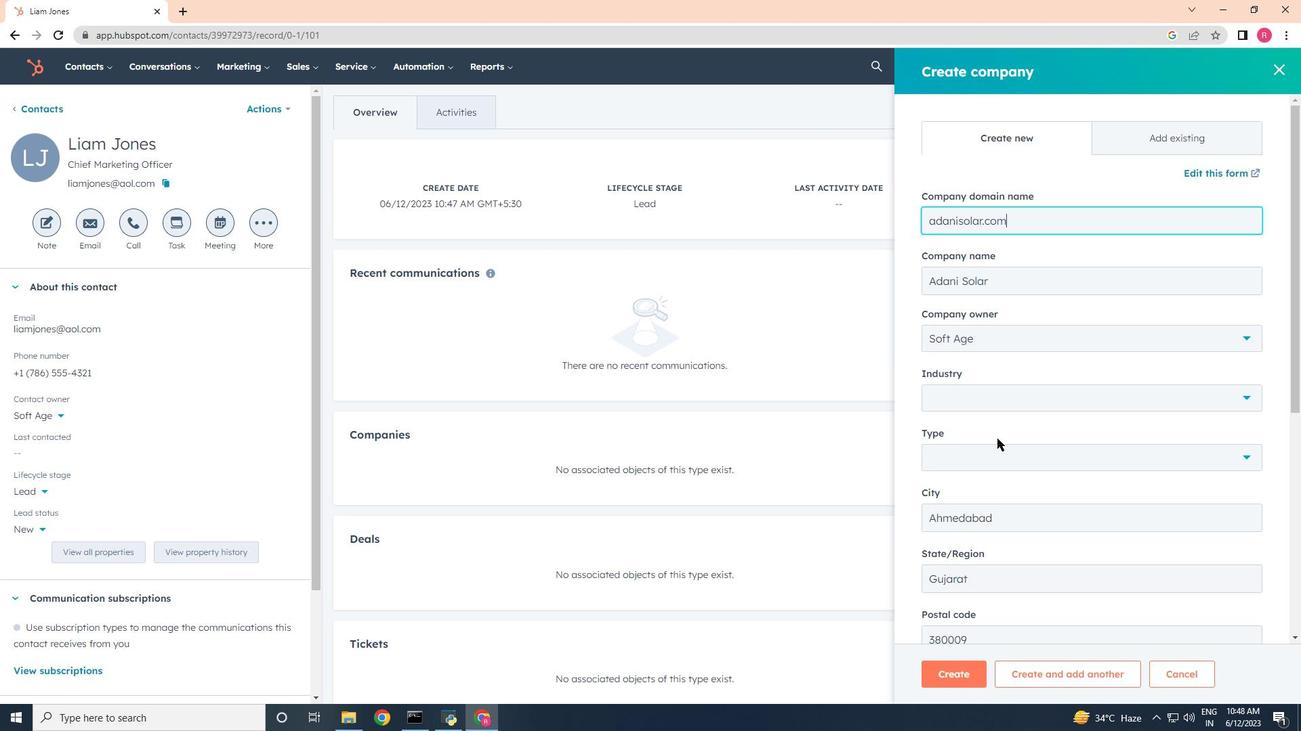 
Action: Mouse scrolled (994, 433) with delta (0, 0)
Screenshot: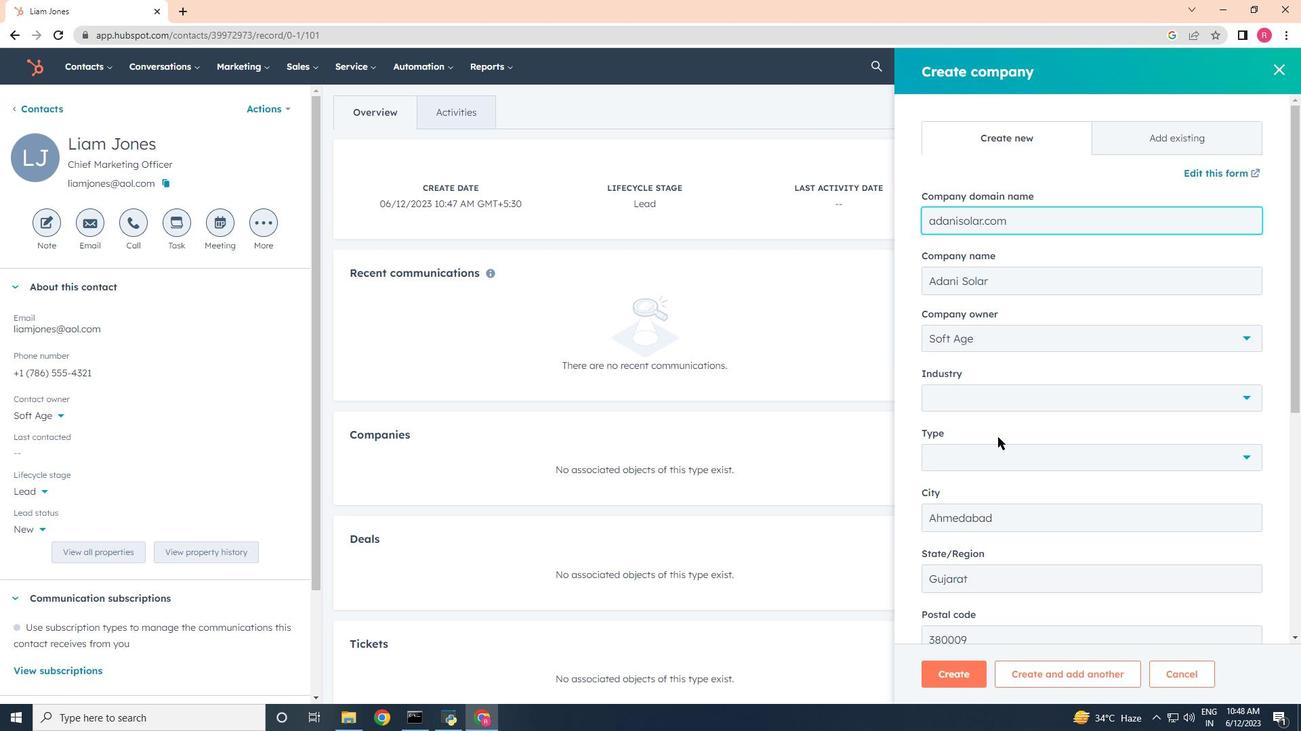 
Action: Mouse moved to (994, 434)
Screenshot: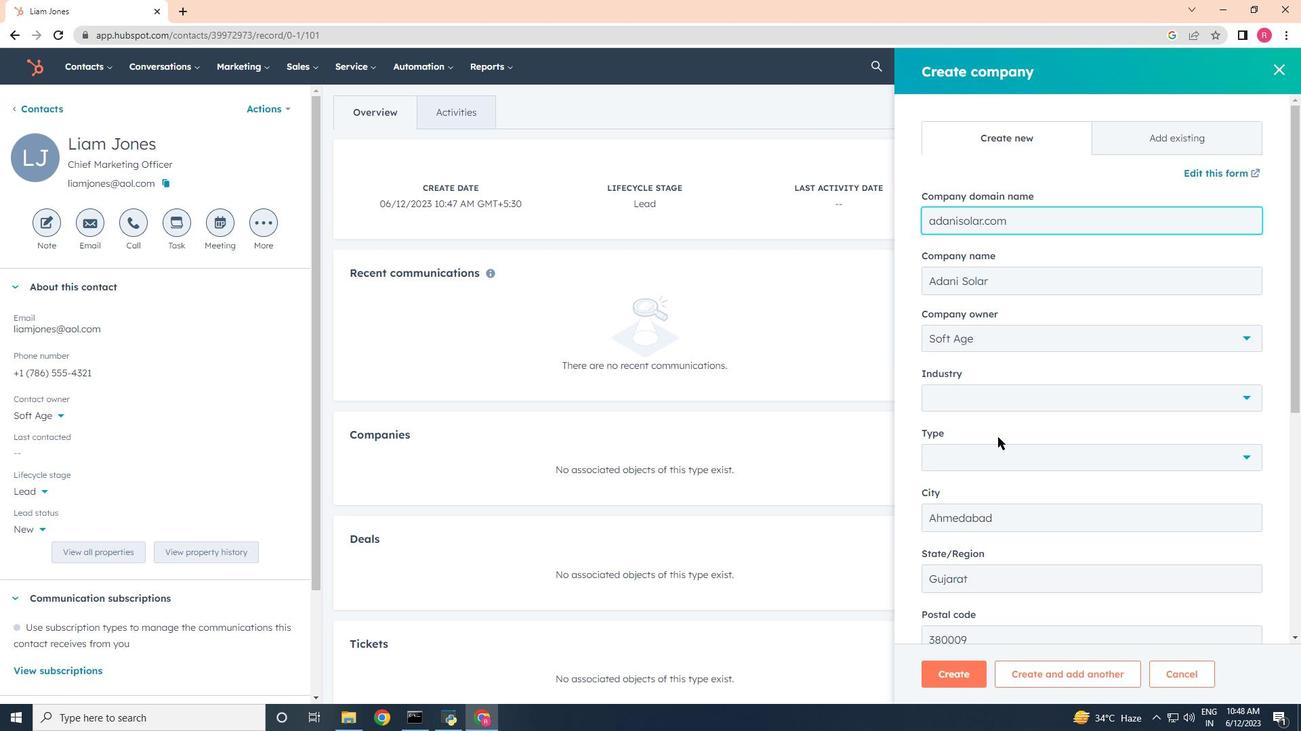 
Action: Mouse scrolled (994, 433) with delta (0, 0)
Screenshot: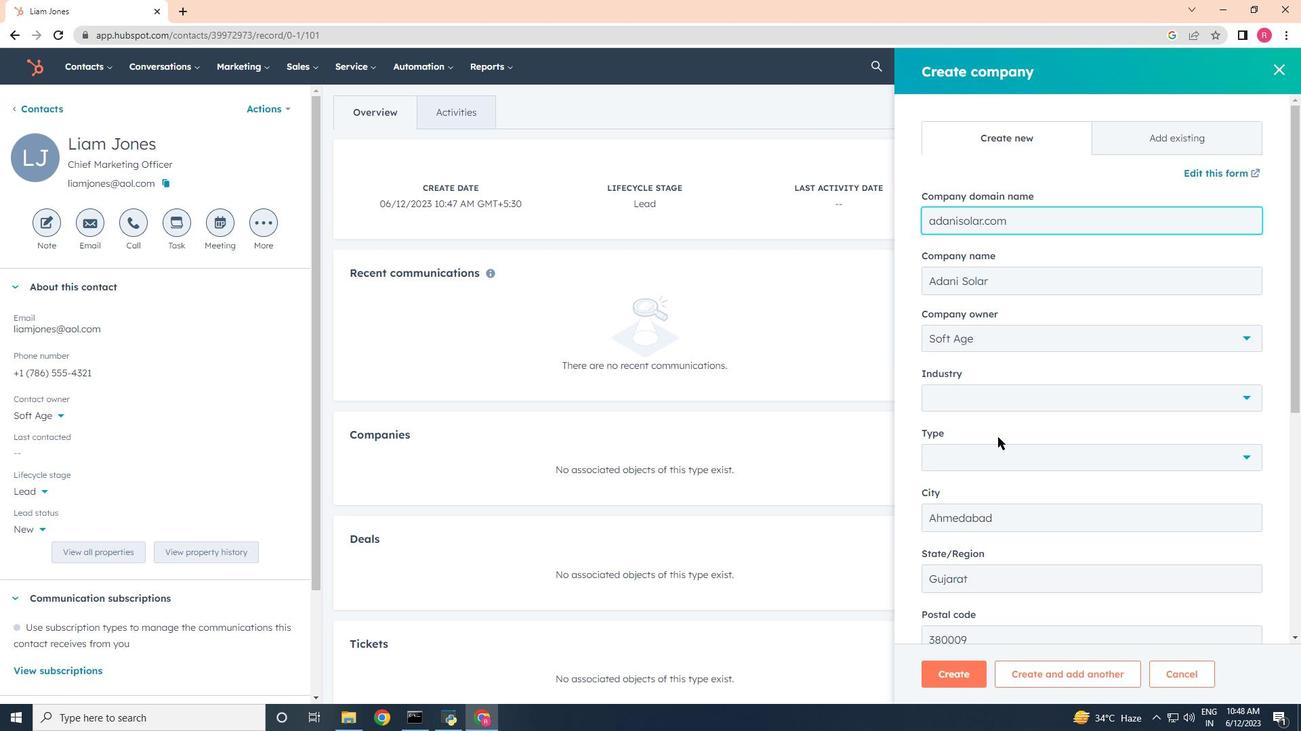 
Action: Mouse moved to (995, 435)
Screenshot: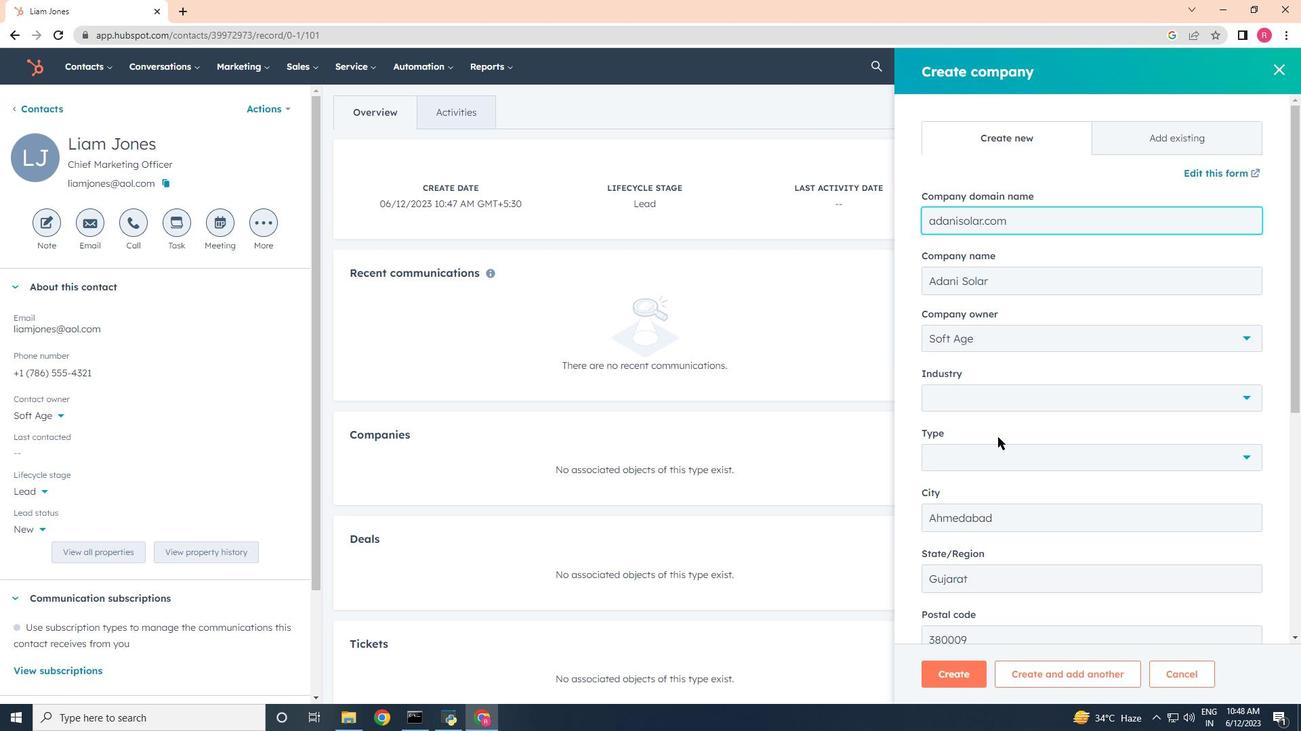 
Action: Mouse scrolled (995, 434) with delta (0, 0)
Screenshot: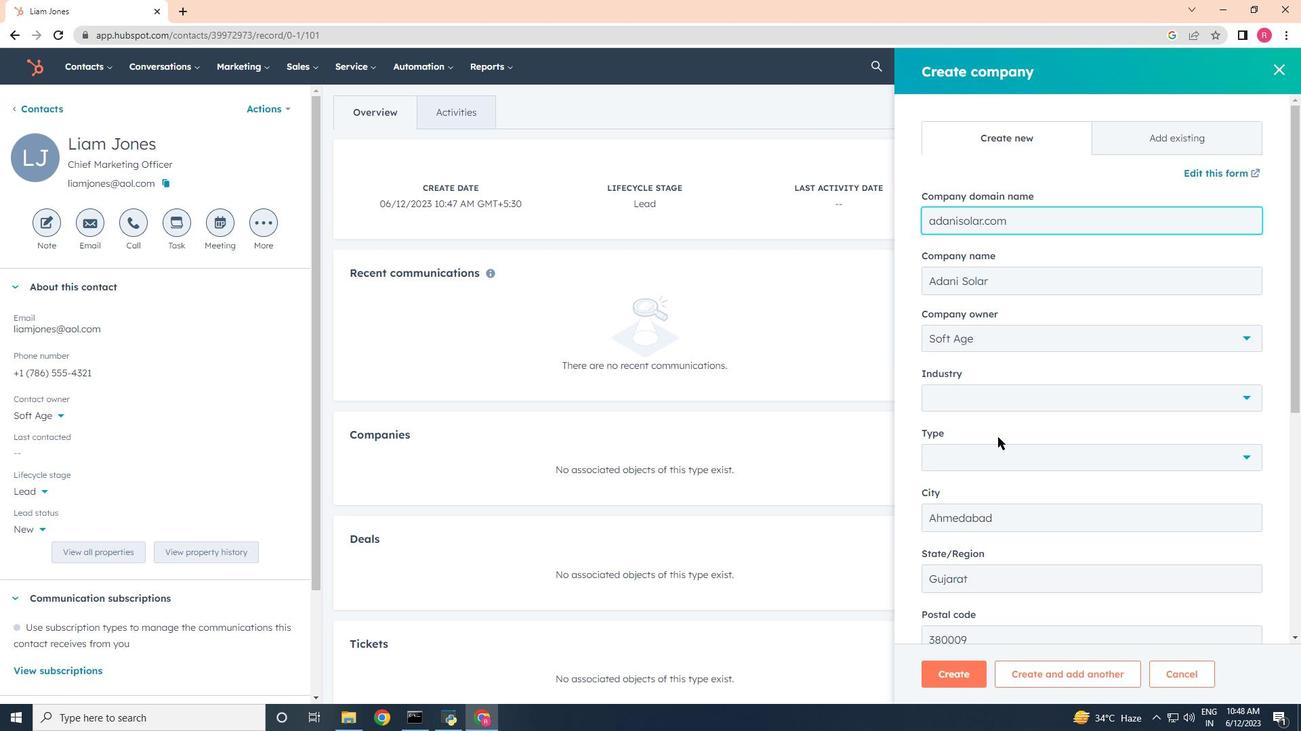 
Action: Mouse moved to (995, 436)
Screenshot: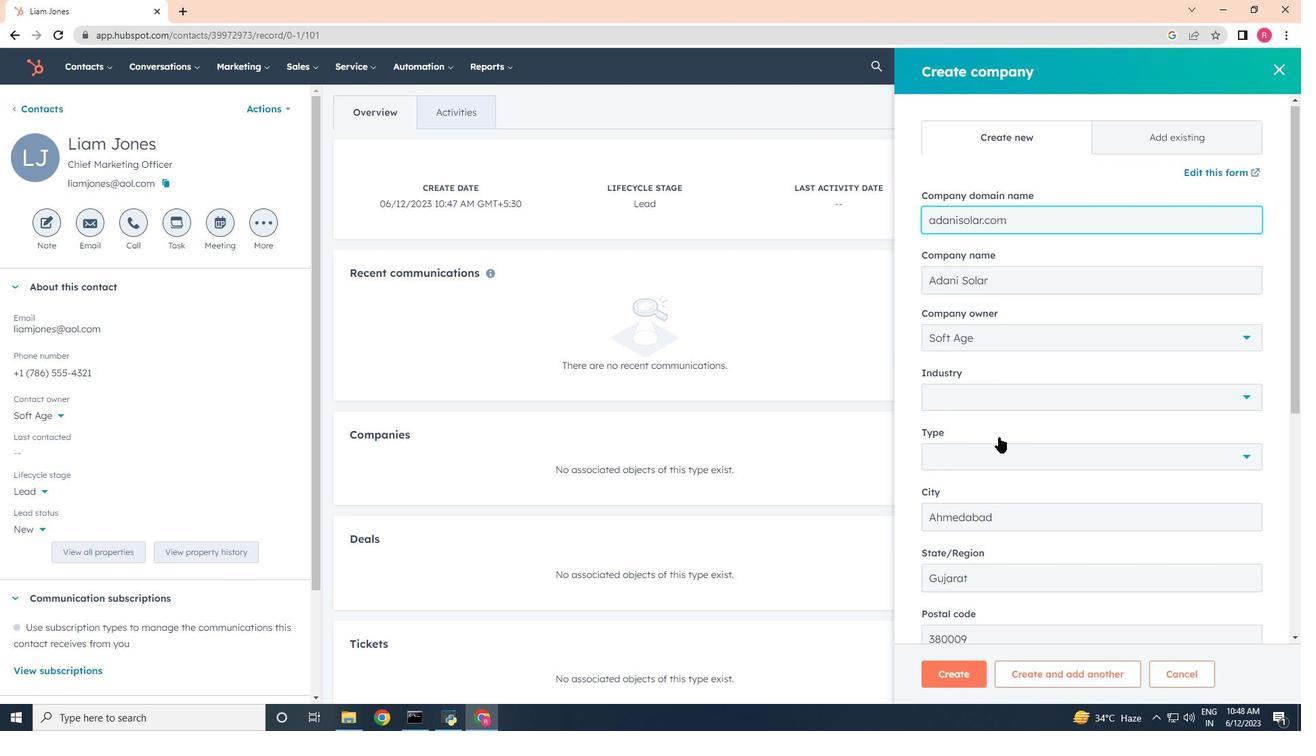 
Action: Mouse scrolled (995, 435) with delta (0, 0)
Screenshot: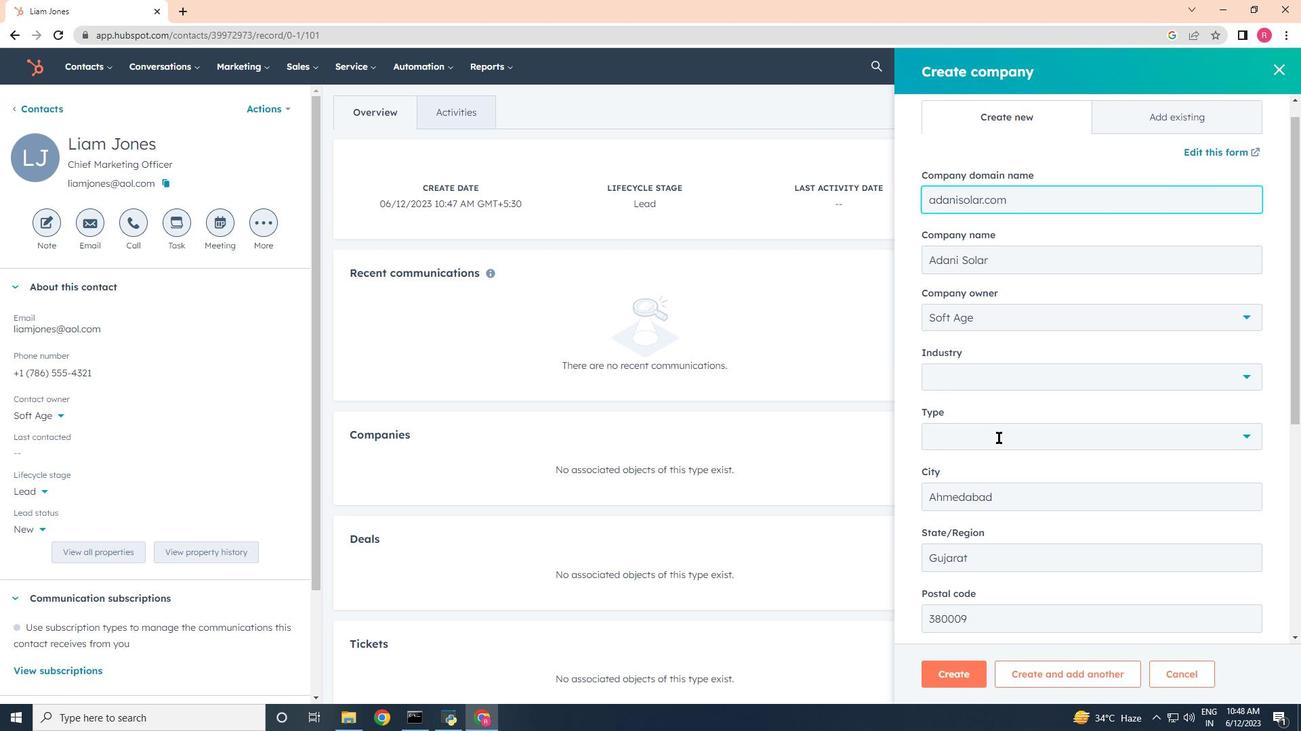 
Action: Mouse moved to (998, 441)
Screenshot: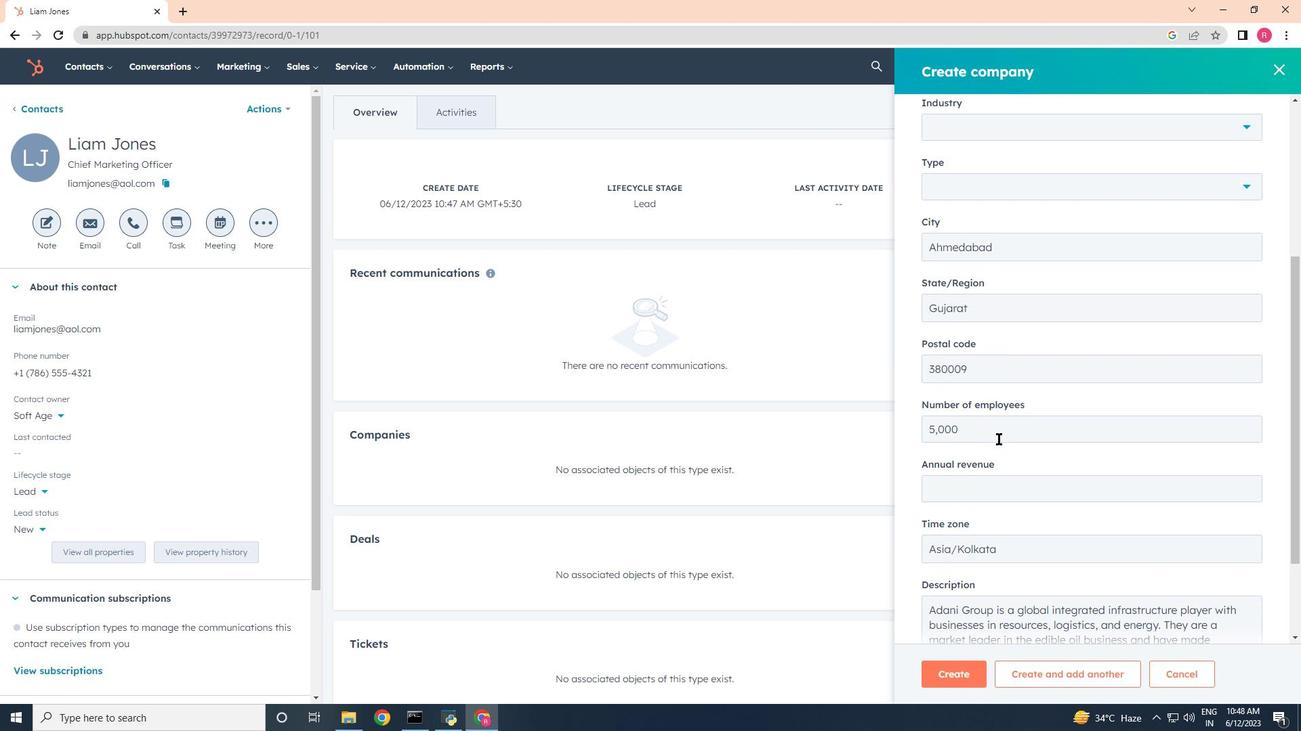 
Action: Mouse scrolled (998, 442) with delta (0, 0)
Screenshot: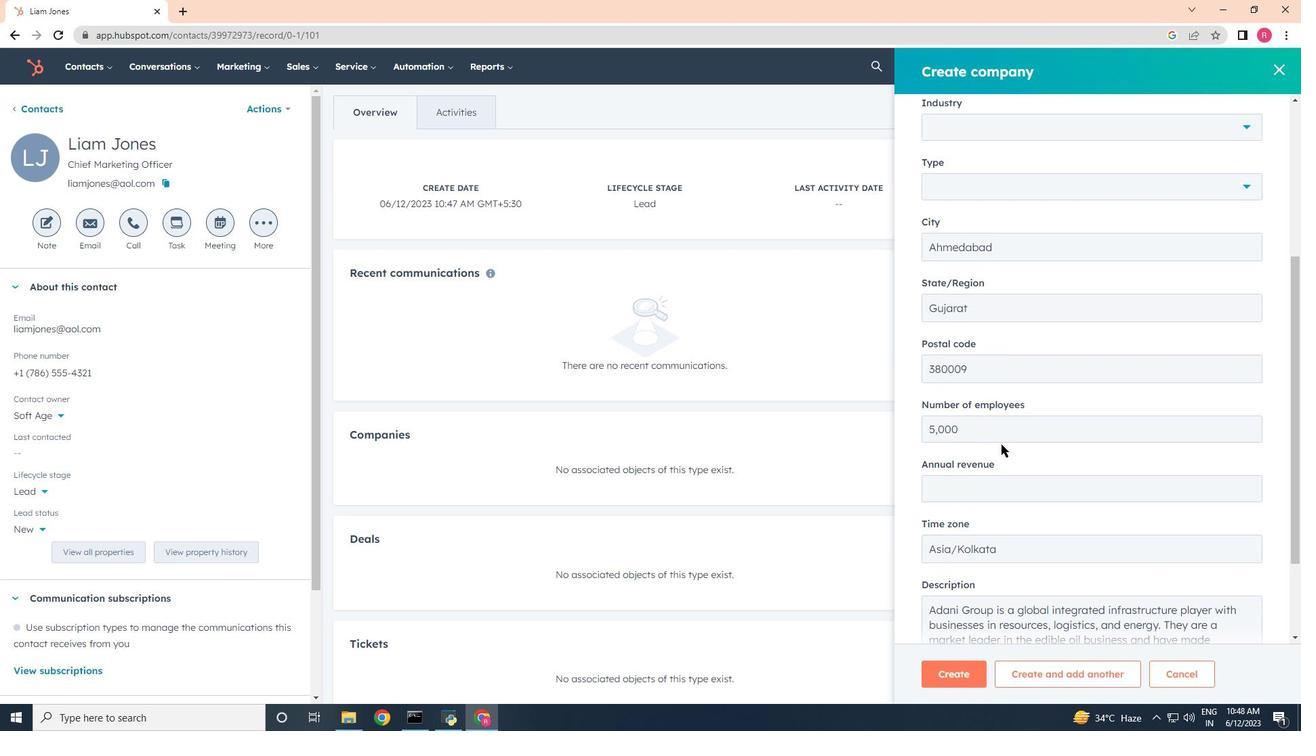 
Action: Mouse scrolled (998, 442) with delta (0, 0)
Screenshot: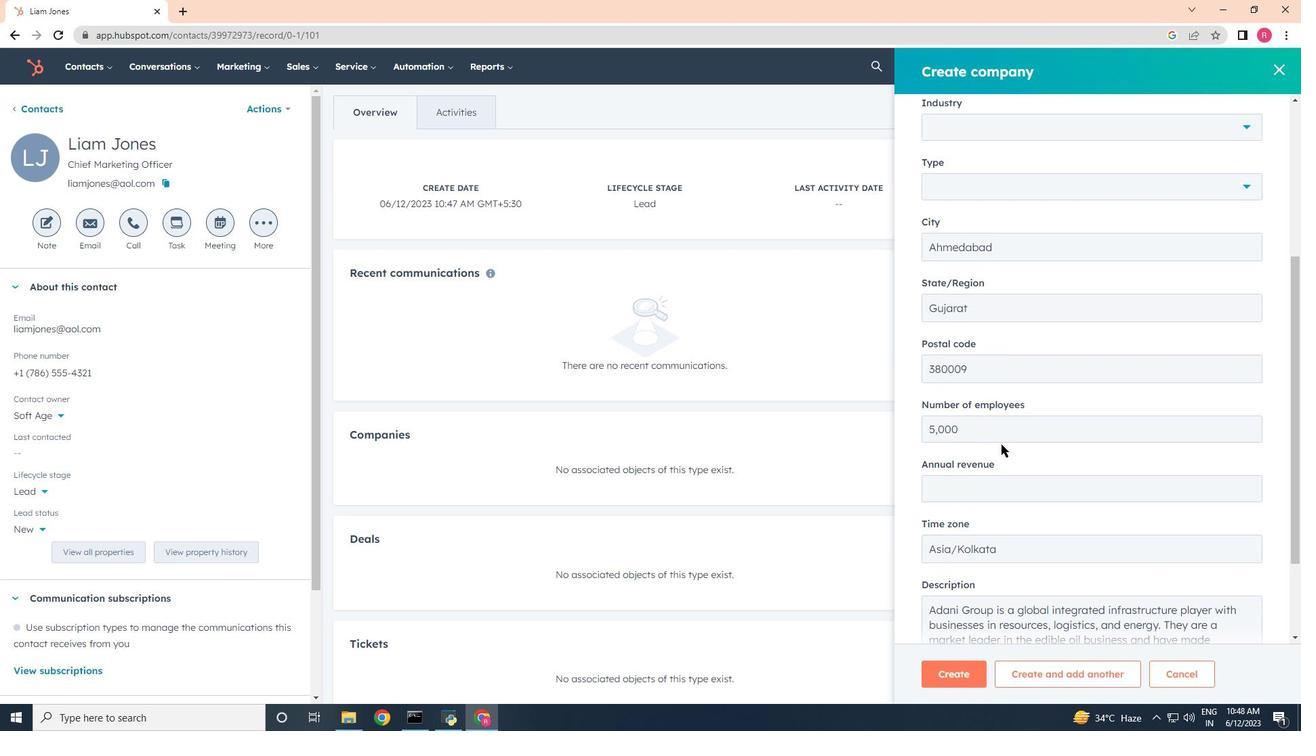 
Action: Mouse moved to (1002, 325)
Screenshot: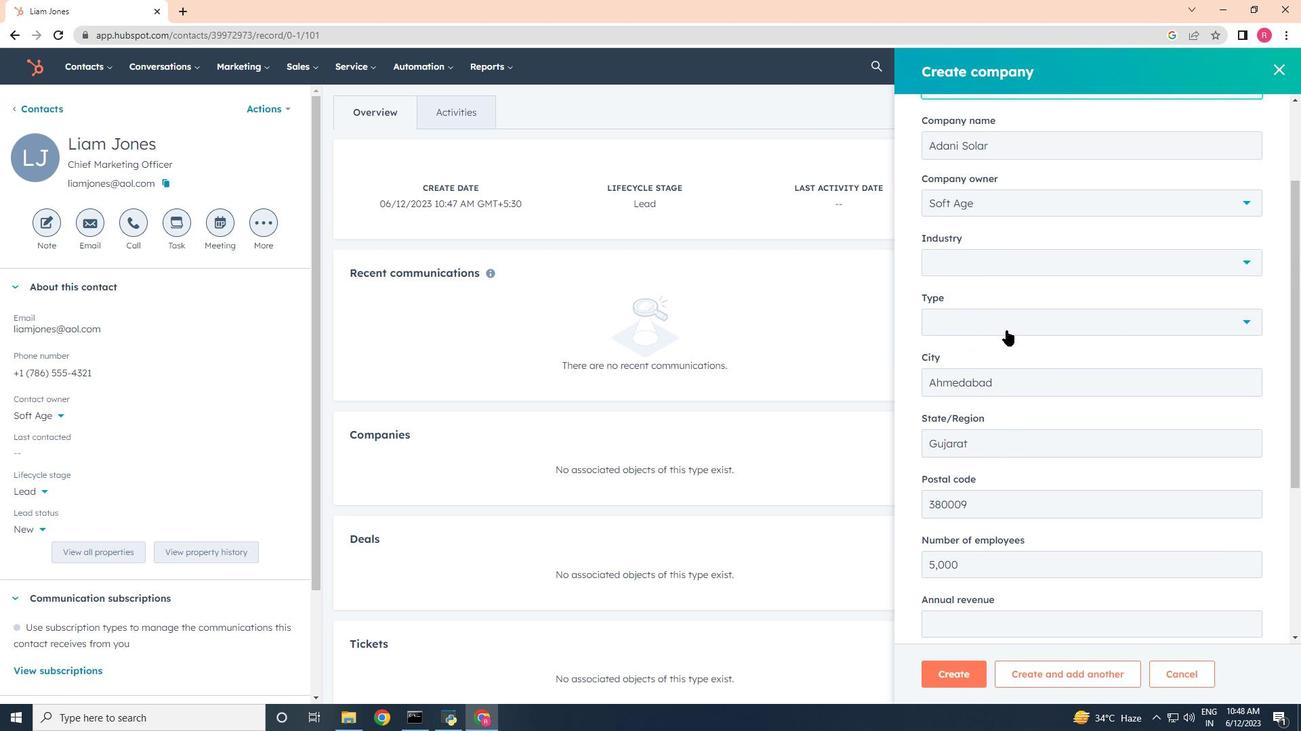 
Action: Mouse pressed left at (1002, 325)
Screenshot: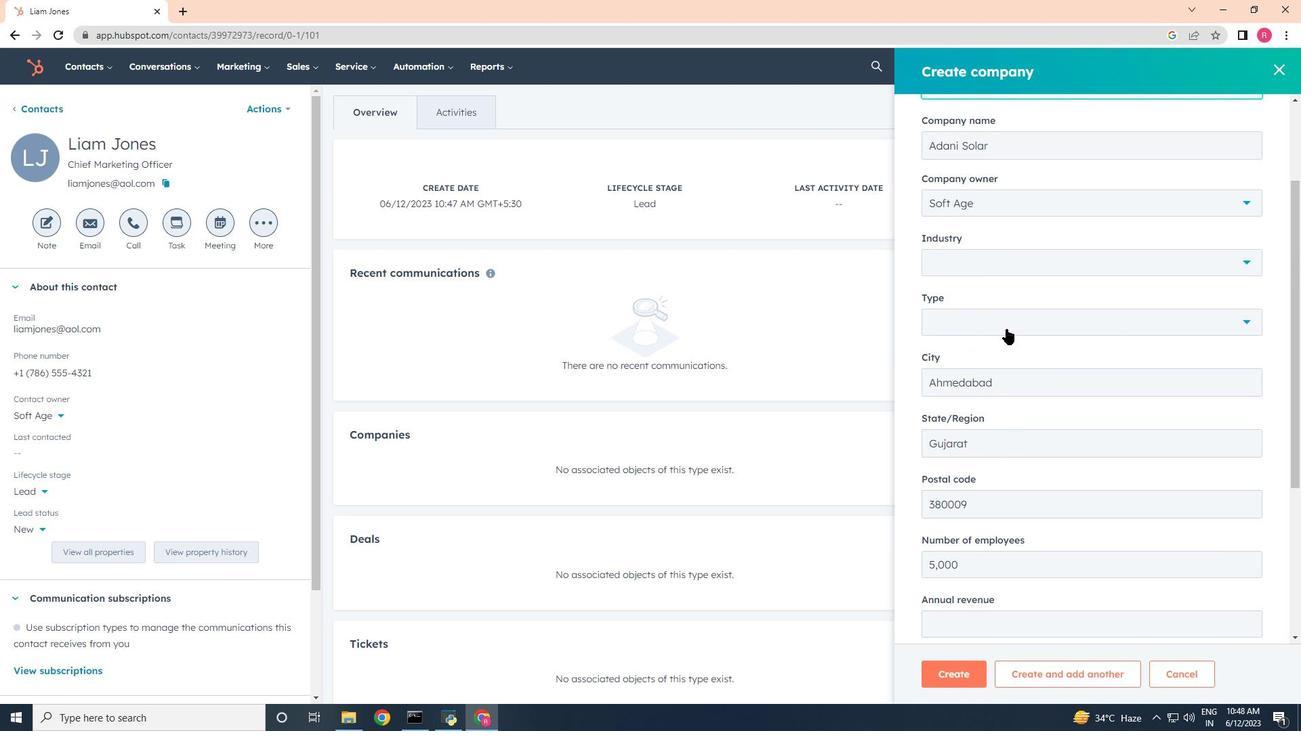 
Action: Mouse pressed left at (1002, 325)
Screenshot: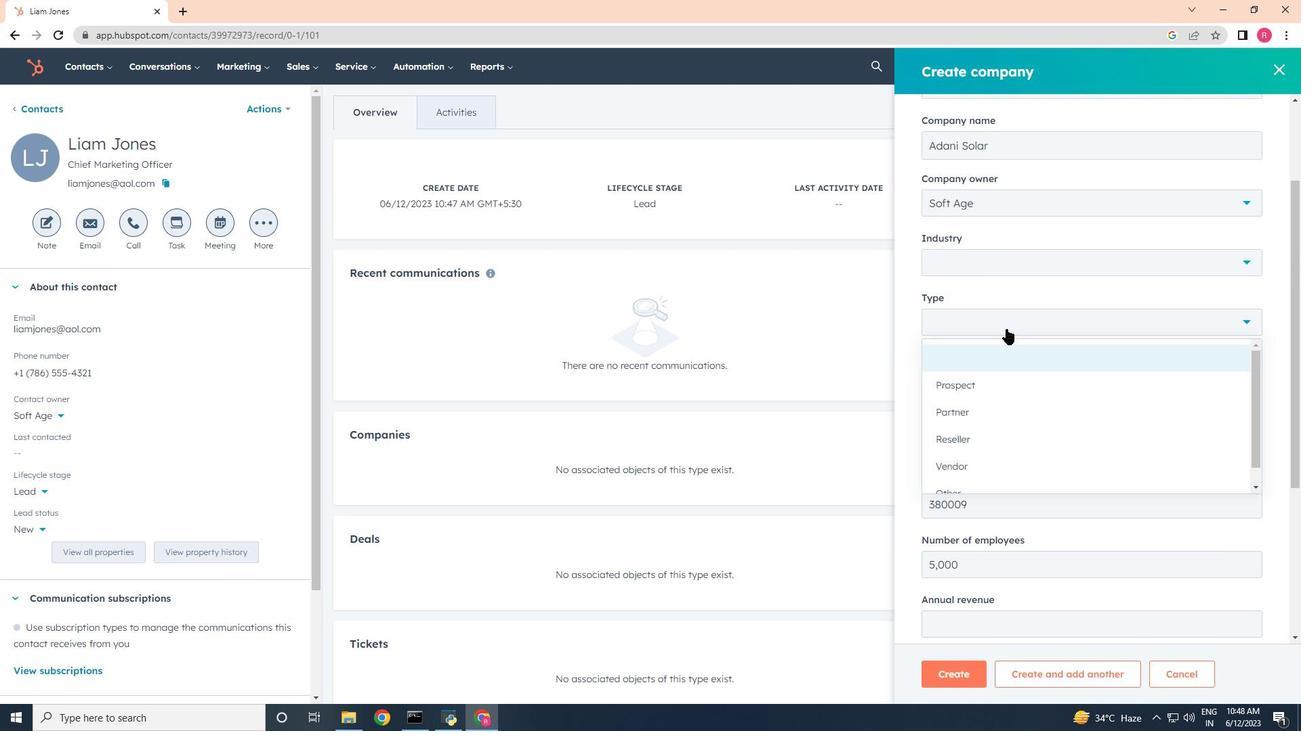 
Action: Mouse moved to (957, 672)
Screenshot: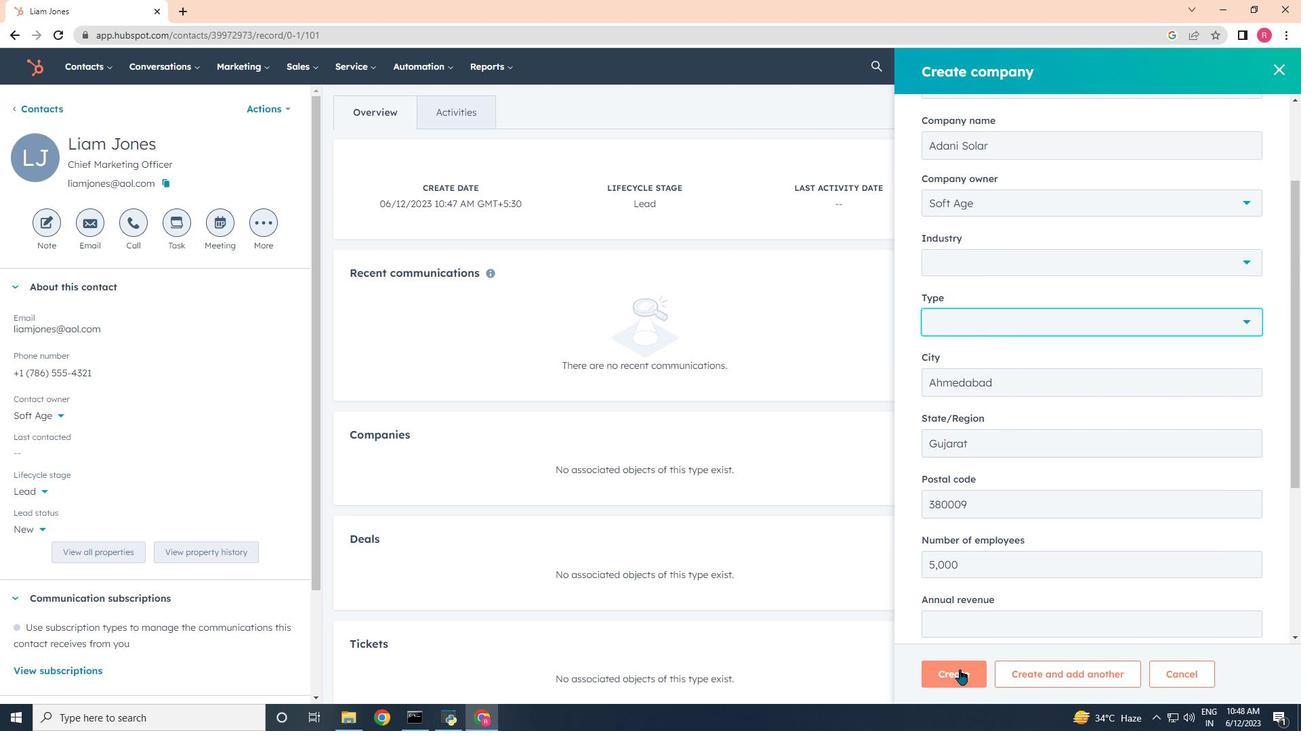 
Action: Mouse pressed left at (957, 672)
Screenshot: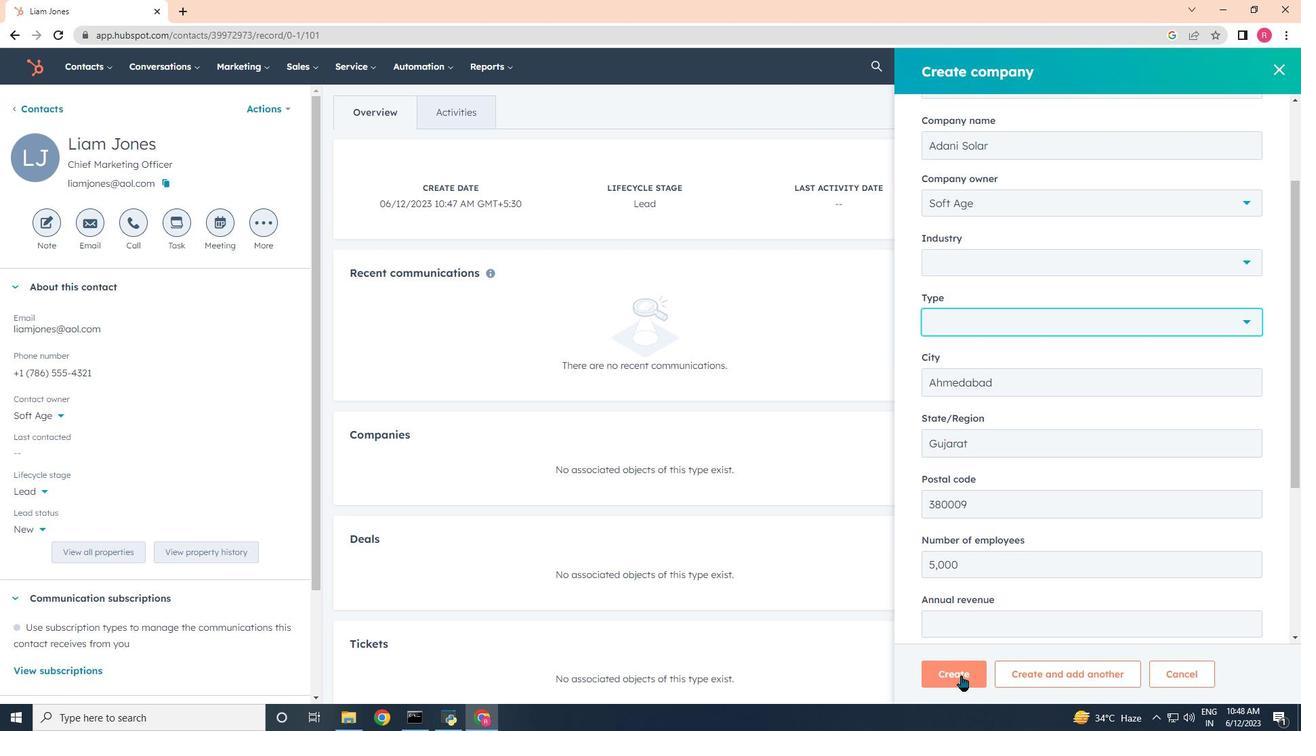 
